 Task: Check the traffic conditions on the I-80 in California.
Action: Mouse moved to (94, 28)
Screenshot: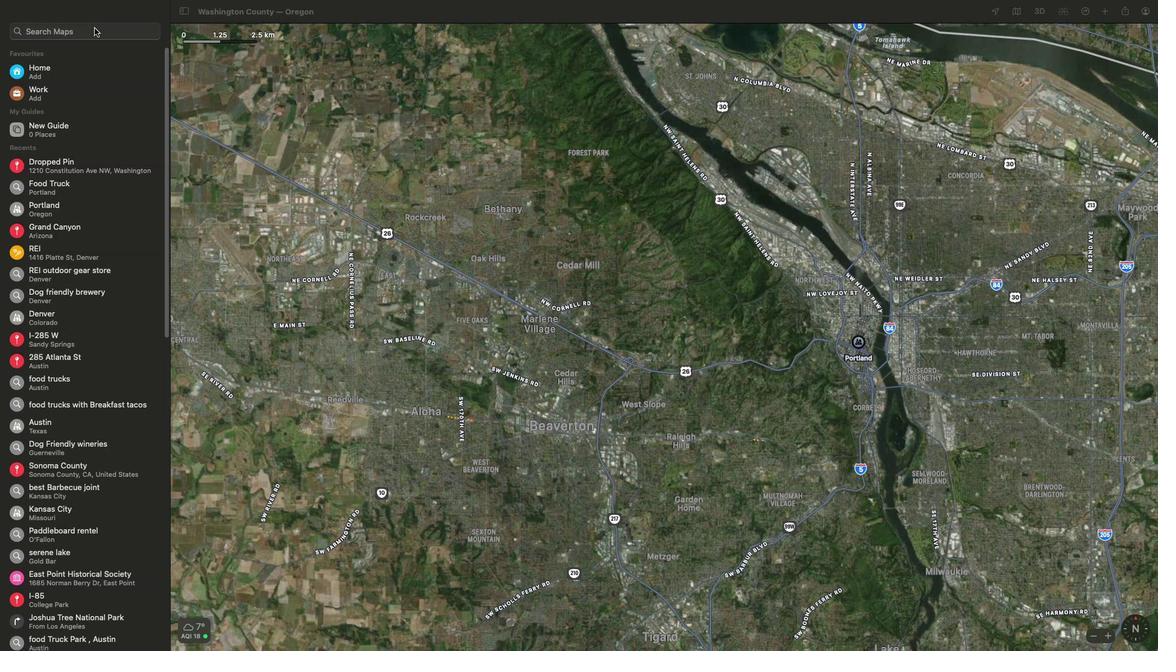 
Action: Mouse pressed left at (94, 28)
Screenshot: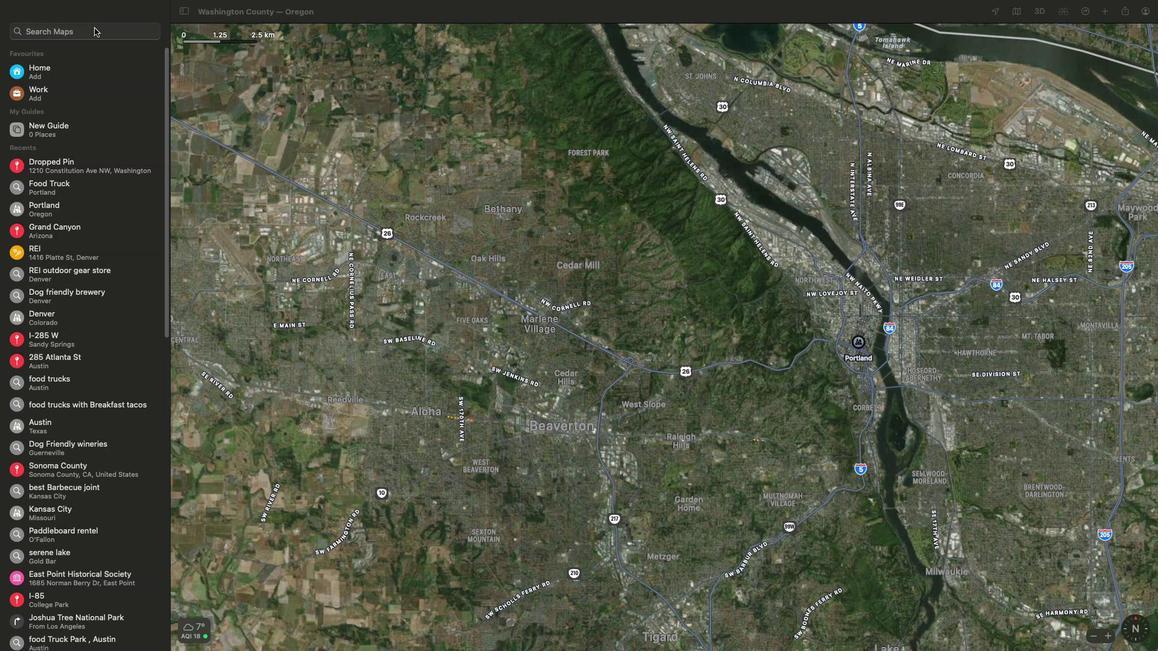 
Action: Mouse moved to (94, 28)
Screenshot: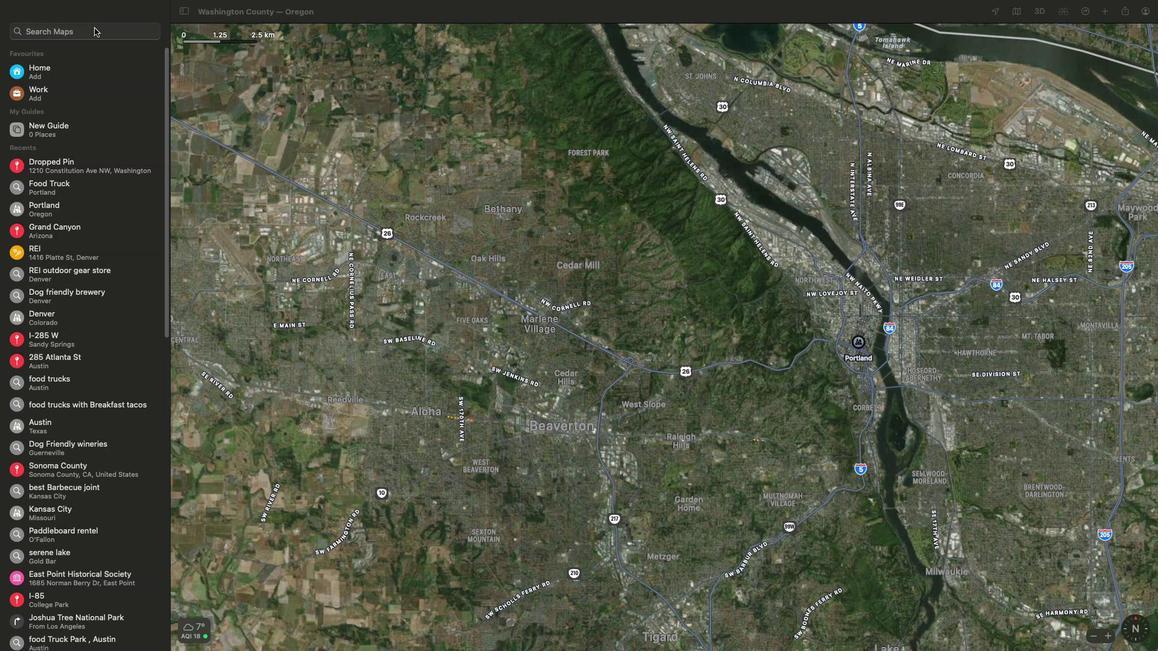 
Action: Key pressed Key.shift'I''-''8''0'Key.spaceKey.shift'C''a''l''i''f''o''r''n''i''a'Key.spaceKey.enter
Screenshot: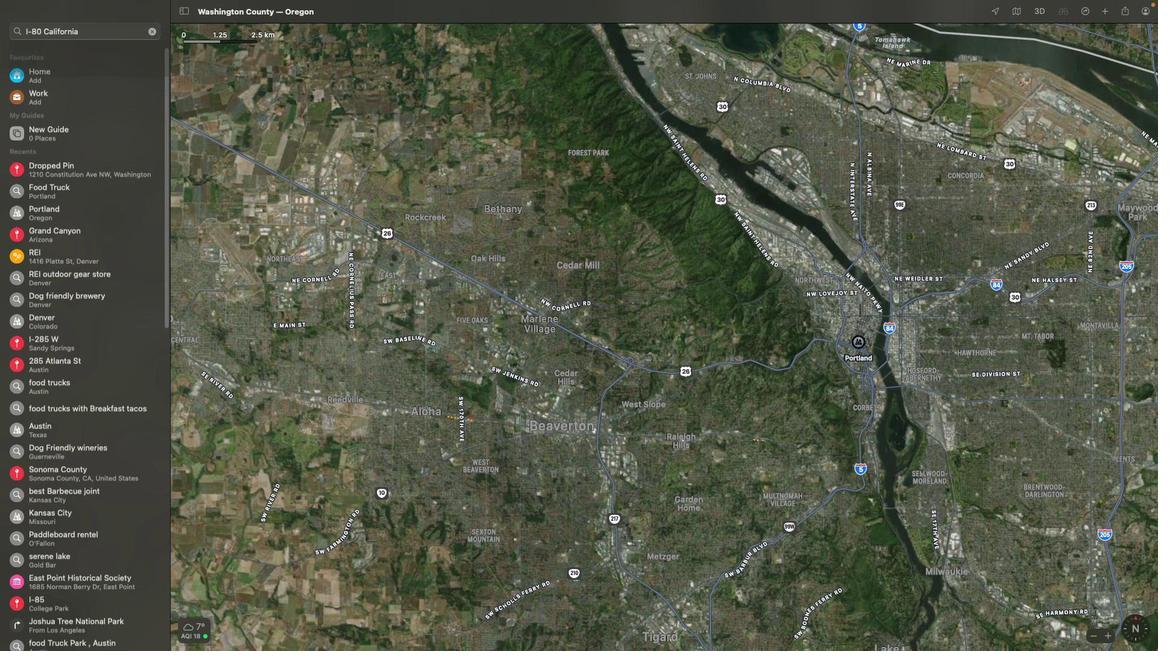 
Action: Mouse moved to (717, 379)
Screenshot: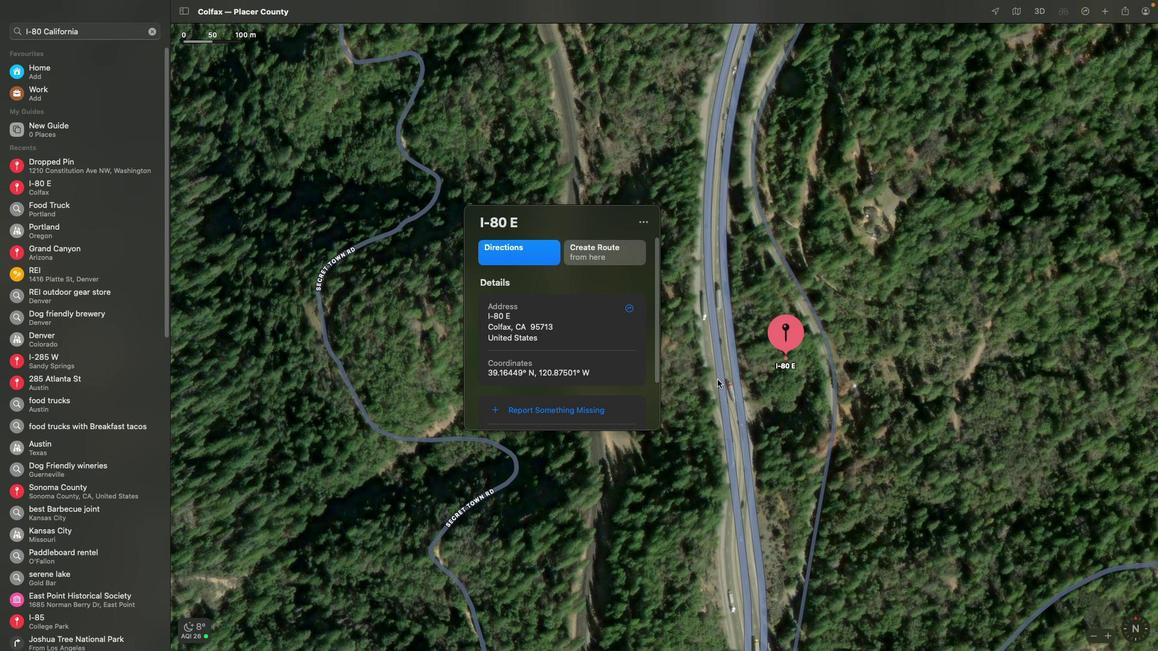 
Action: Mouse scrolled (717, 379) with delta (0, 0)
Screenshot: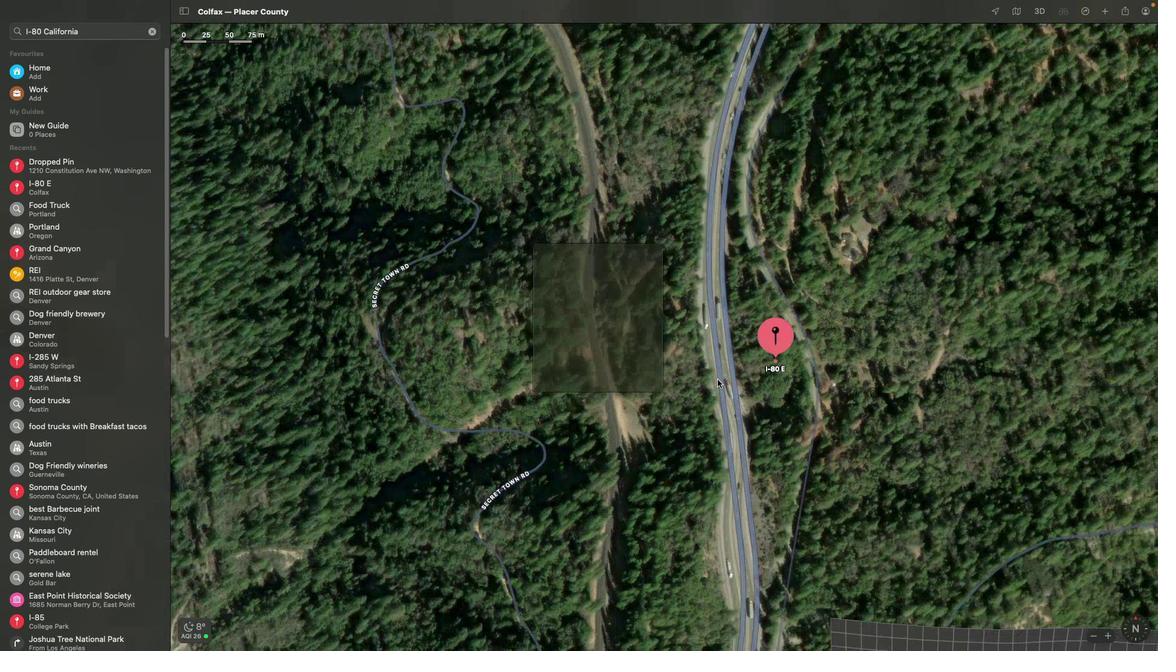 
Action: Mouse scrolled (717, 379) with delta (0, 0)
Screenshot: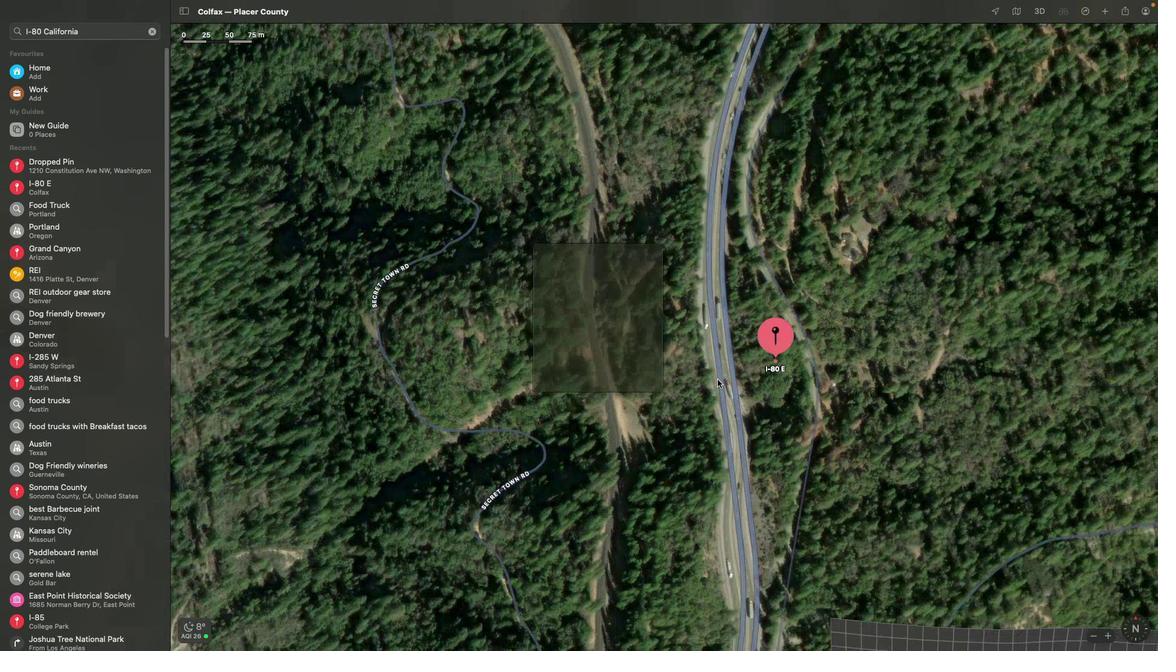 
Action: Mouse scrolled (717, 379) with delta (0, -1)
Screenshot: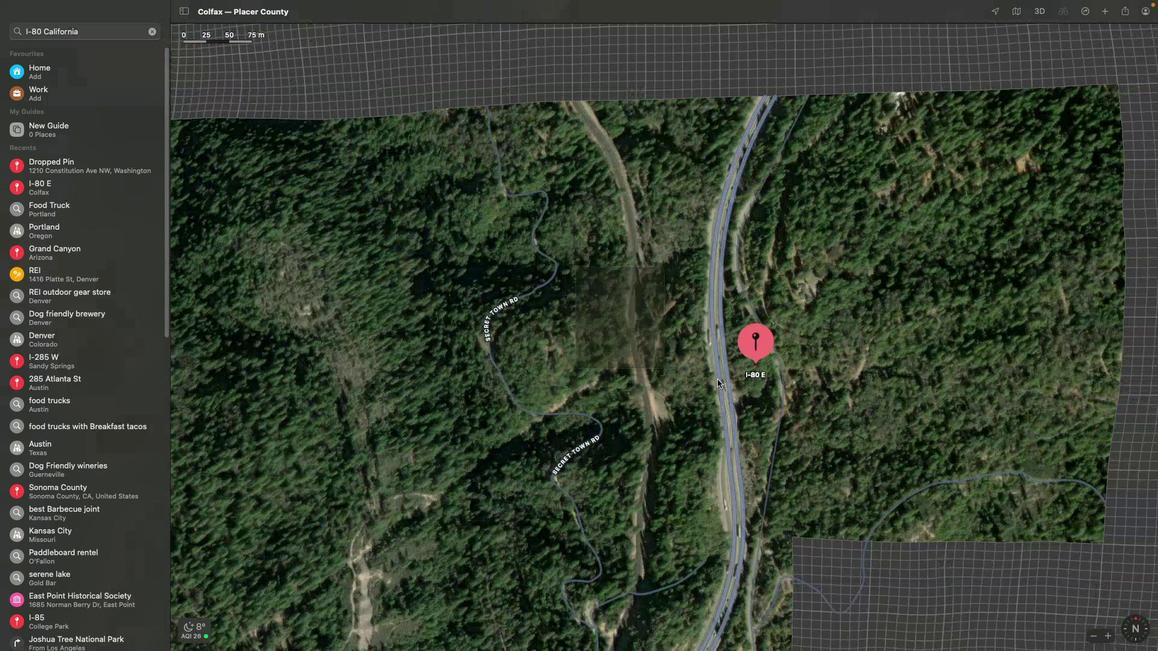 
Action: Mouse scrolled (717, 379) with delta (0, -3)
Screenshot: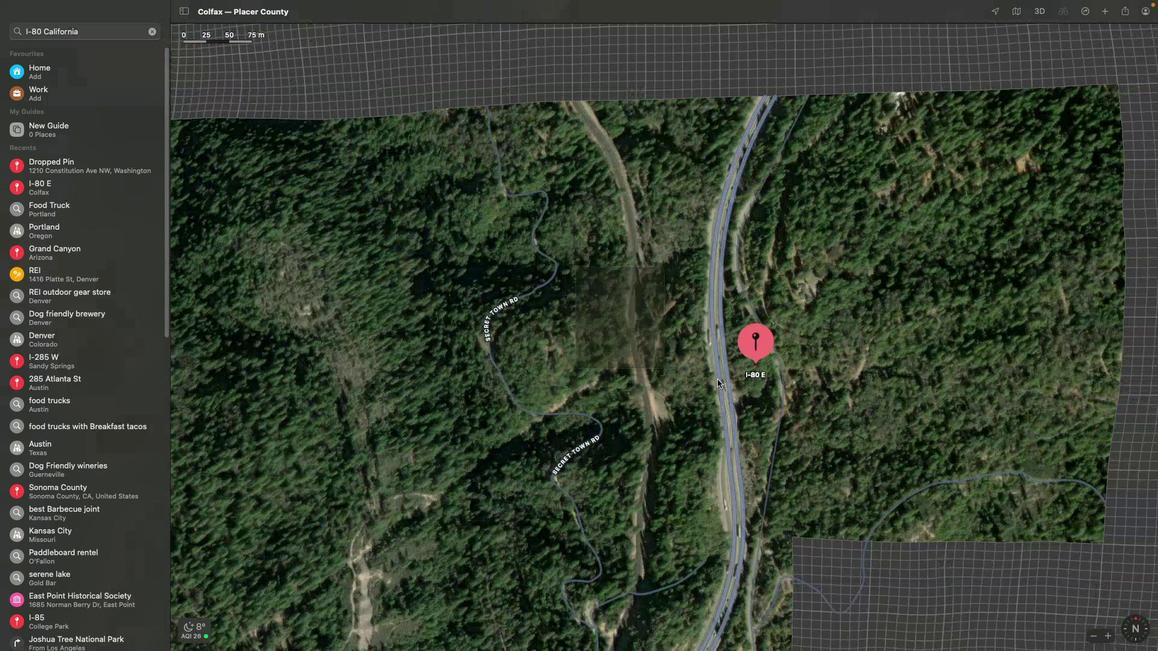 
Action: Mouse scrolled (717, 379) with delta (0, -3)
Screenshot: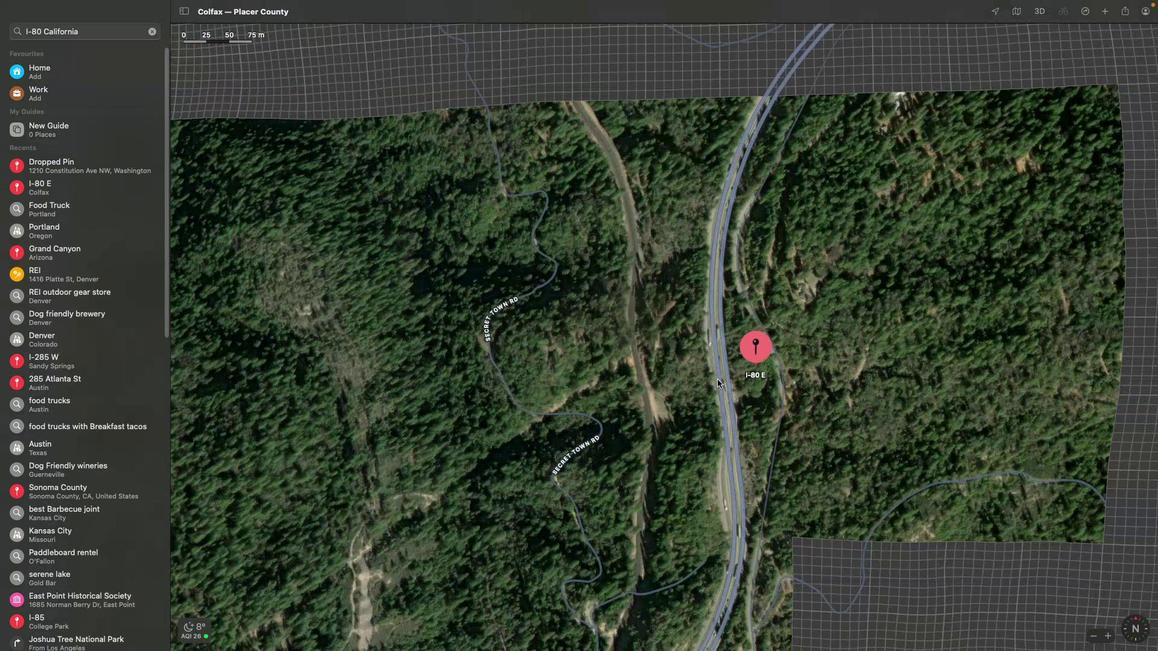 
Action: Mouse scrolled (717, 379) with delta (0, 0)
Screenshot: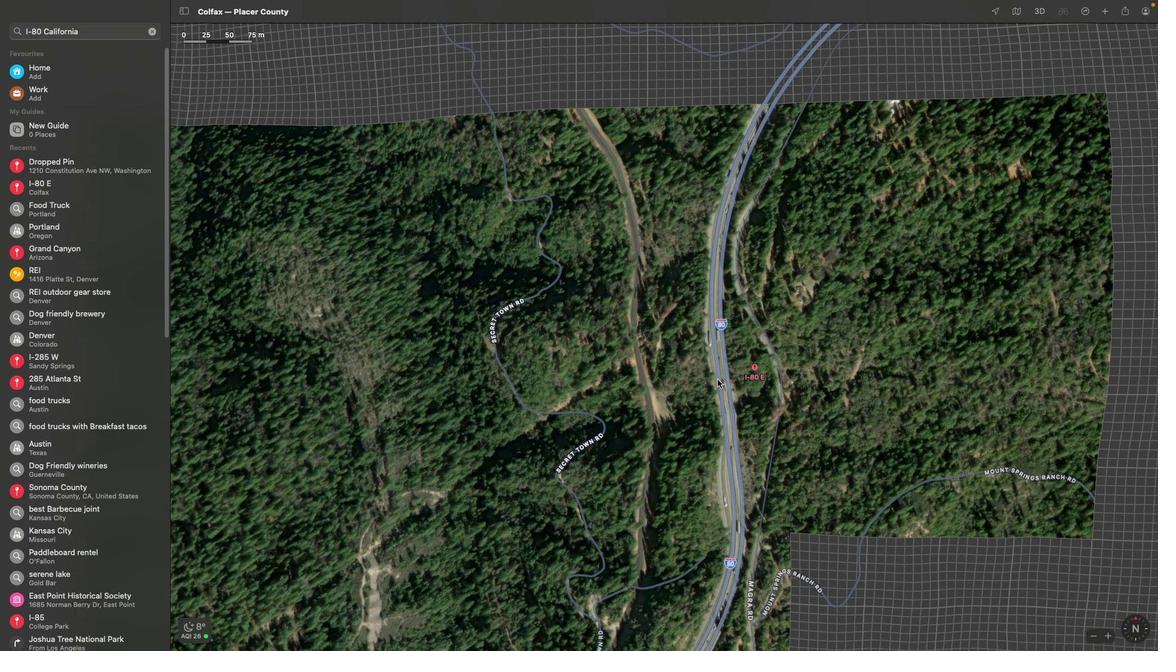 
Action: Mouse scrolled (717, 379) with delta (0, 0)
Screenshot: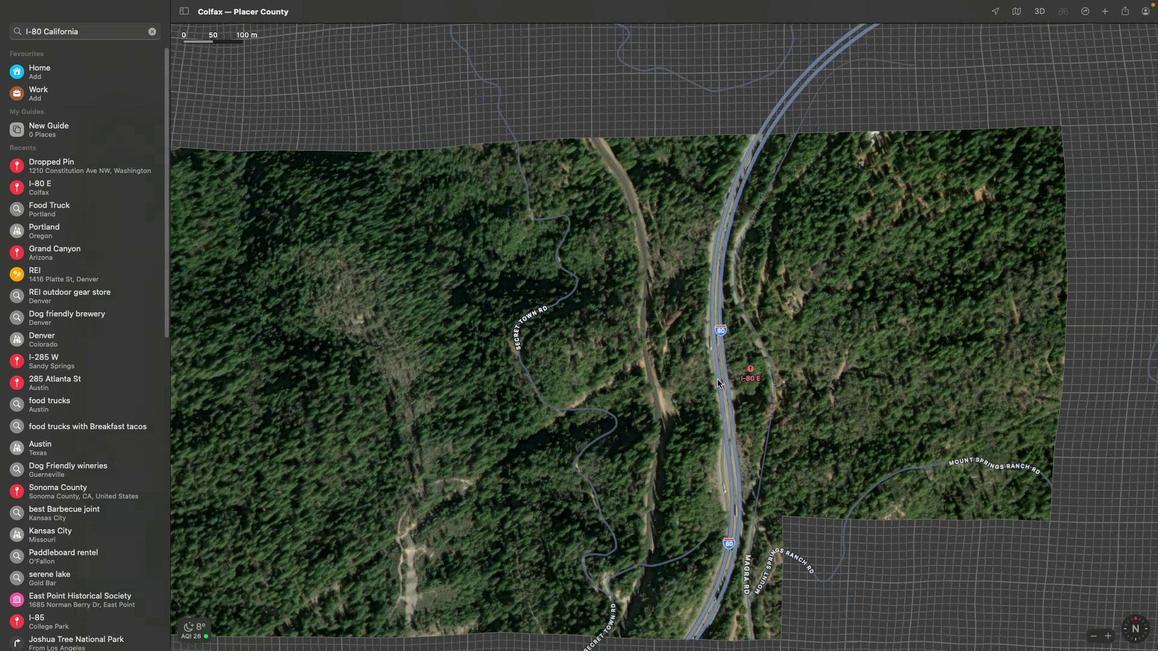 
Action: Mouse scrolled (717, 379) with delta (0, -1)
Screenshot: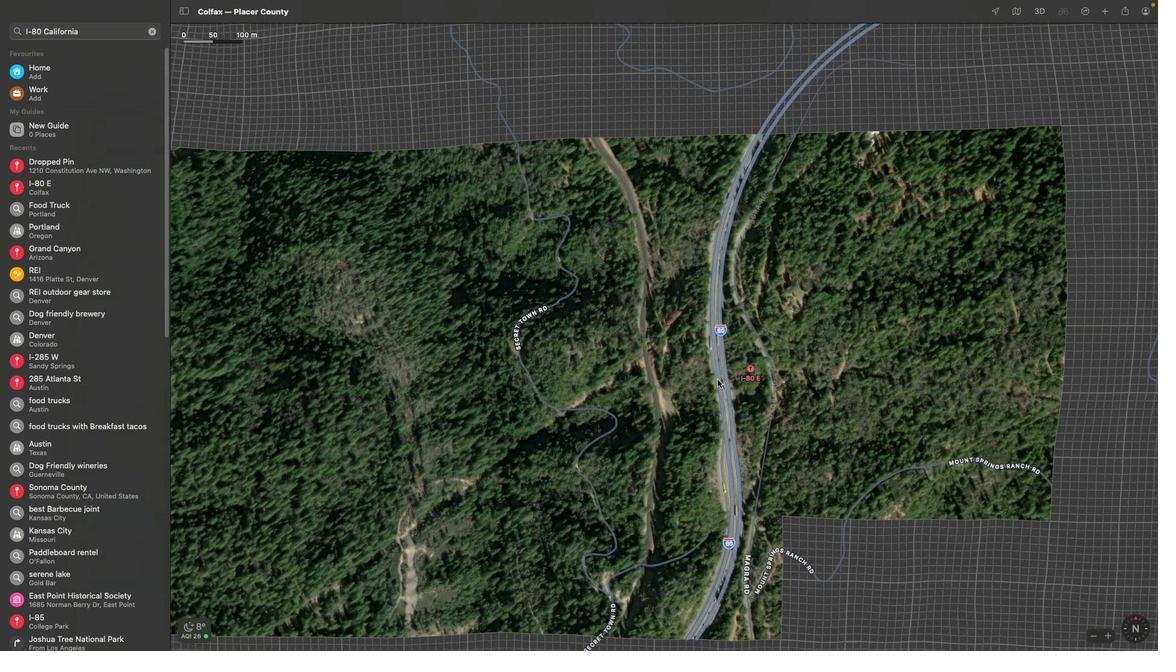 
Action: Mouse scrolled (717, 379) with delta (0, -3)
Screenshot: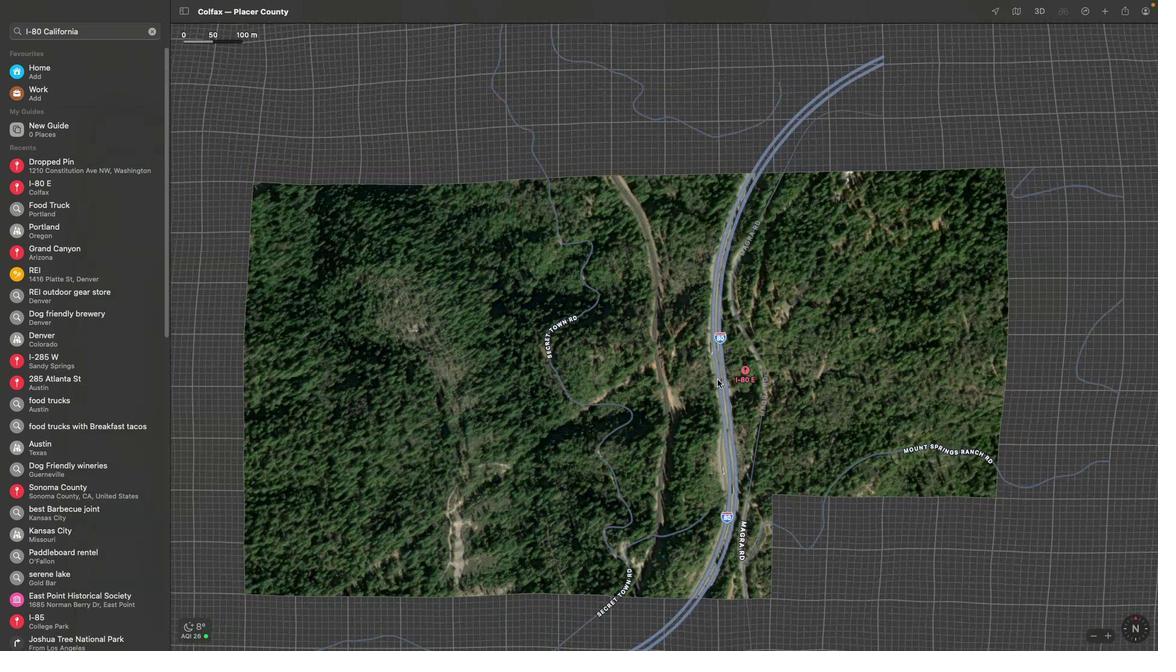 
Action: Mouse scrolled (717, 379) with delta (0, 0)
Screenshot: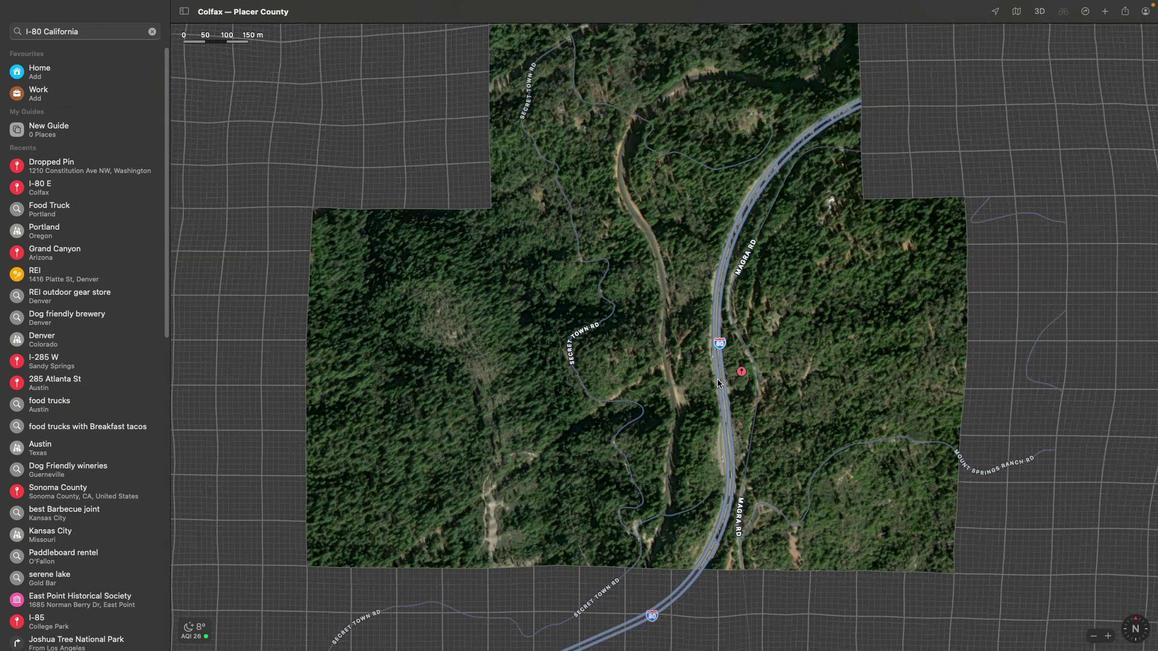 
Action: Mouse scrolled (717, 379) with delta (0, 0)
Screenshot: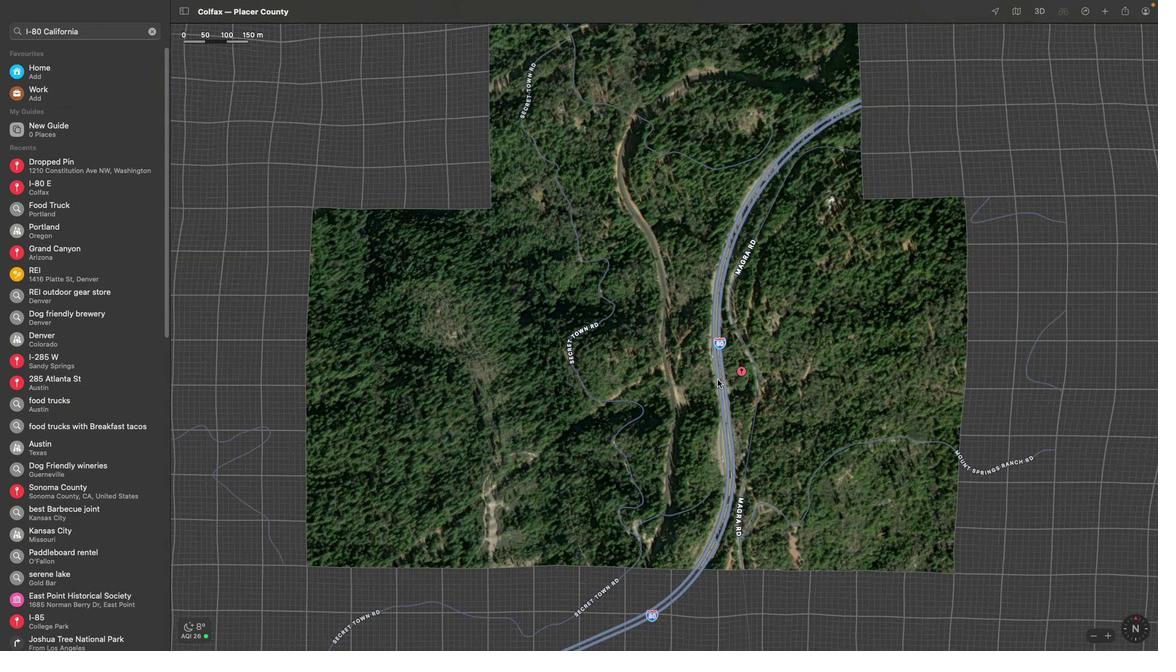 
Action: Mouse scrolled (717, 379) with delta (0, -1)
Screenshot: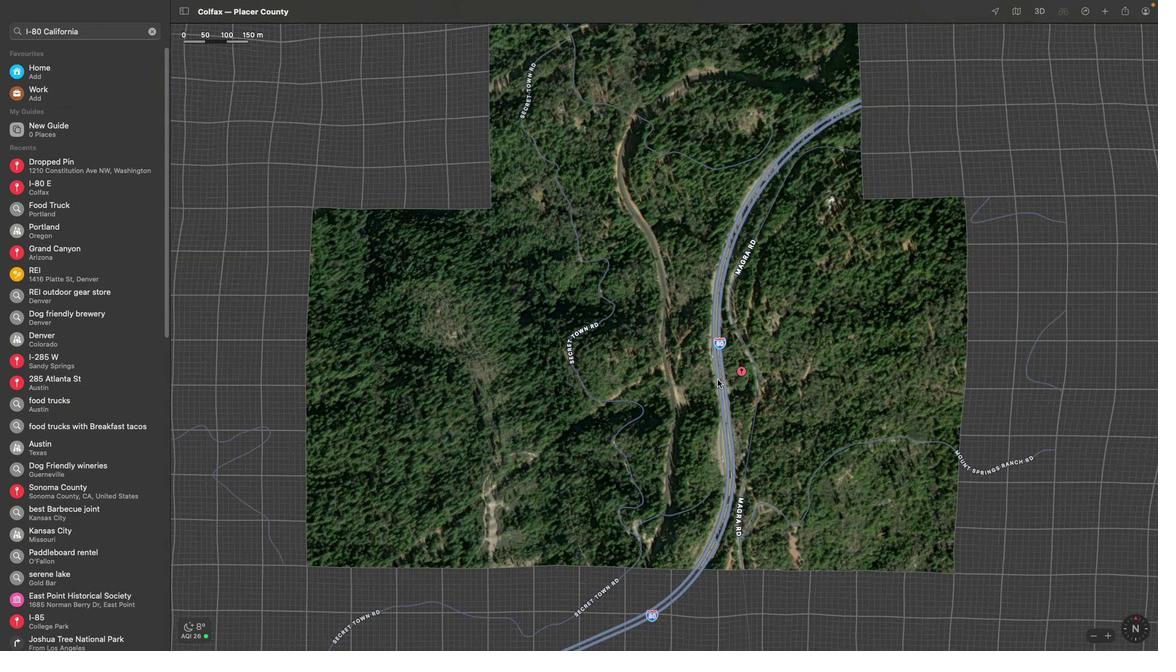 
Action: Mouse scrolled (717, 379) with delta (0, 0)
Screenshot: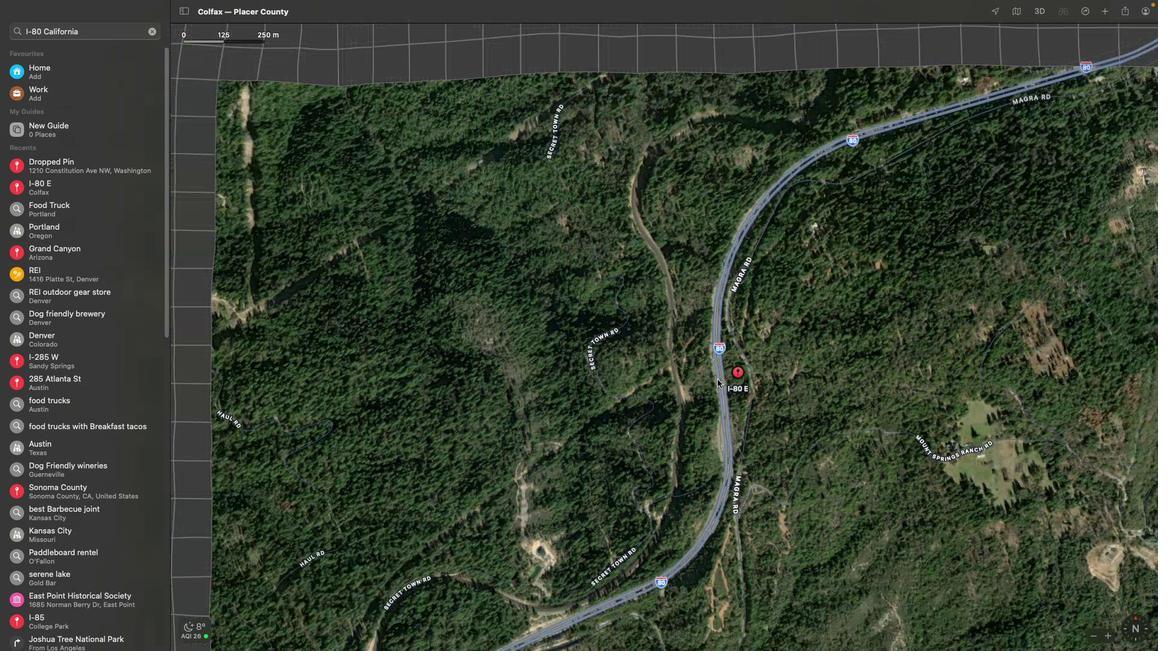 
Action: Mouse scrolled (717, 379) with delta (0, 0)
Screenshot: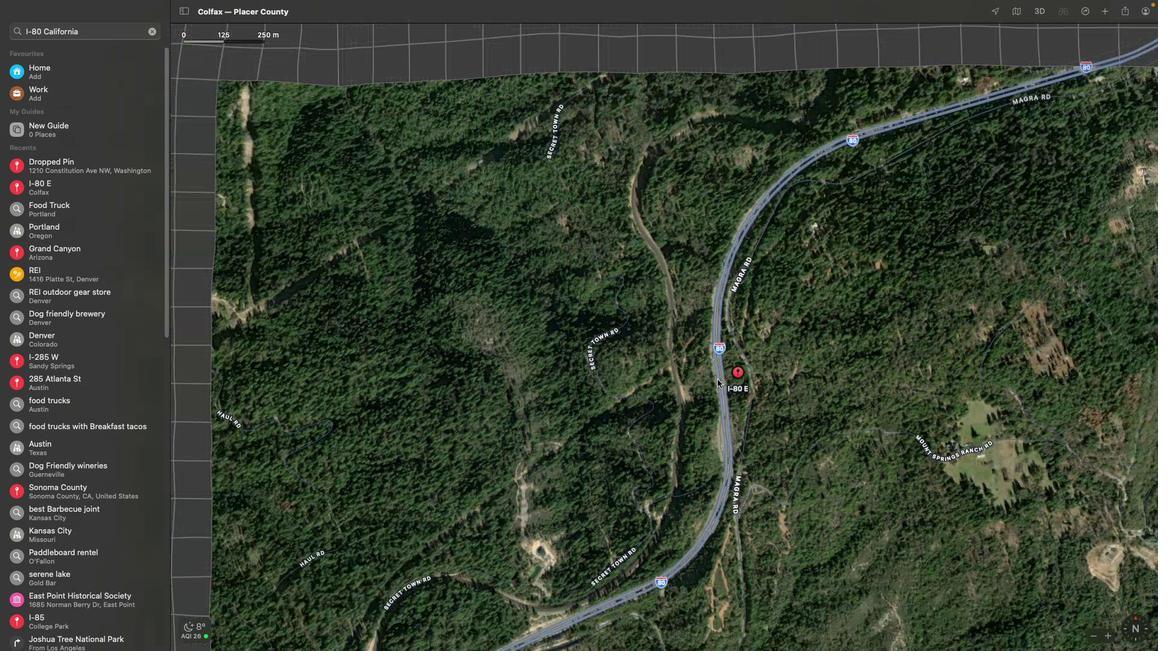 
Action: Mouse scrolled (717, 379) with delta (0, -1)
Screenshot: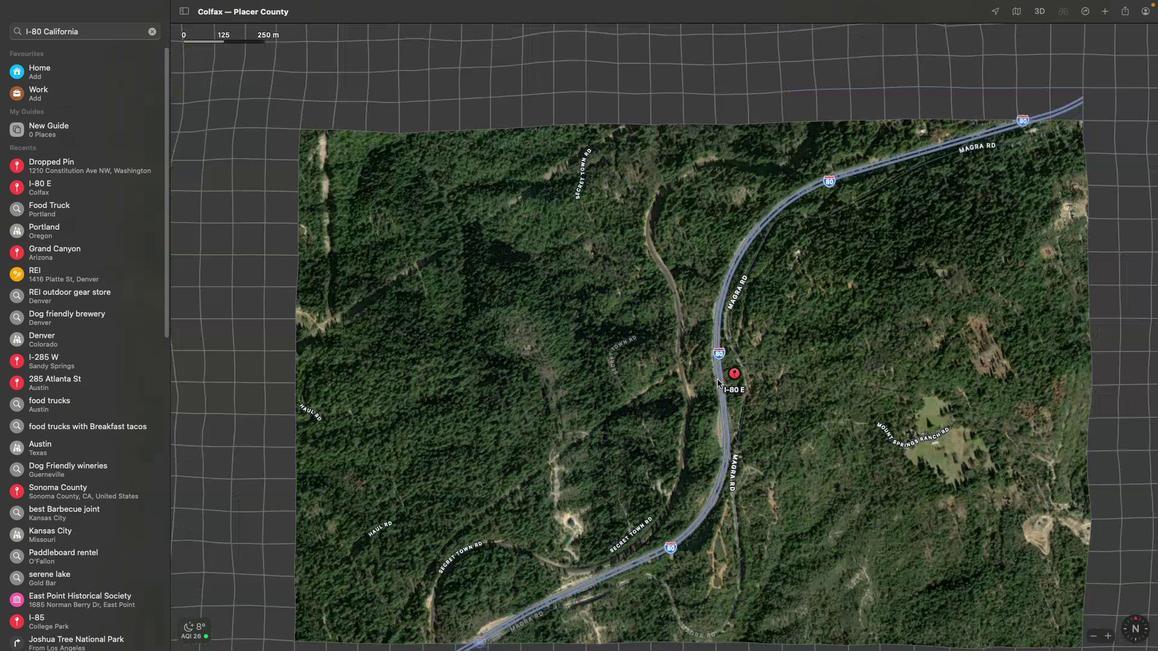 
Action: Mouse scrolled (717, 379) with delta (0, -3)
Screenshot: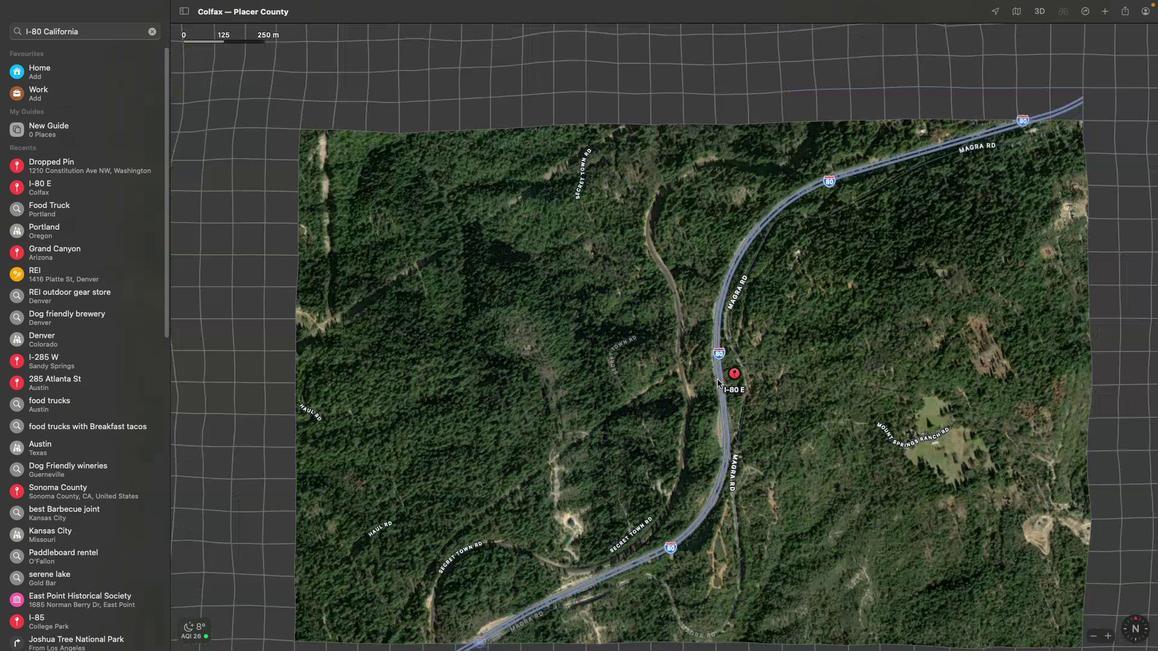 
Action: Mouse scrolled (717, 379) with delta (0, 0)
Screenshot: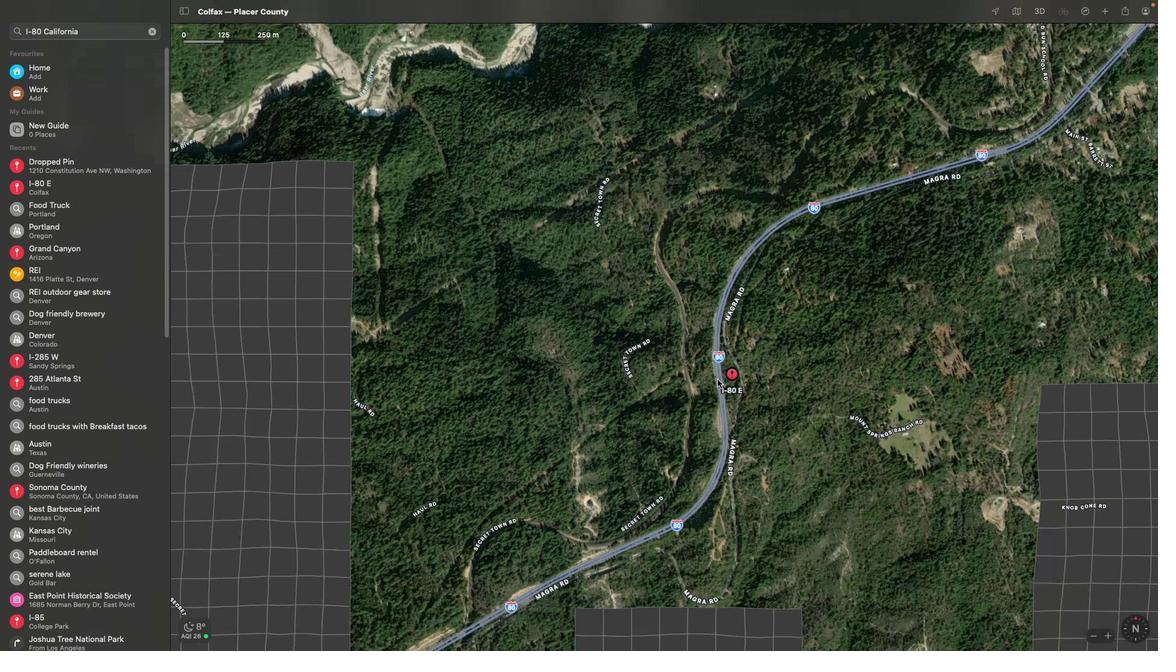 
Action: Mouse scrolled (717, 379) with delta (0, 0)
Screenshot: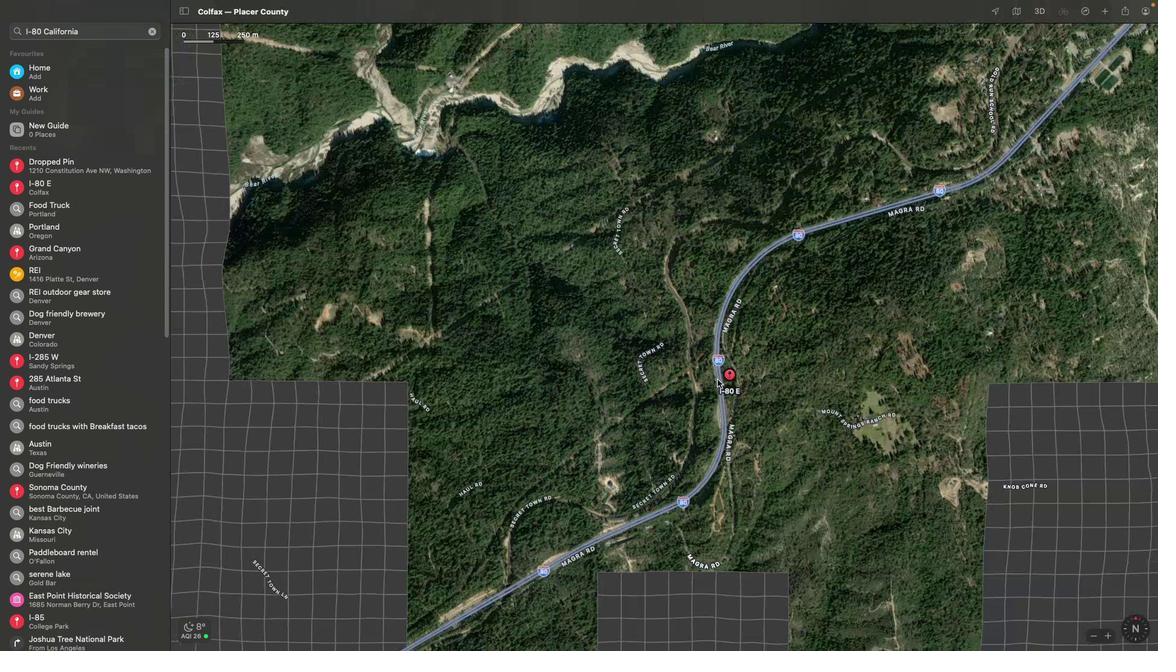 
Action: Mouse scrolled (717, 379) with delta (0, -1)
Screenshot: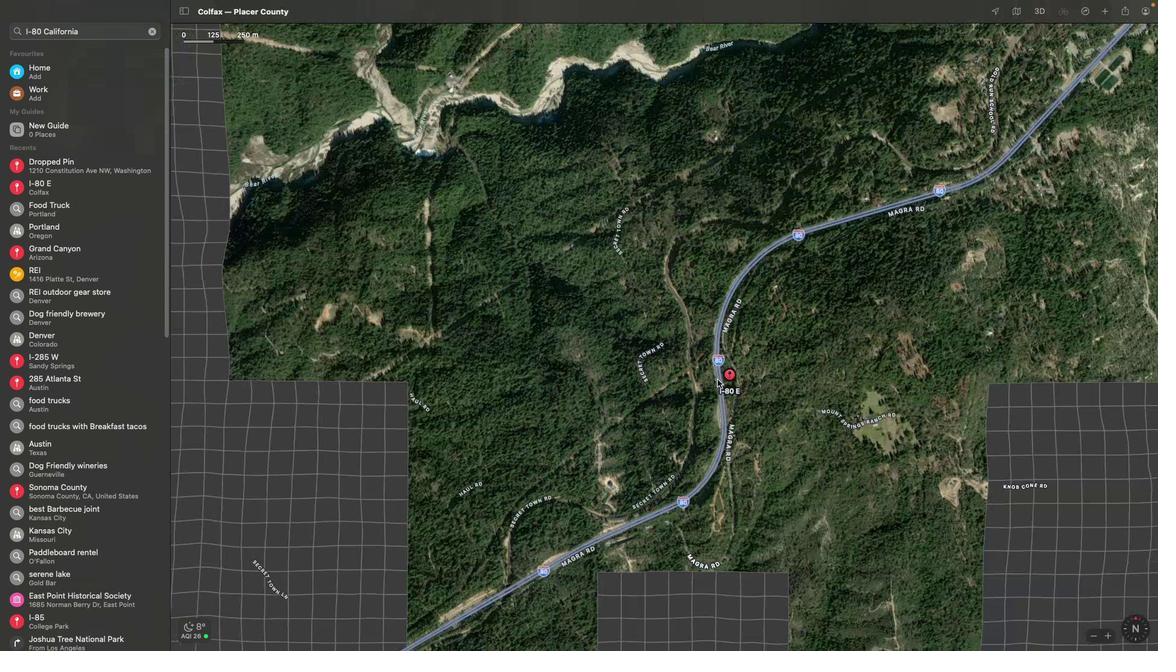 
Action: Mouse scrolled (717, 379) with delta (0, -3)
Screenshot: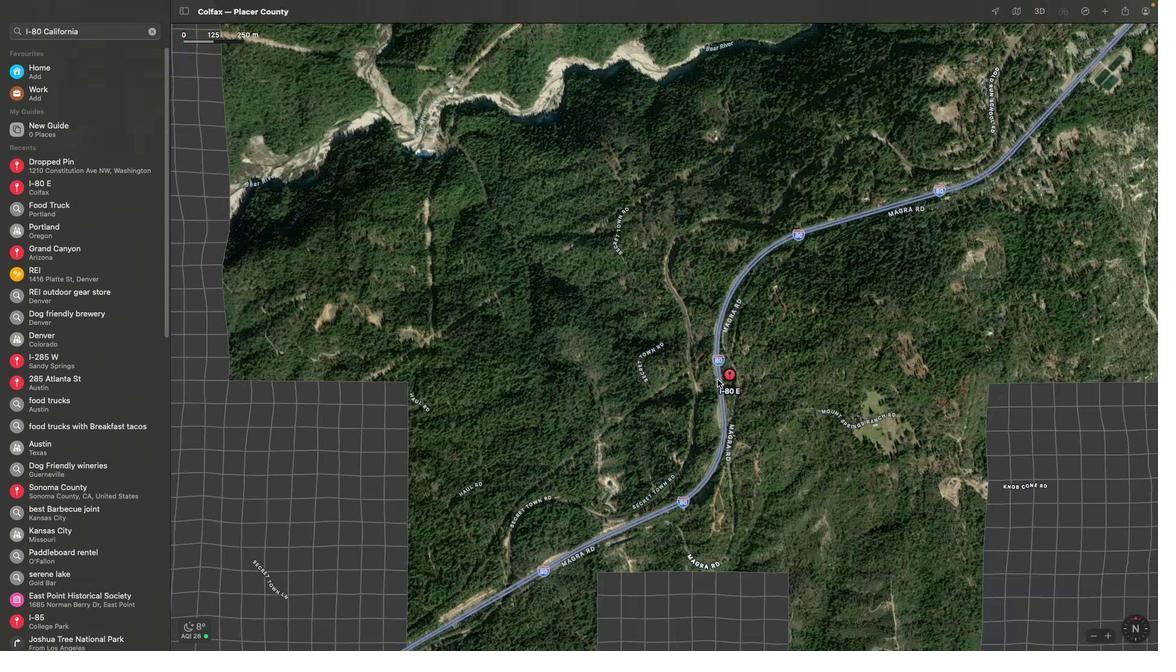
Action: Mouse scrolled (717, 379) with delta (0, 0)
Screenshot: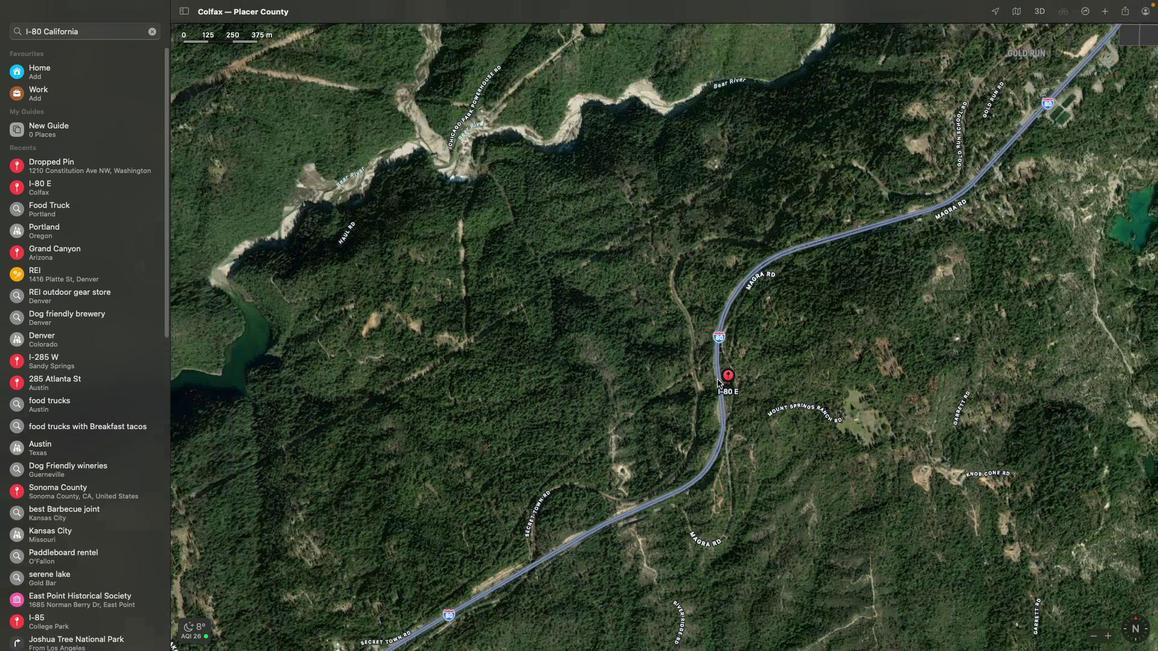 
Action: Mouse scrolled (717, 379) with delta (0, 0)
Screenshot: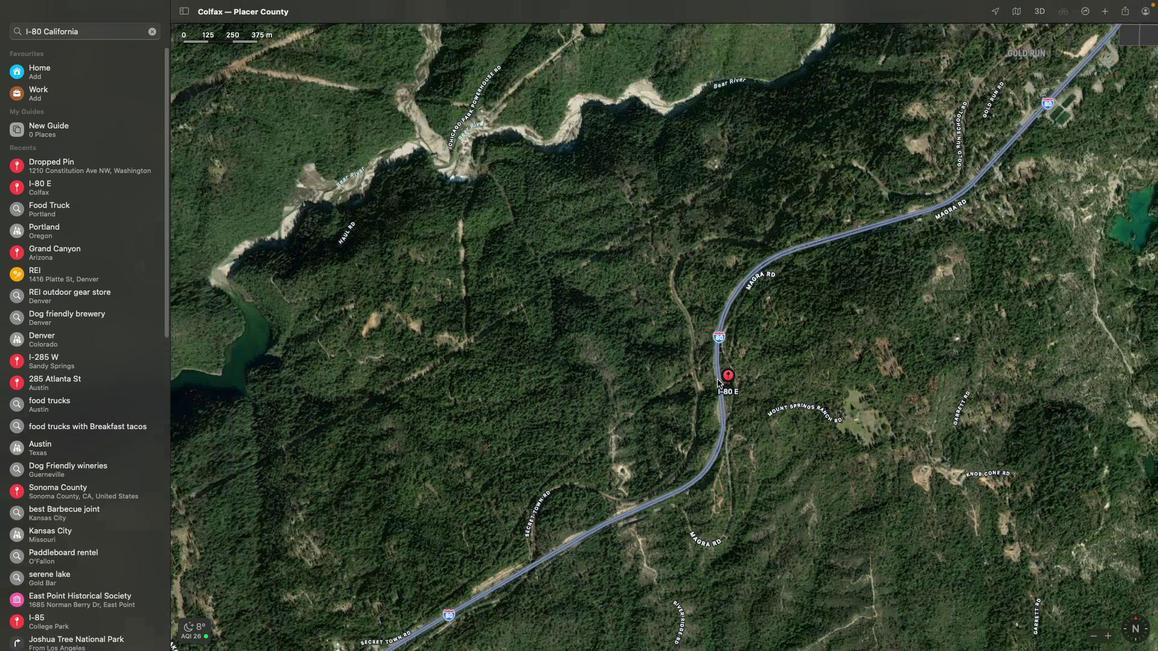 
Action: Mouse scrolled (717, 379) with delta (0, -1)
Screenshot: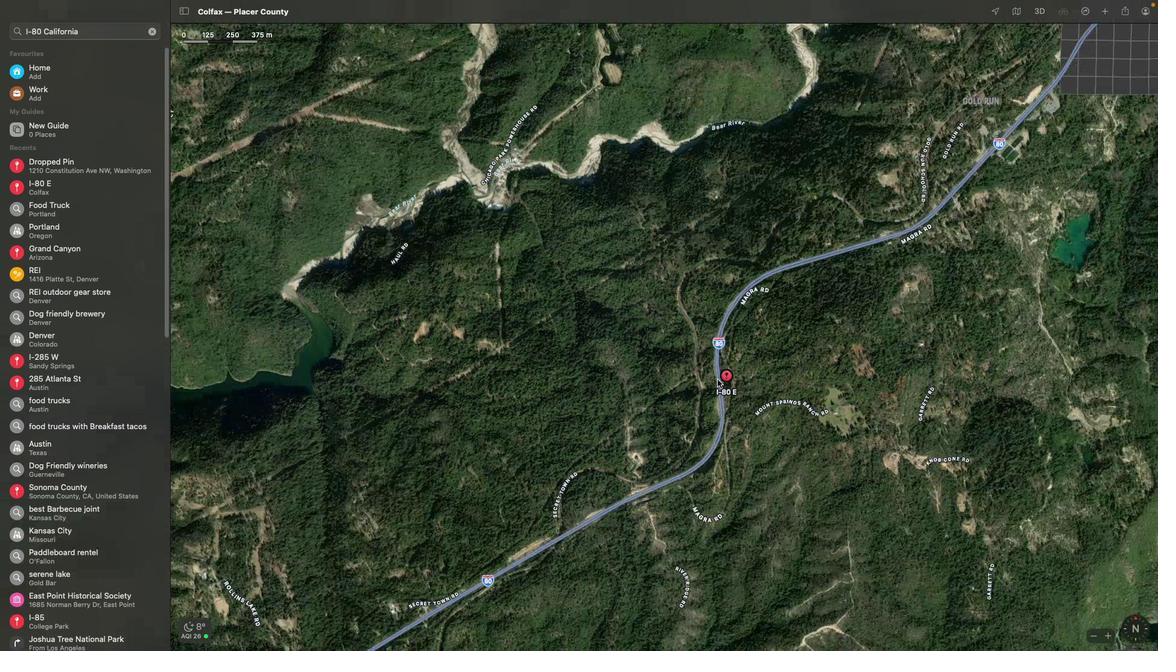 
Action: Mouse scrolled (717, 379) with delta (0, -2)
Screenshot: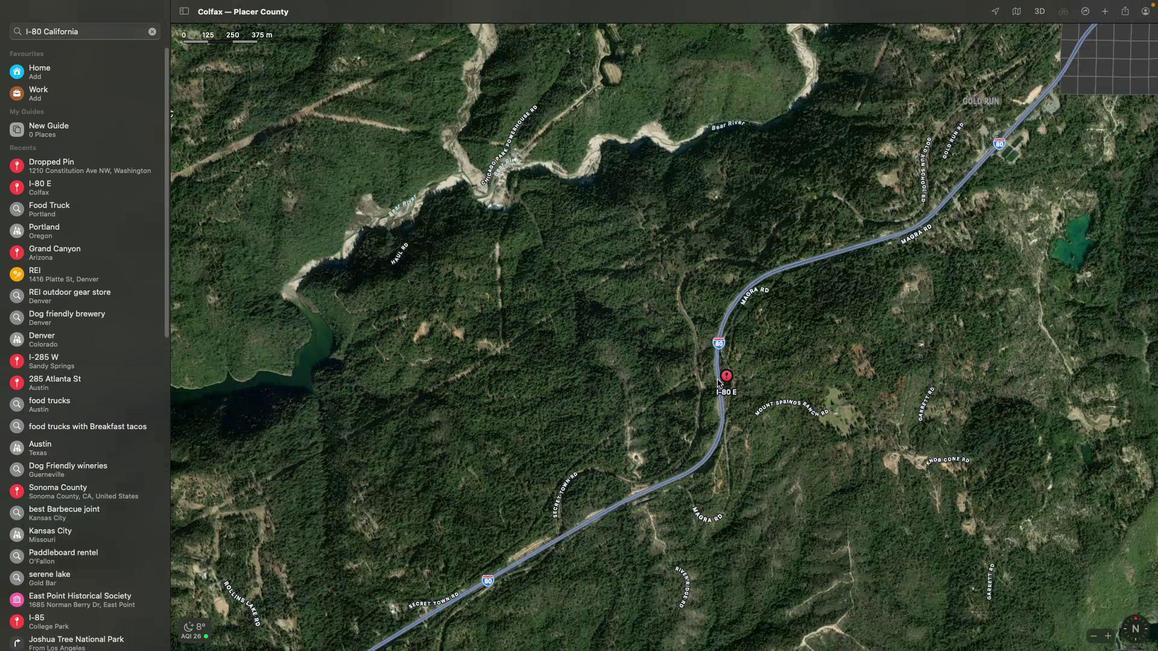 
Action: Mouse scrolled (717, 379) with delta (0, 0)
Screenshot: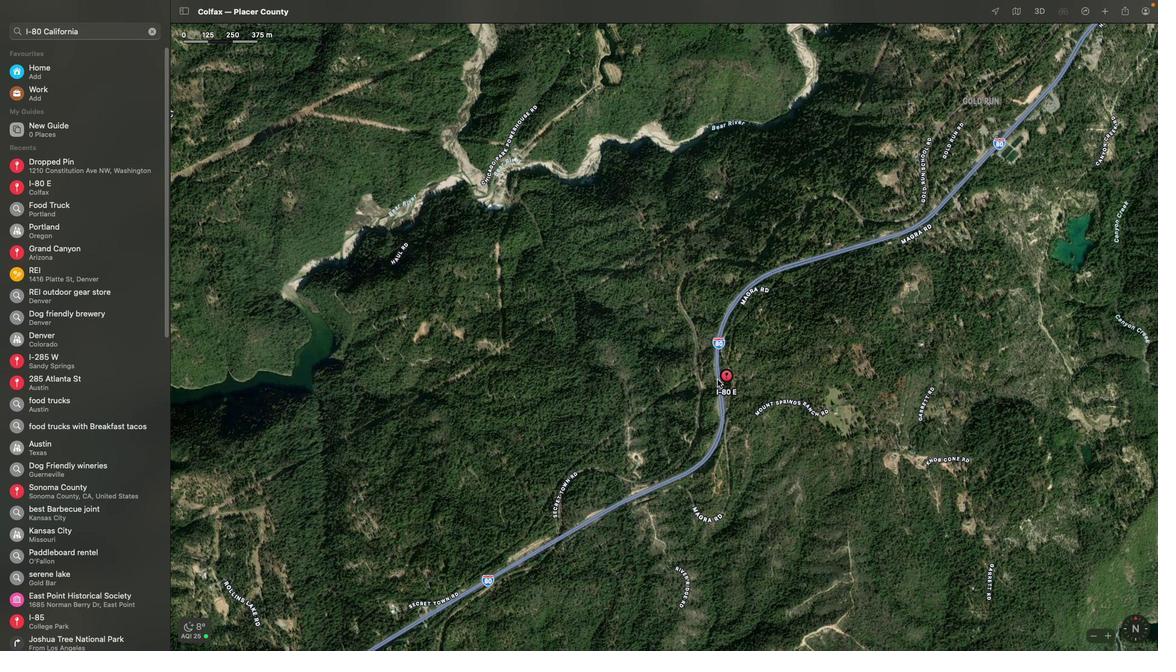 
Action: Mouse moved to (1017, 13)
Screenshot: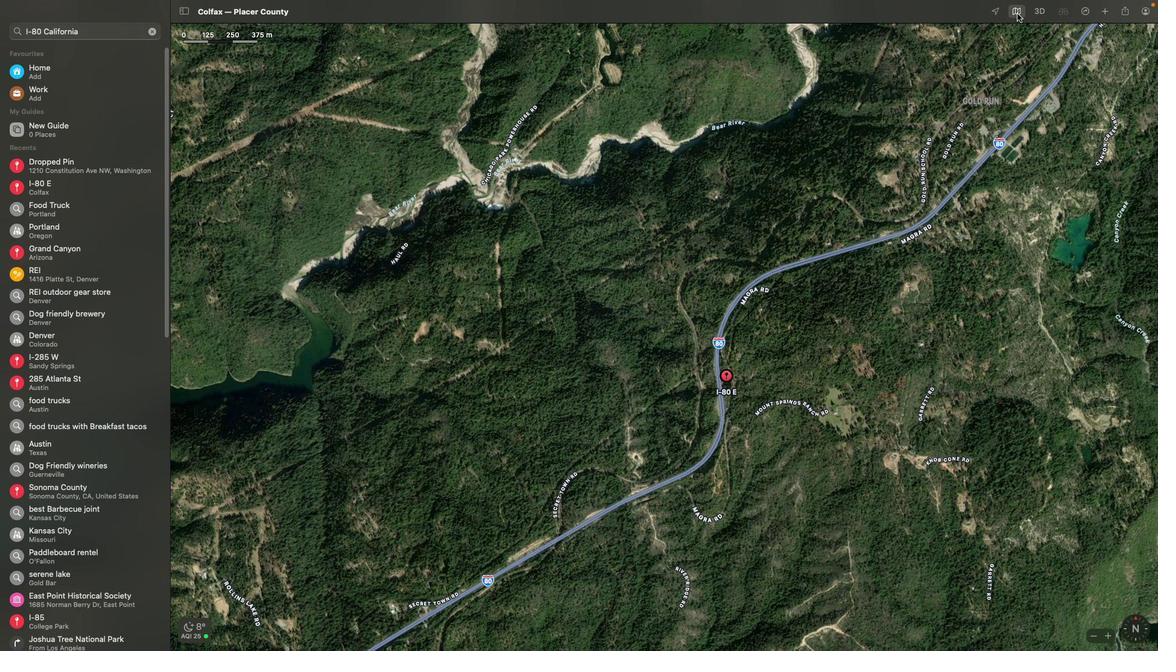 
Action: Mouse pressed left at (1017, 13)
Screenshot: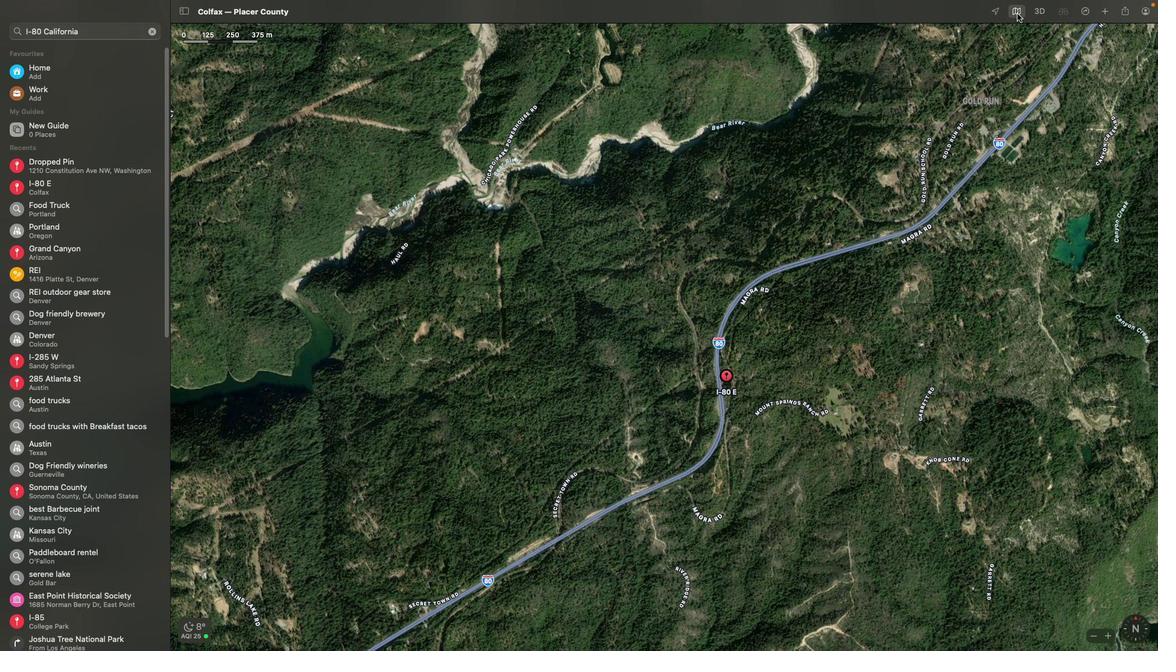 
Action: Mouse moved to (1049, 75)
Screenshot: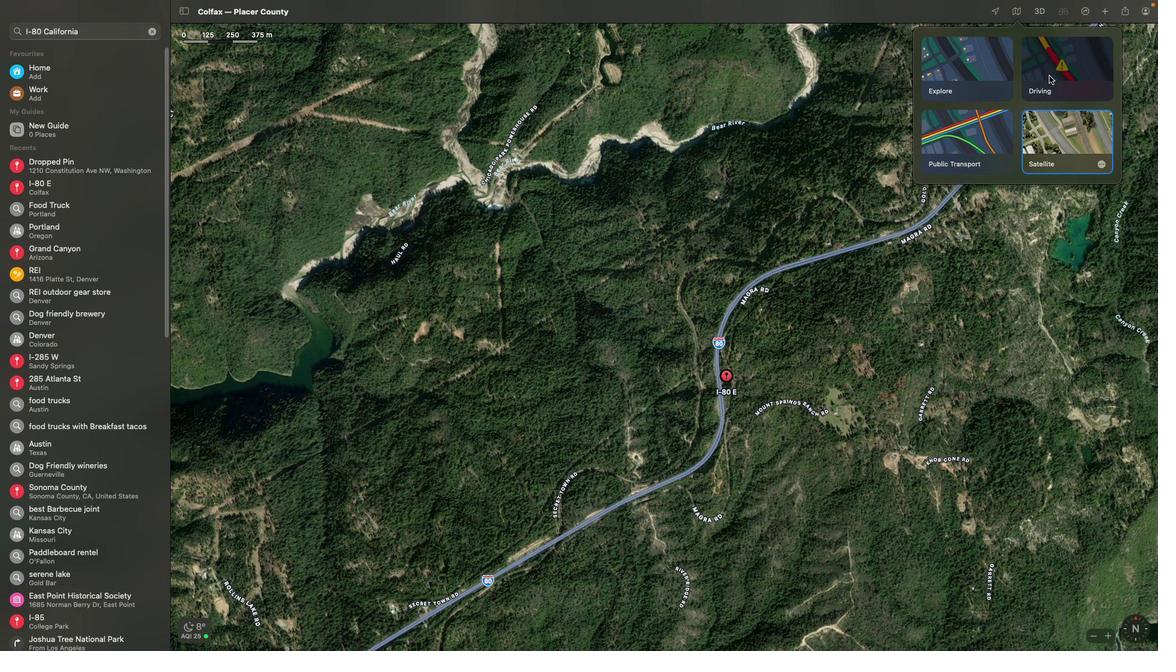
Action: Mouse pressed left at (1049, 75)
Screenshot: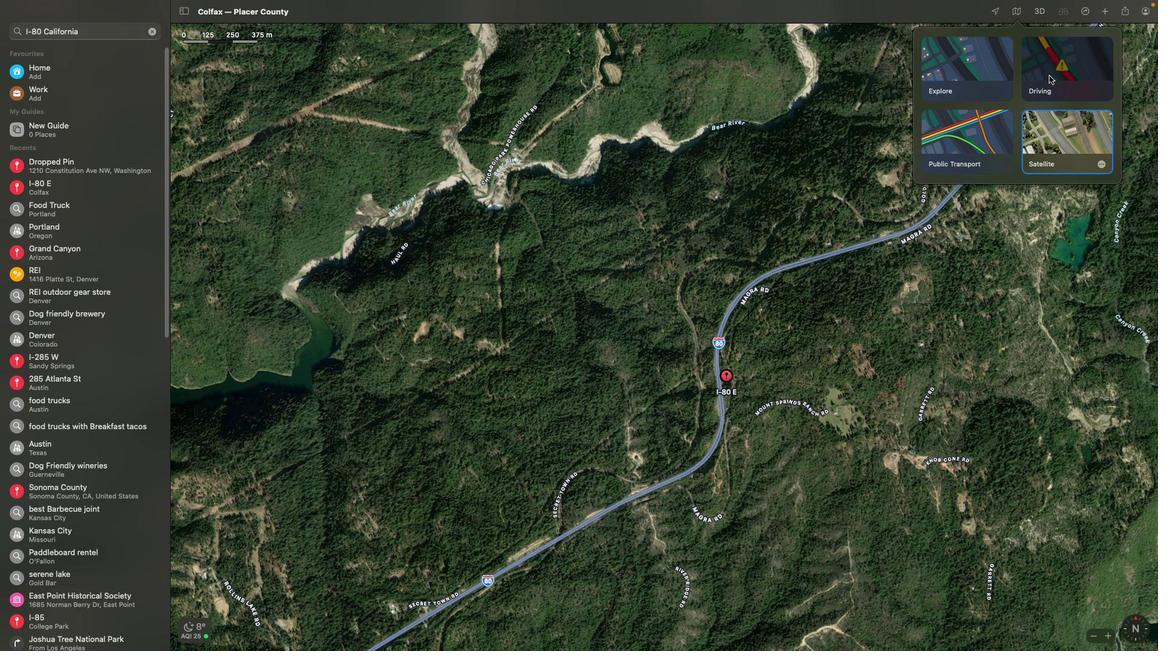 
Action: Mouse moved to (829, 325)
Screenshot: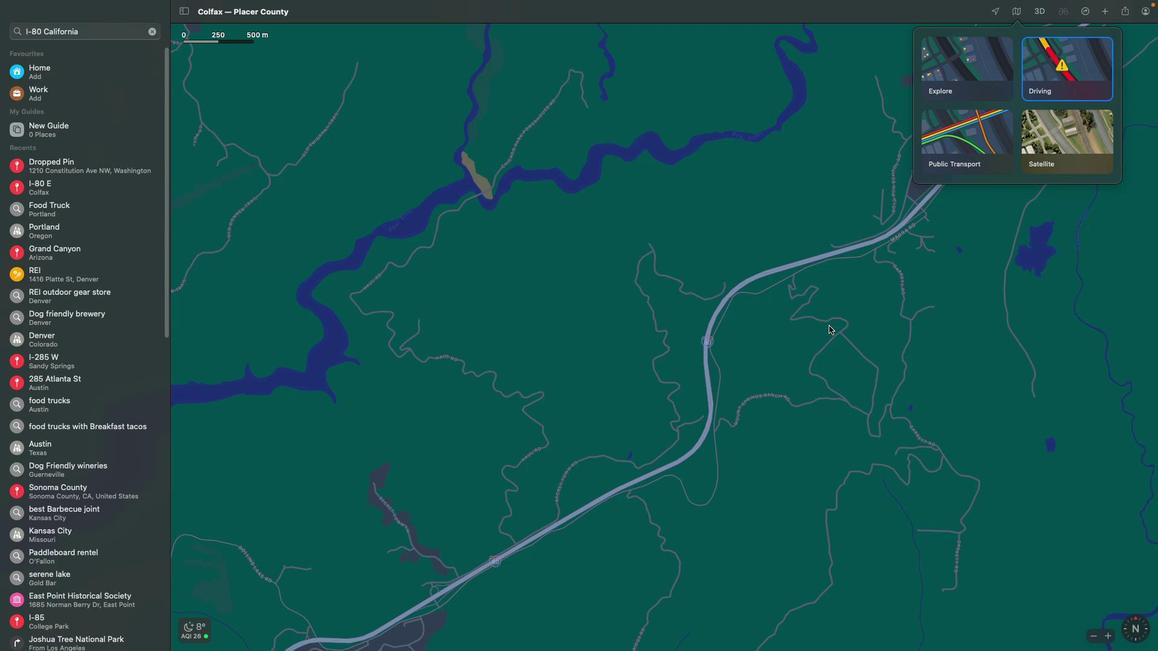 
Action: Mouse scrolled (829, 325) with delta (0, 0)
Screenshot: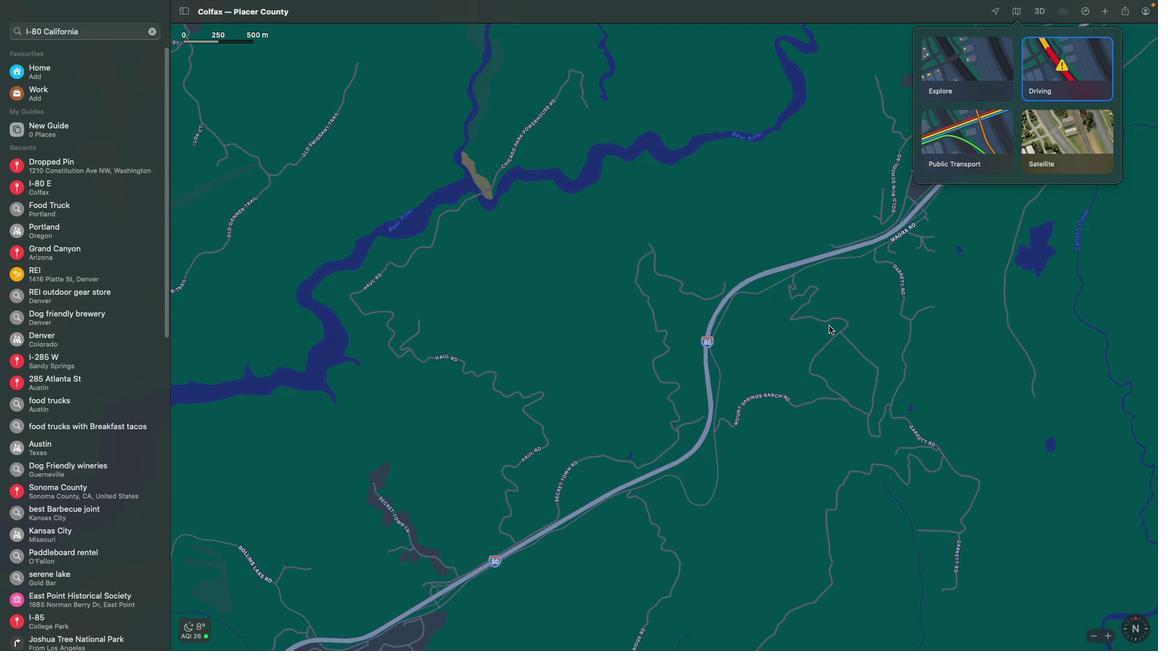 
Action: Mouse scrolled (829, 325) with delta (0, 0)
Screenshot: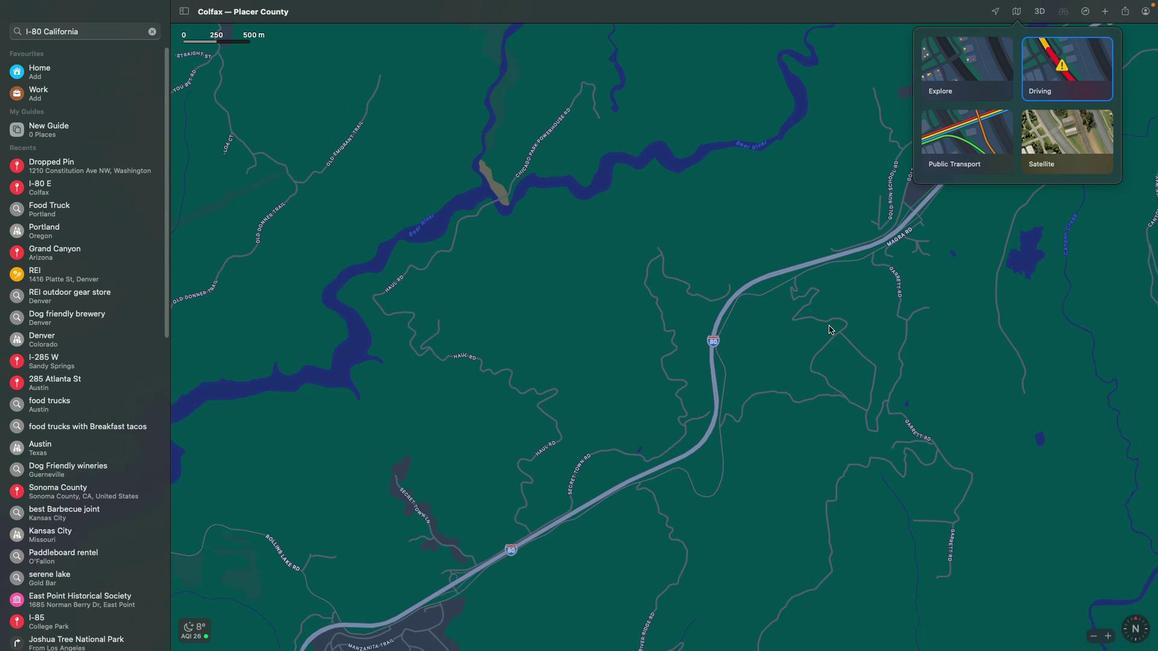 
Action: Mouse scrolled (829, 325) with delta (0, 0)
Screenshot: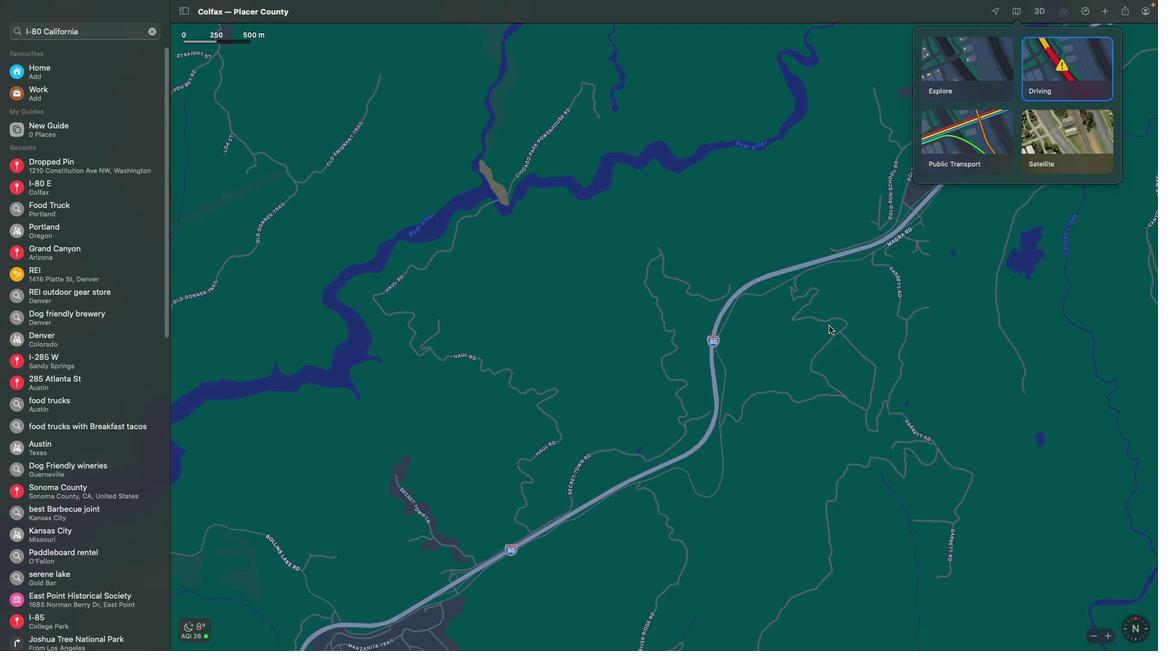 
Action: Mouse scrolled (829, 325) with delta (0, 0)
Screenshot: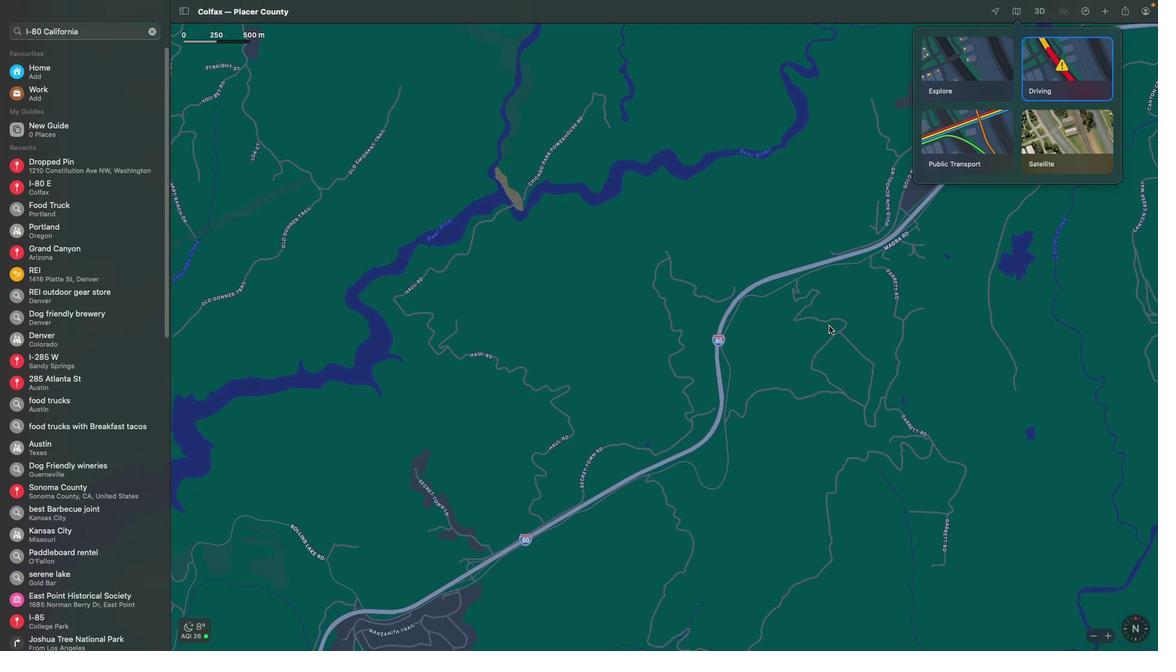 
Action: Mouse moved to (1083, 78)
Screenshot: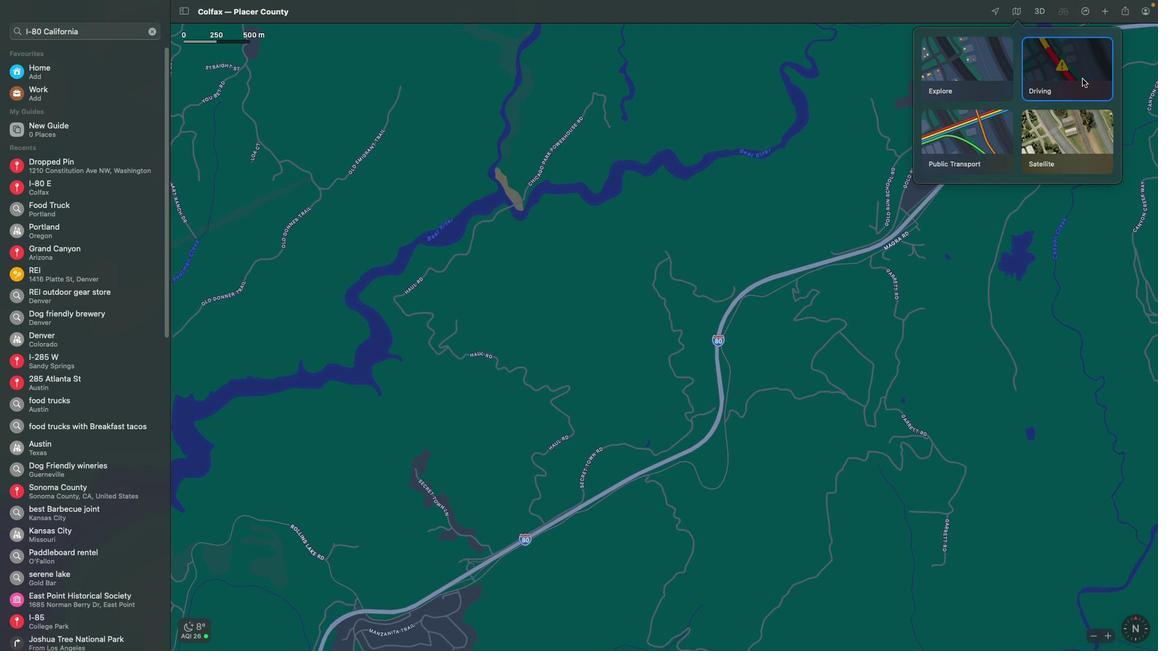 
Action: Mouse pressed left at (1083, 78)
Screenshot: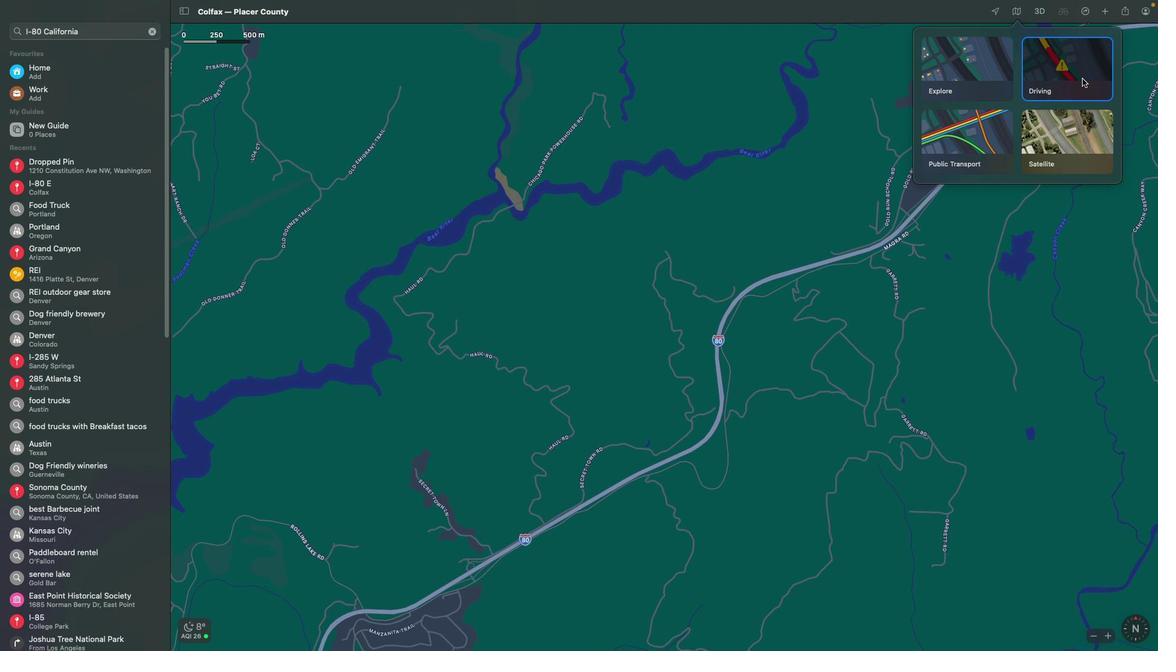 
Action: Mouse moved to (911, 287)
Screenshot: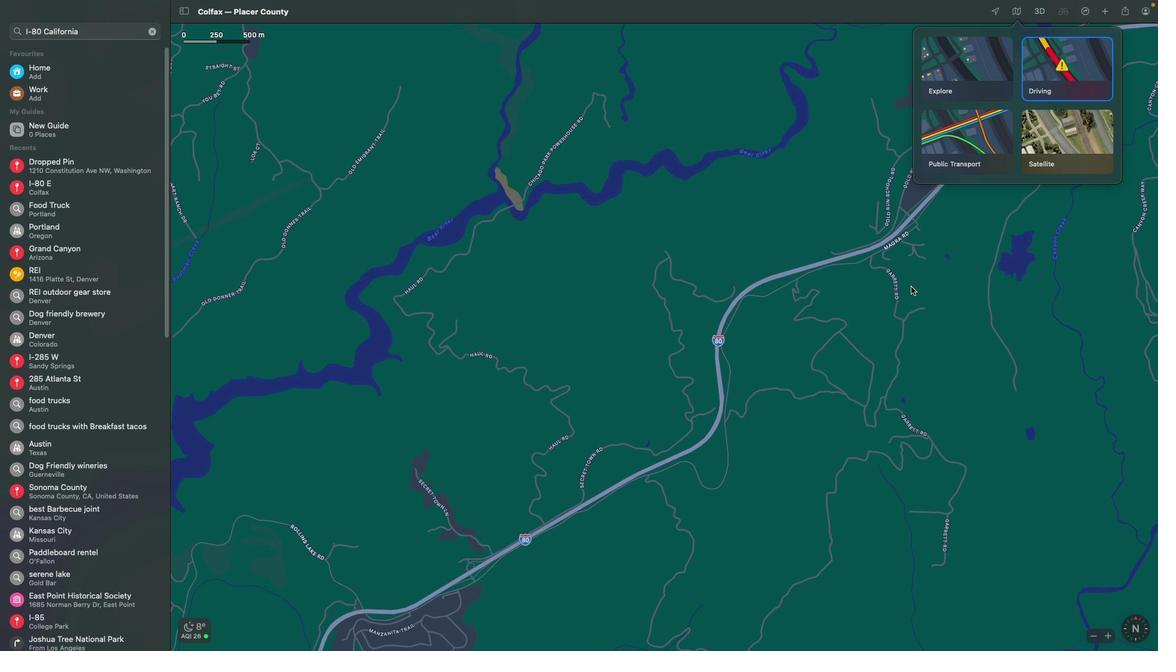 
Action: Mouse pressed left at (911, 287)
Screenshot: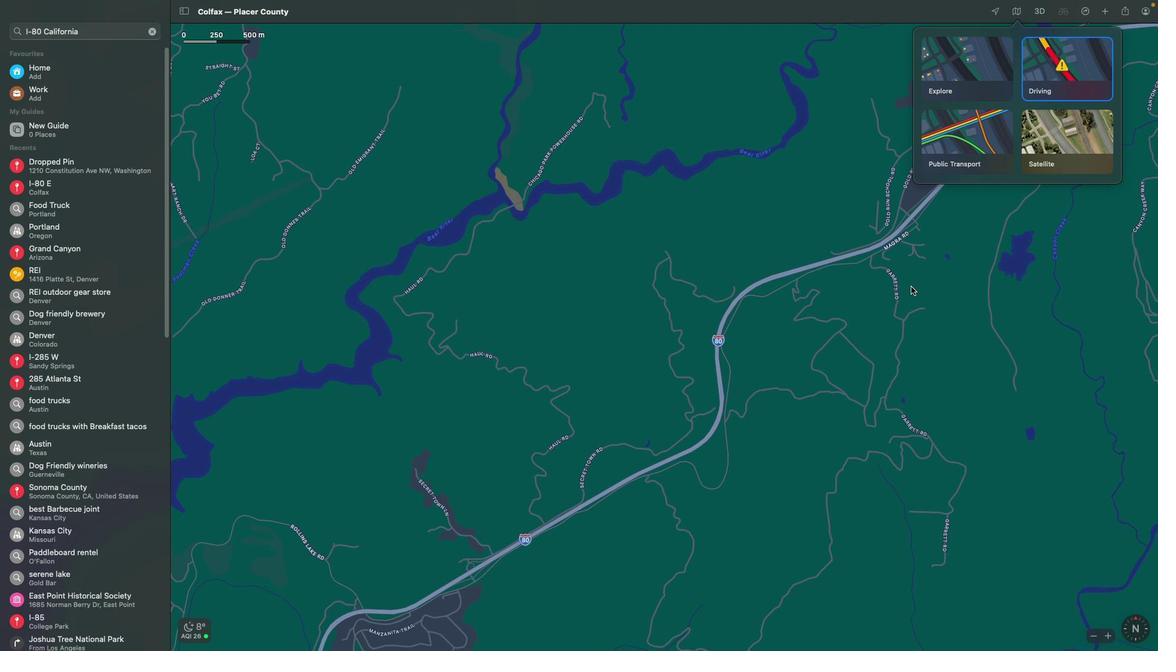 
Action: Mouse moved to (875, 243)
Screenshot: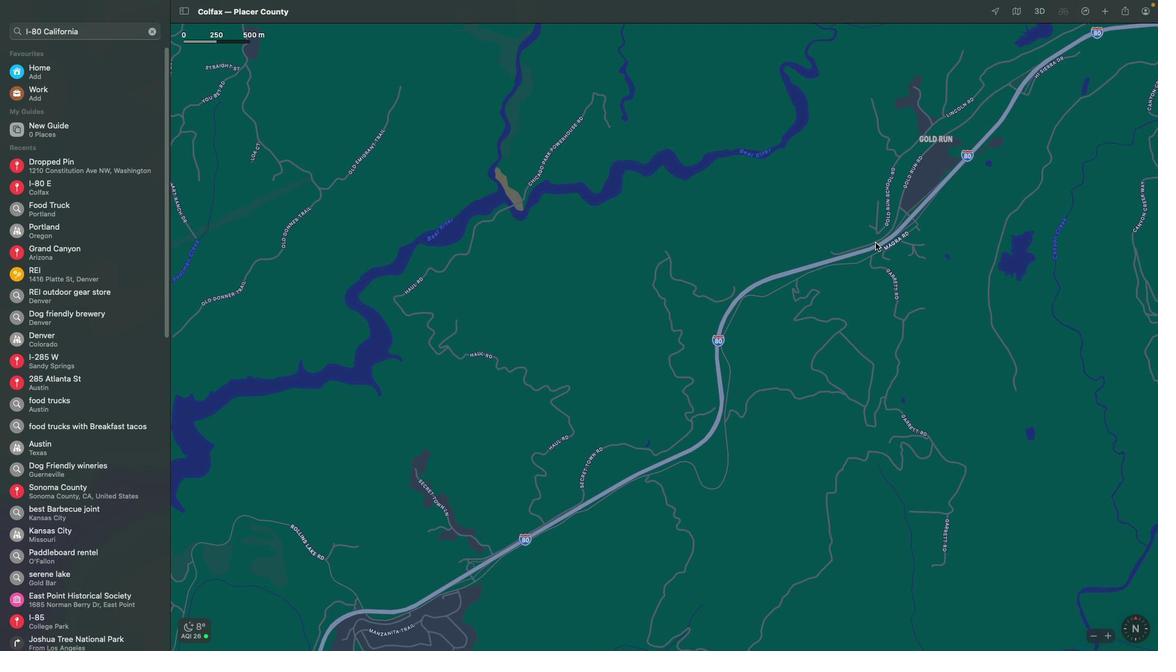 
Action: Mouse pressed left at (875, 243)
Screenshot: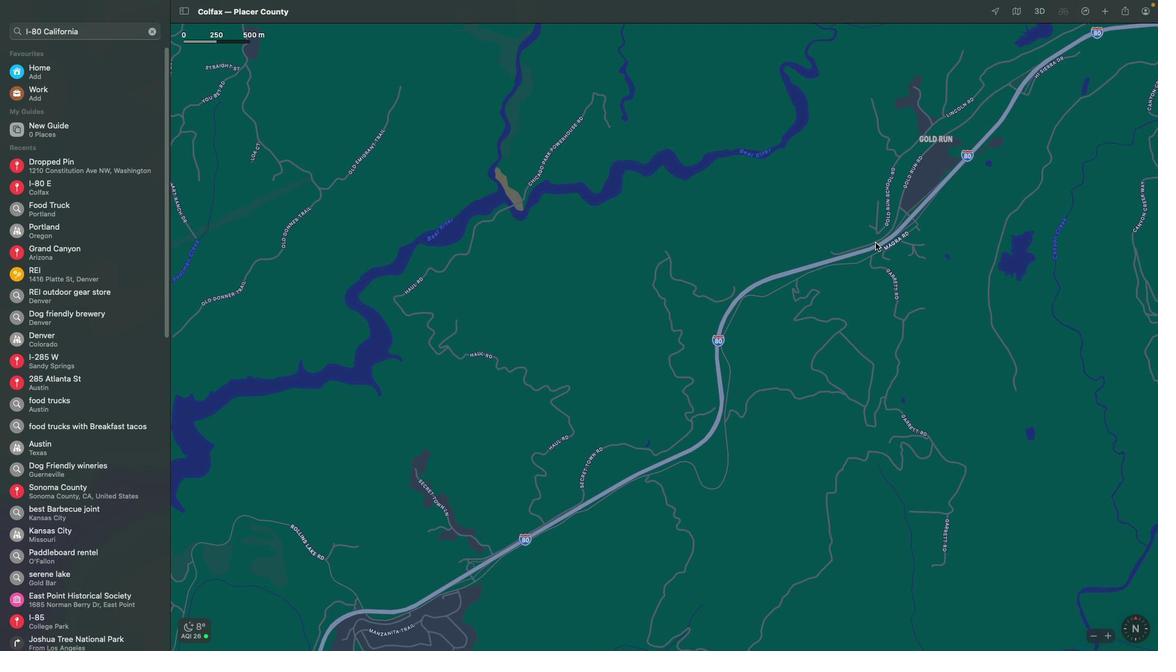 
Action: Mouse moved to (877, 248)
Screenshot: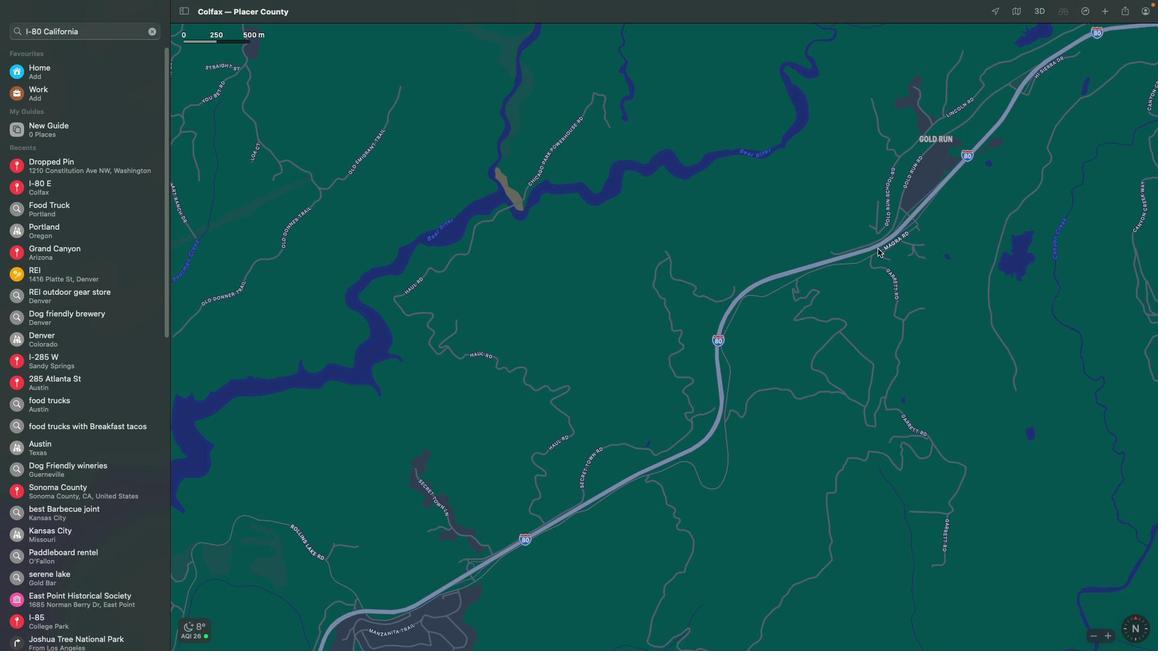 
Action: Mouse pressed left at (877, 248)
Screenshot: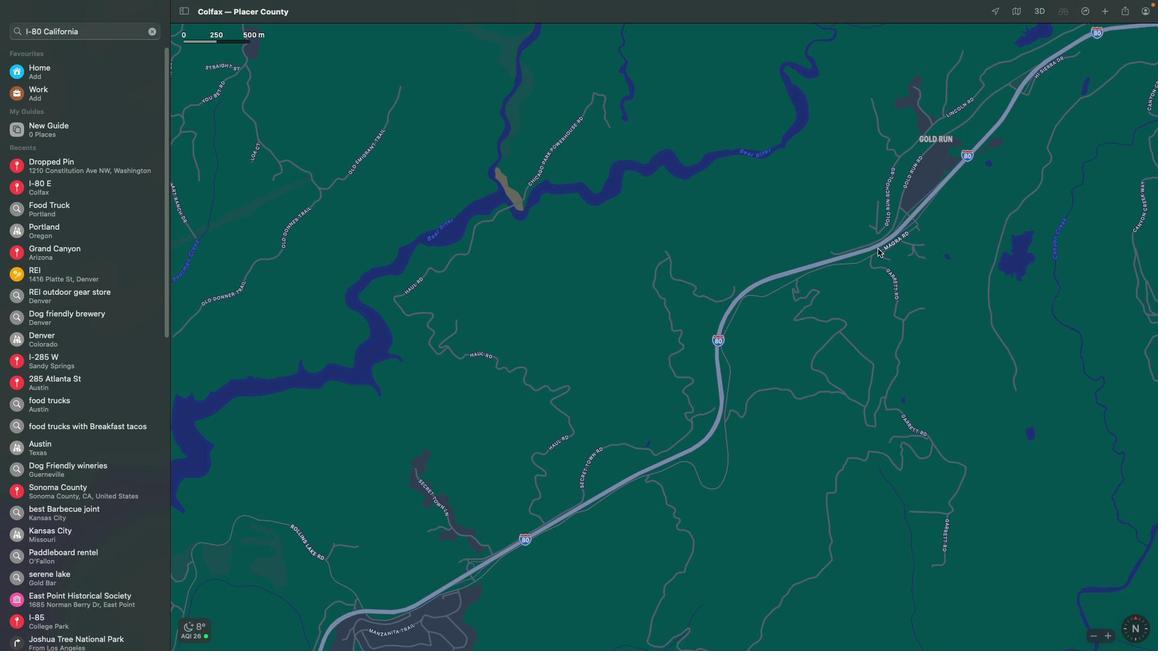 
Action: Mouse pressed left at (877, 248)
Screenshot: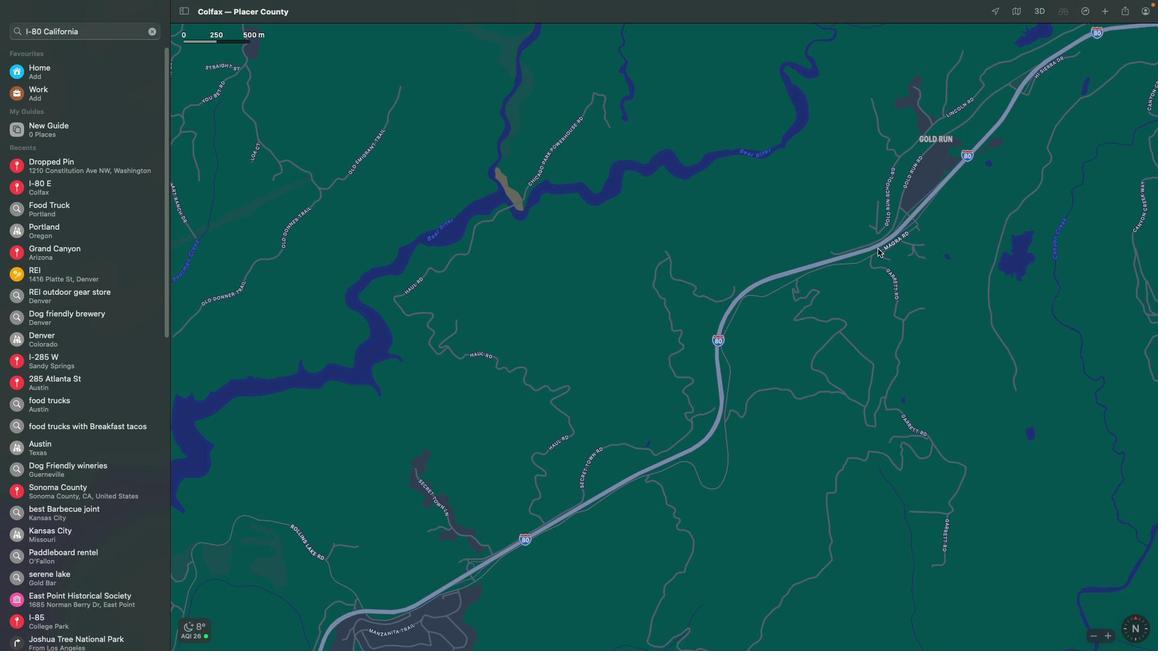 
Action: Mouse pressed left at (877, 248)
Screenshot: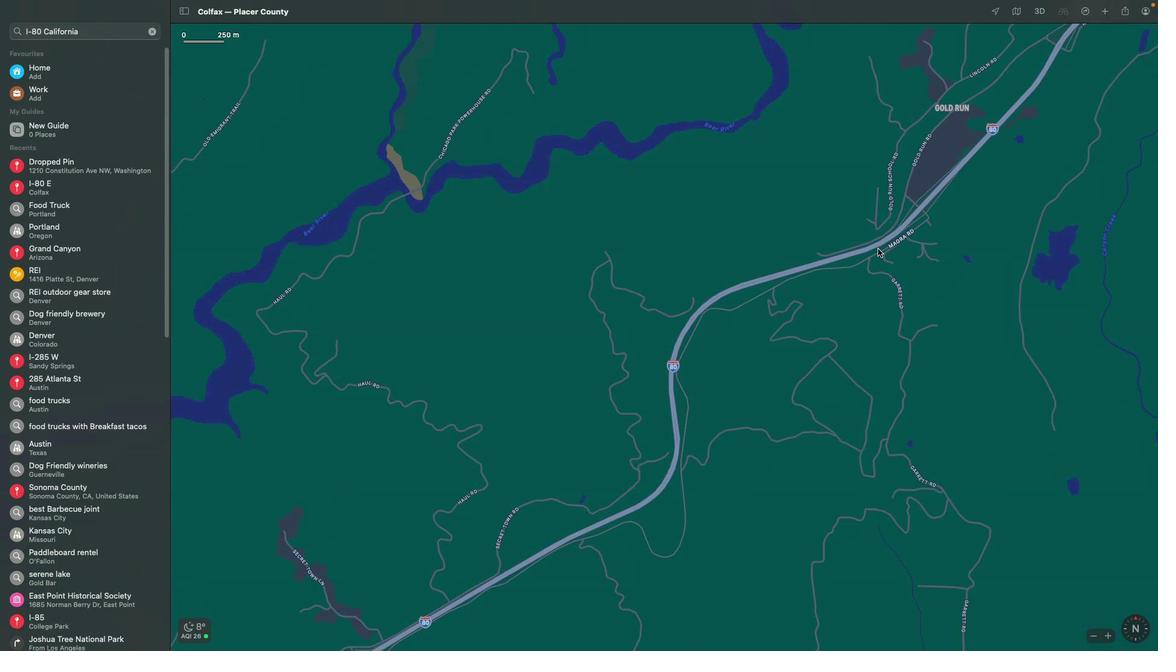 
Action: Mouse pressed left at (877, 248)
Screenshot: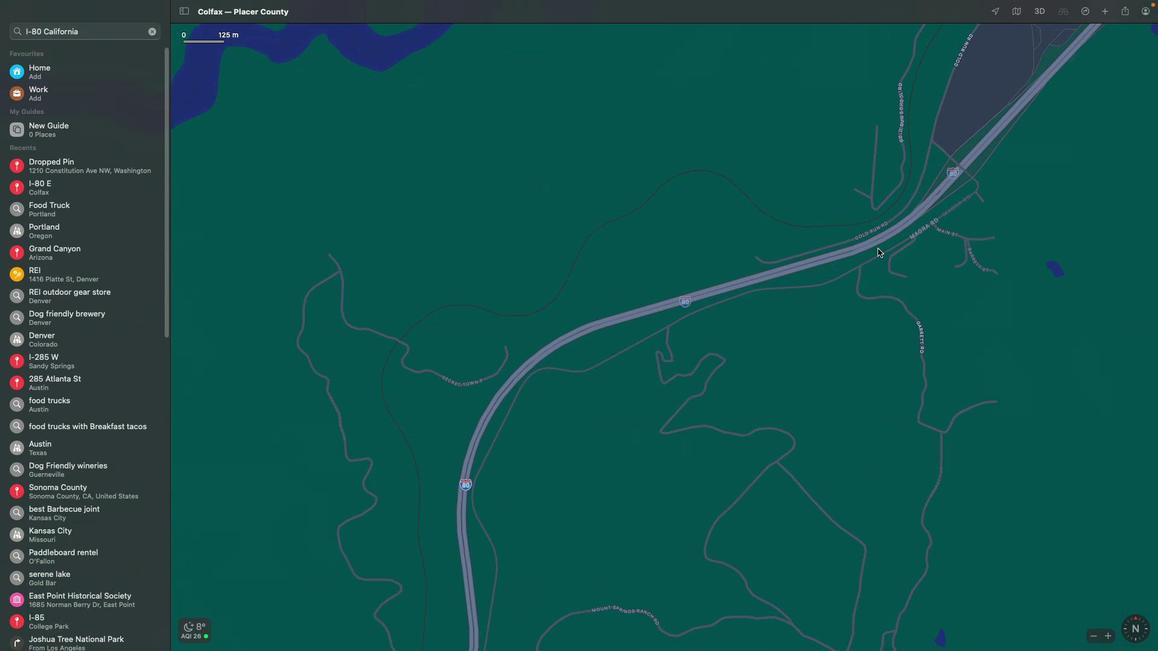 
Action: Mouse moved to (870, 241)
Screenshot: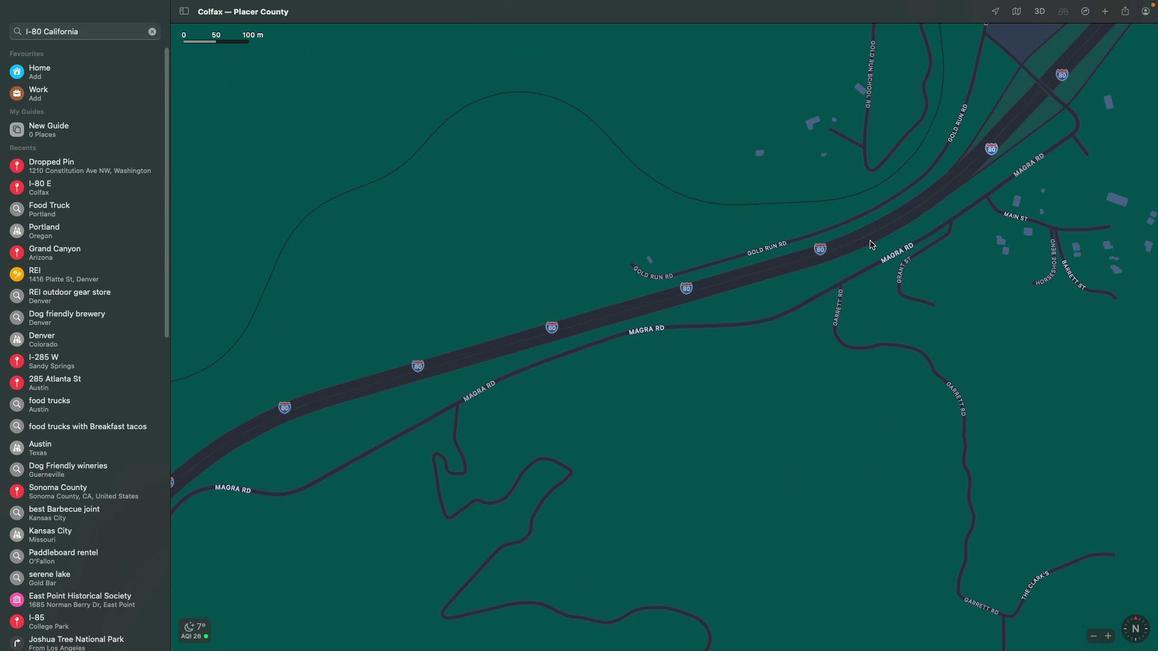 
Action: Mouse pressed left at (870, 241)
Screenshot: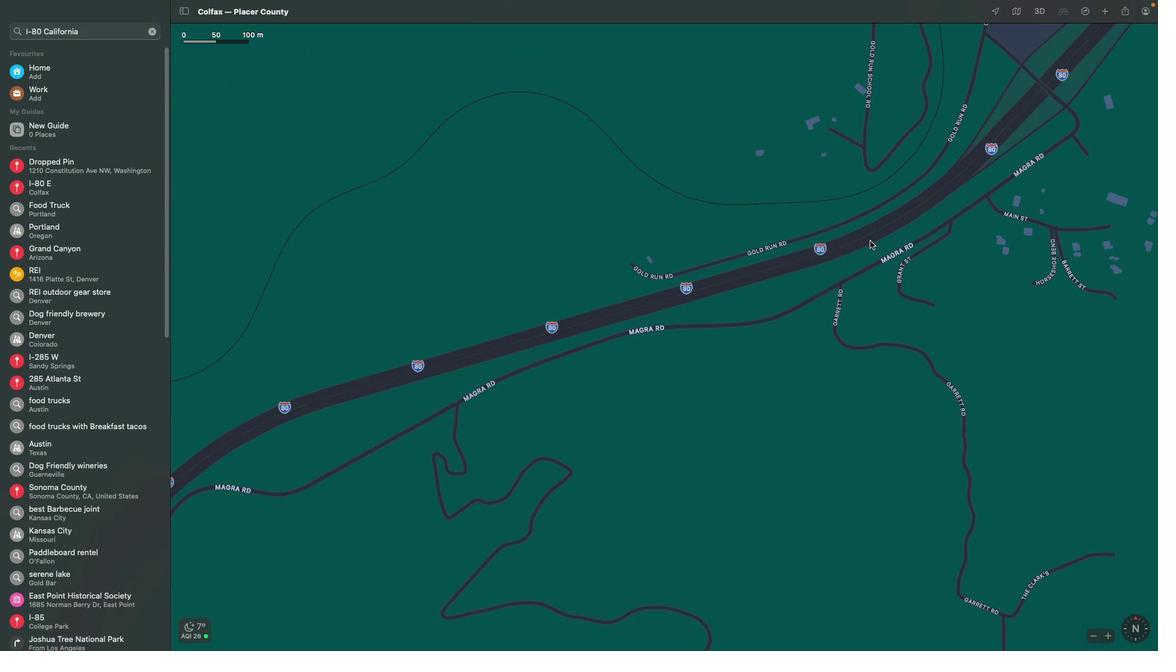 
Action: Mouse moved to (870, 241)
Screenshot: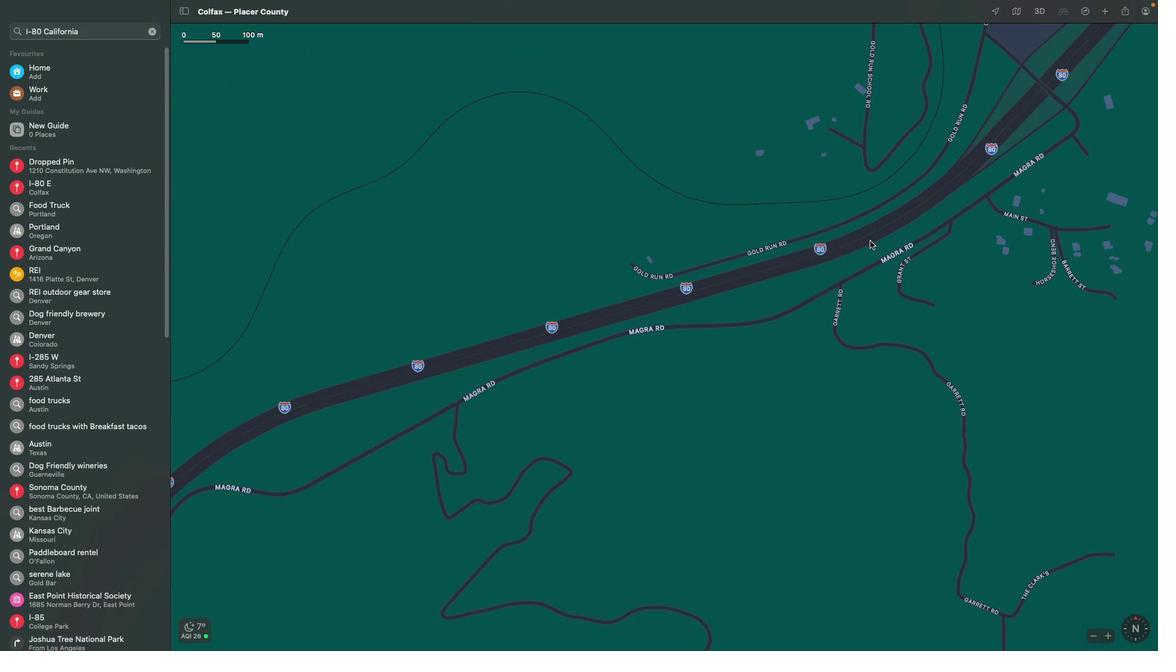
Action: Mouse pressed left at (870, 241)
Screenshot: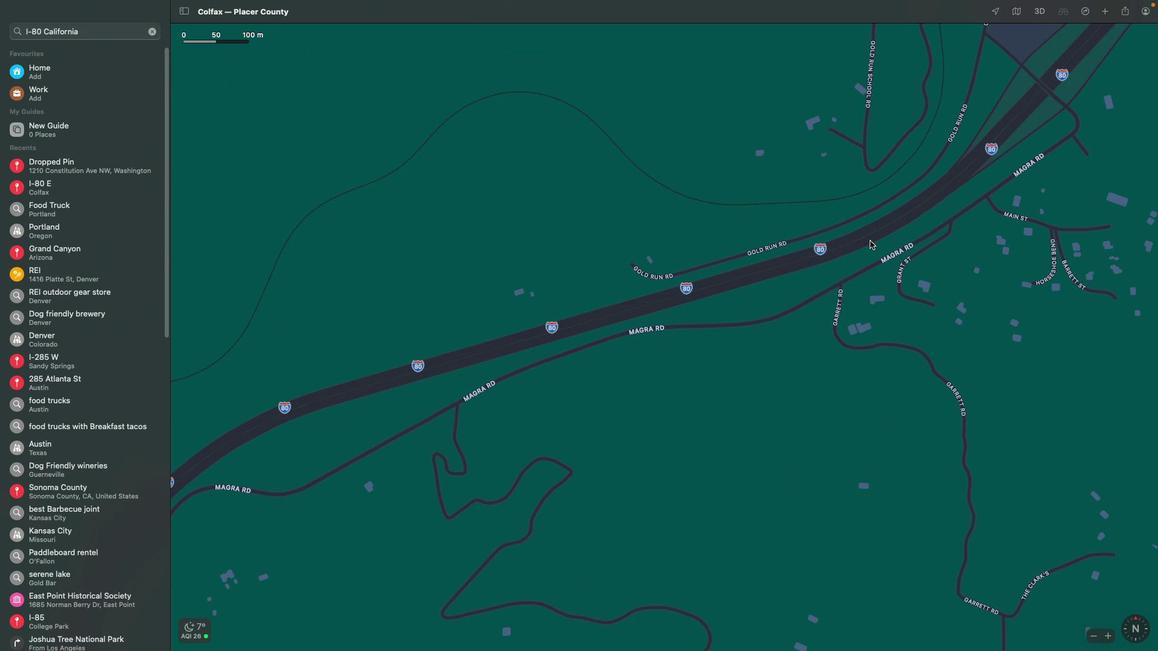
Action: Mouse moved to (864, 237)
Screenshot: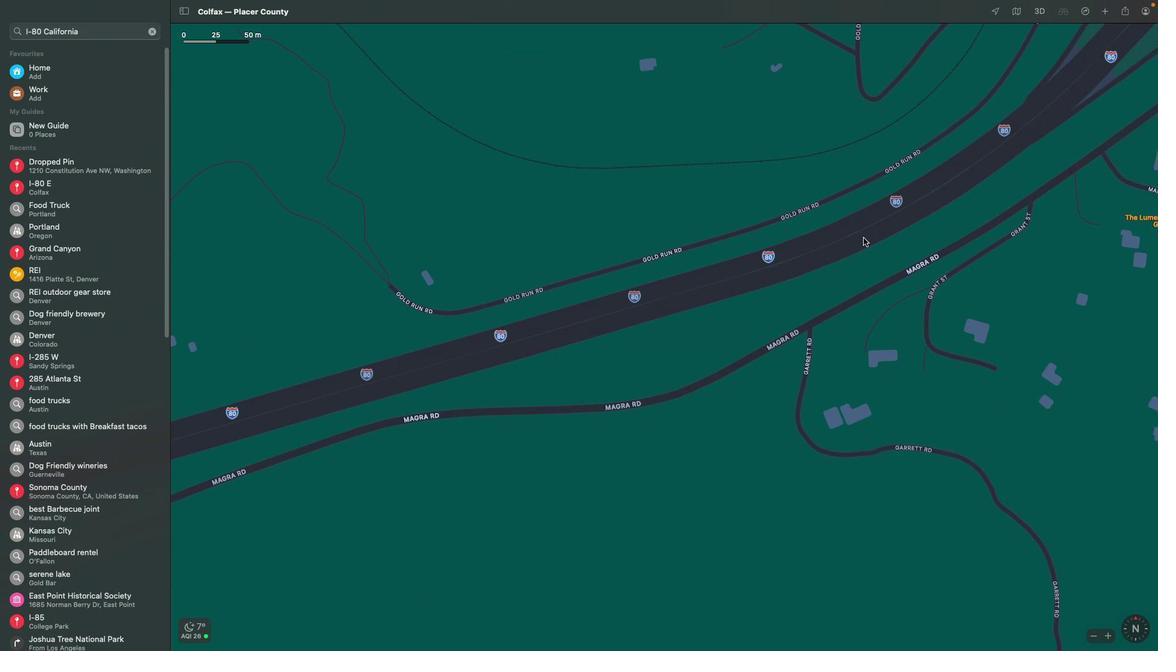 
Action: Mouse pressed left at (864, 237)
Screenshot: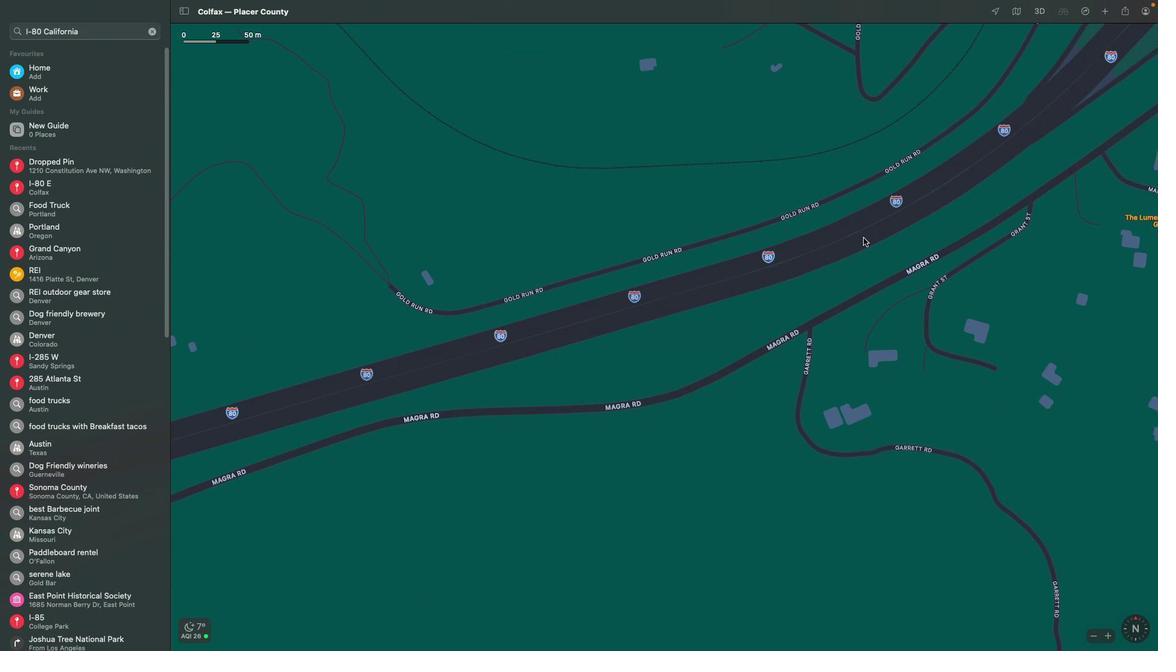 
Action: Mouse moved to (899, 199)
Screenshot: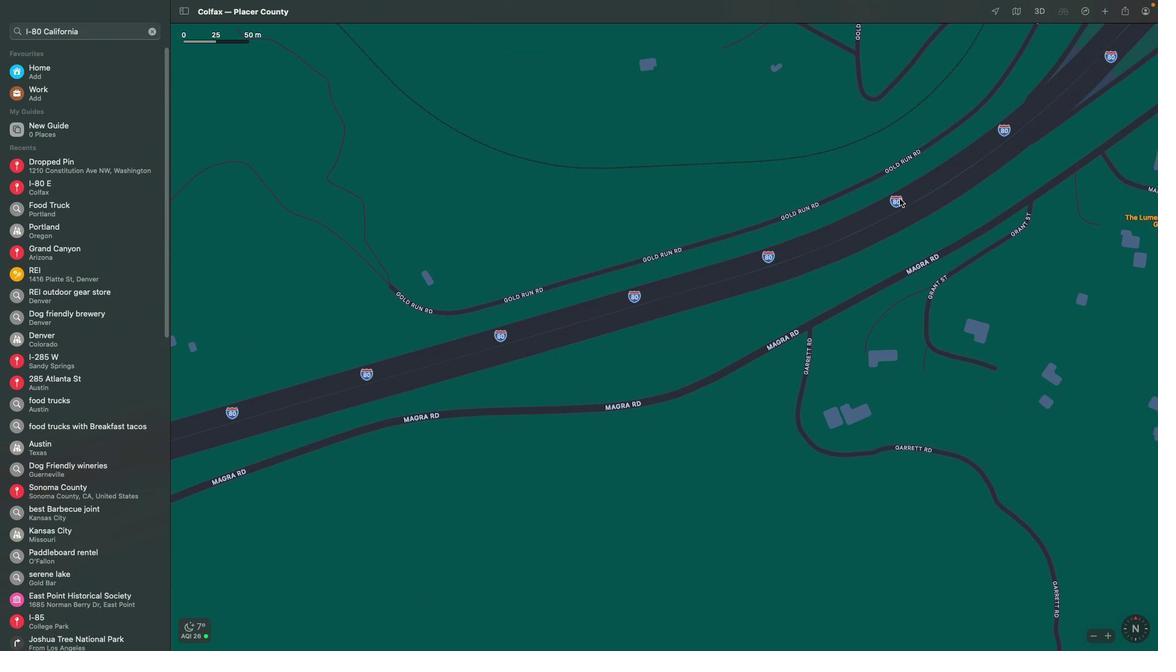 
Action: Mouse pressed left at (899, 199)
Screenshot: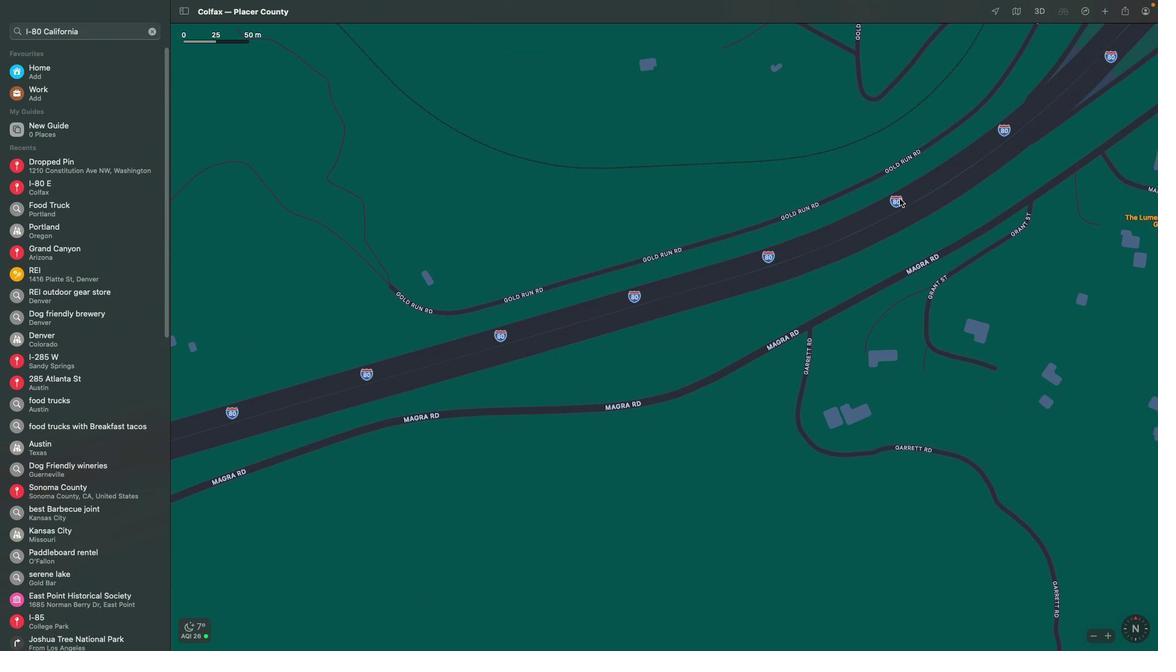 
Action: Mouse pressed left at (899, 199)
Screenshot: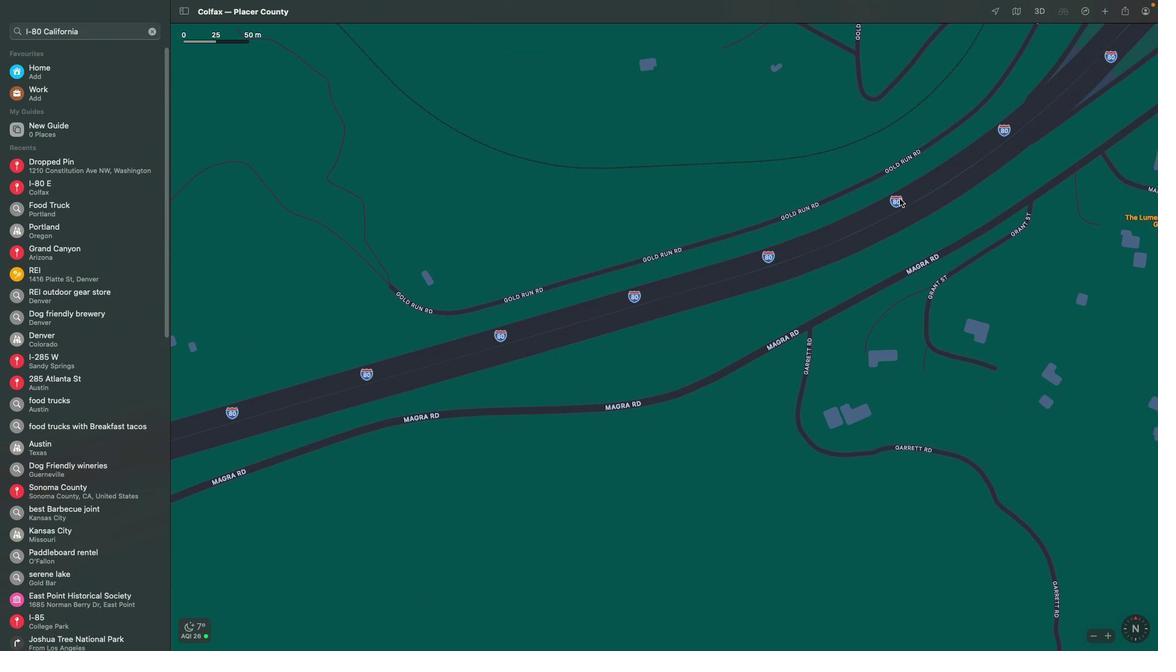 
Action: Mouse pressed left at (899, 199)
Screenshot: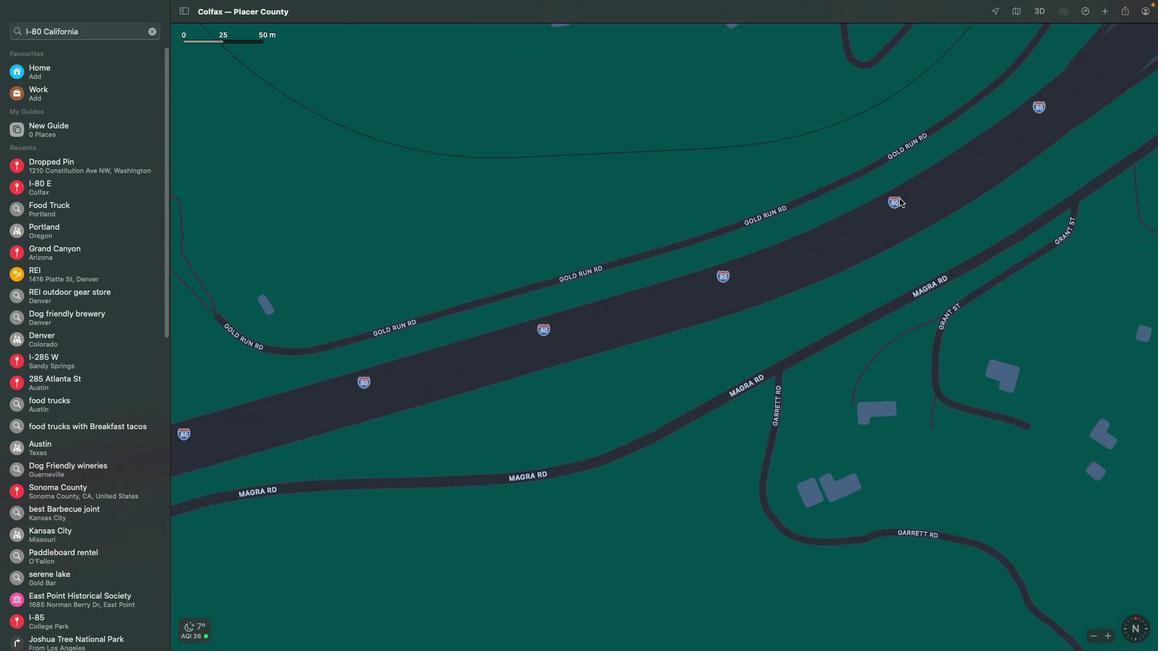 
Action: Mouse pressed left at (899, 199)
Screenshot: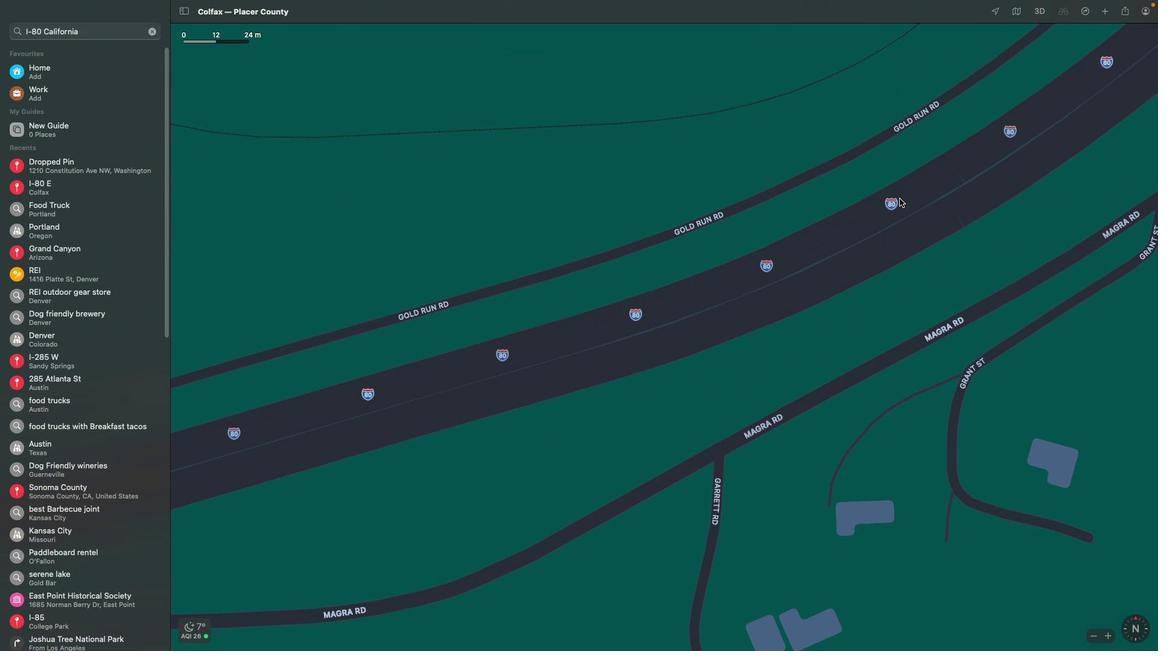
Action: Mouse moved to (896, 200)
Screenshot: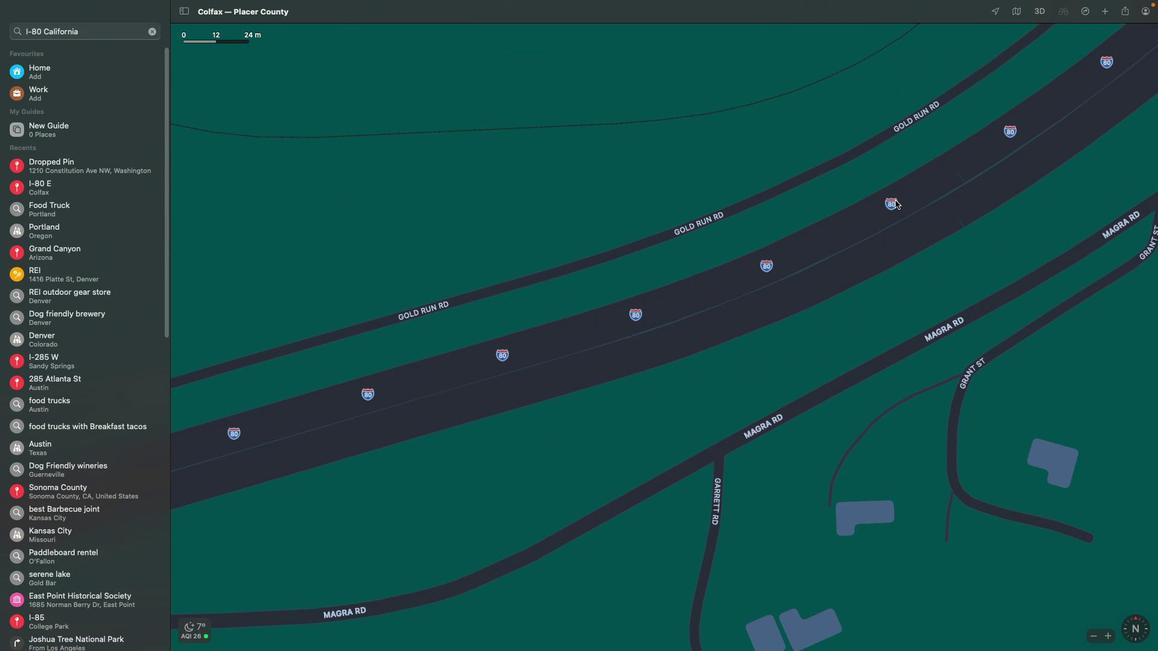 
Action: Mouse pressed left at (896, 200)
Screenshot: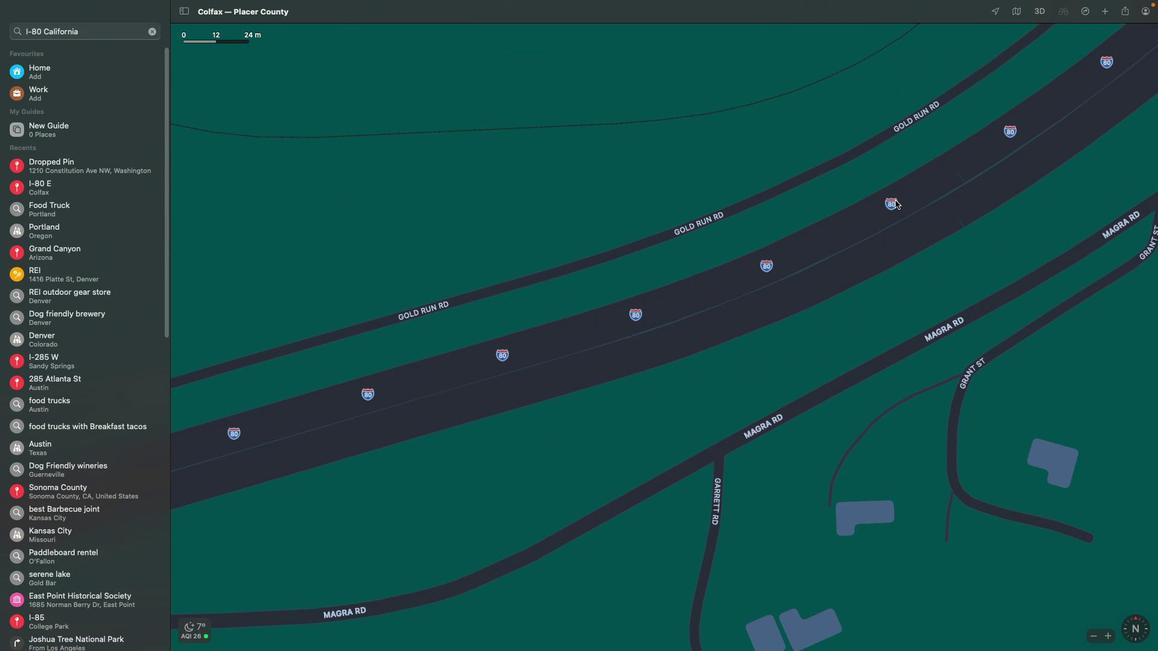
Action: Mouse moved to (896, 200)
Screenshot: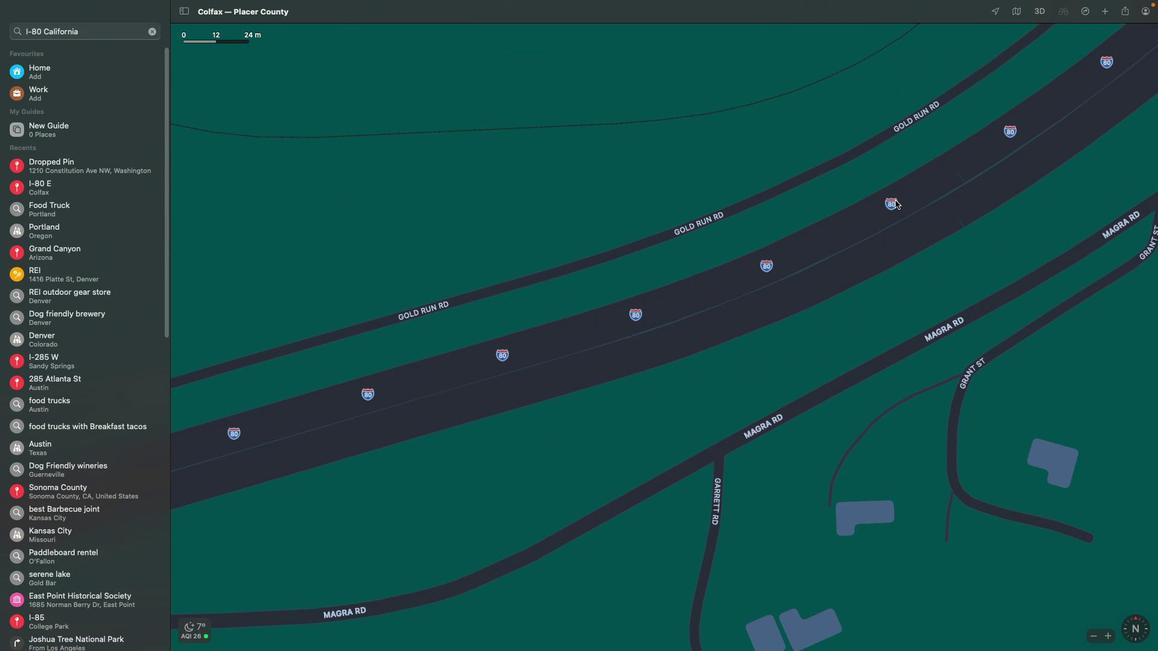 
Action: Mouse pressed left at (896, 200)
Screenshot: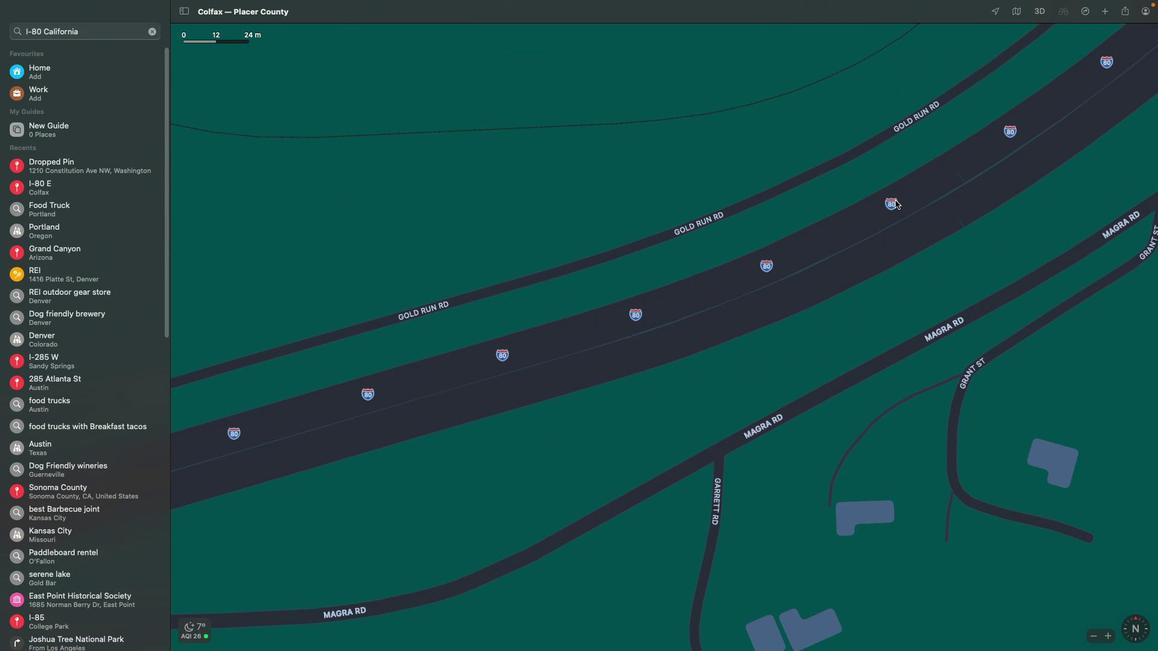 
Action: Mouse pressed left at (896, 200)
Screenshot: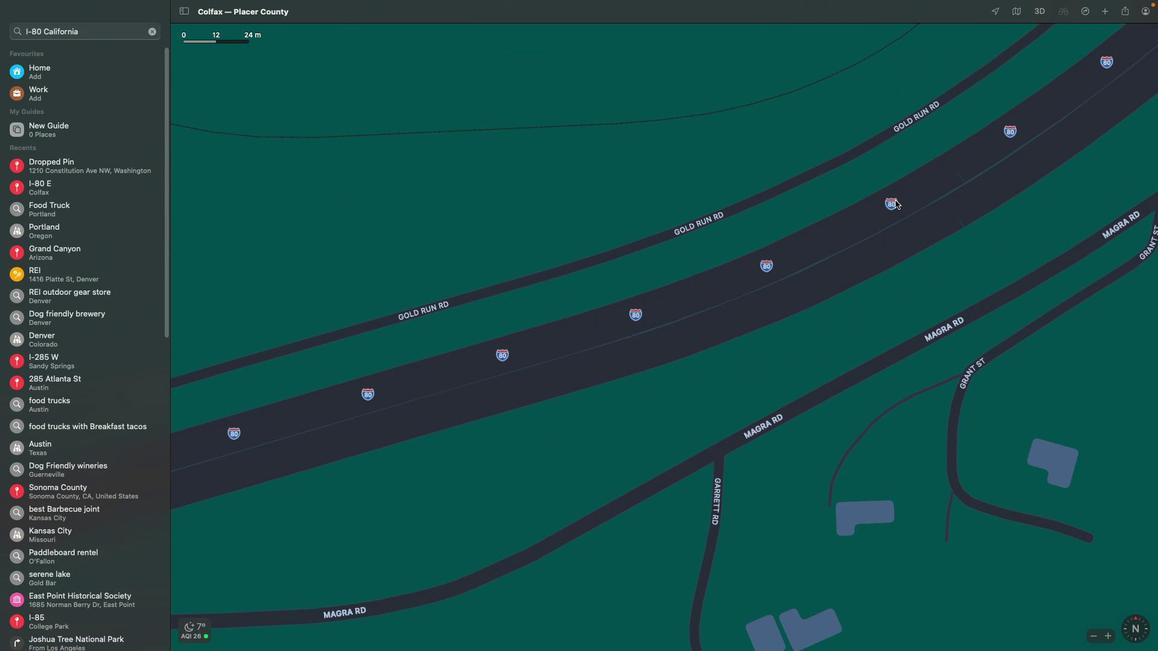 
Action: Mouse moved to (765, 265)
Screenshot: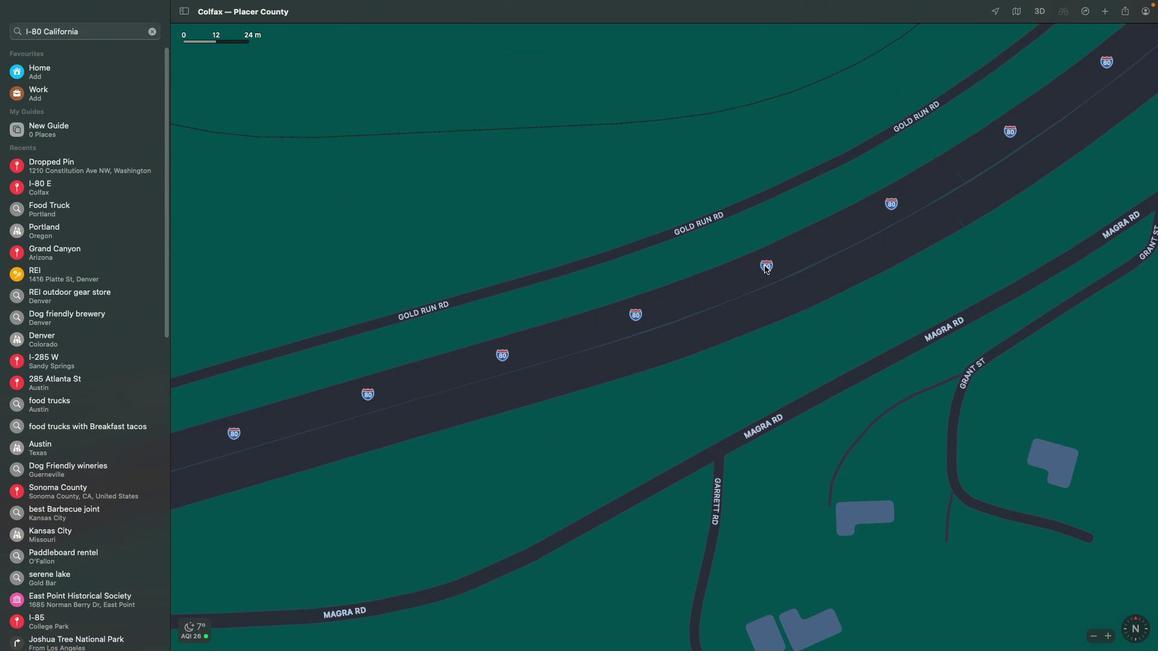 
Action: Mouse pressed left at (765, 265)
Screenshot: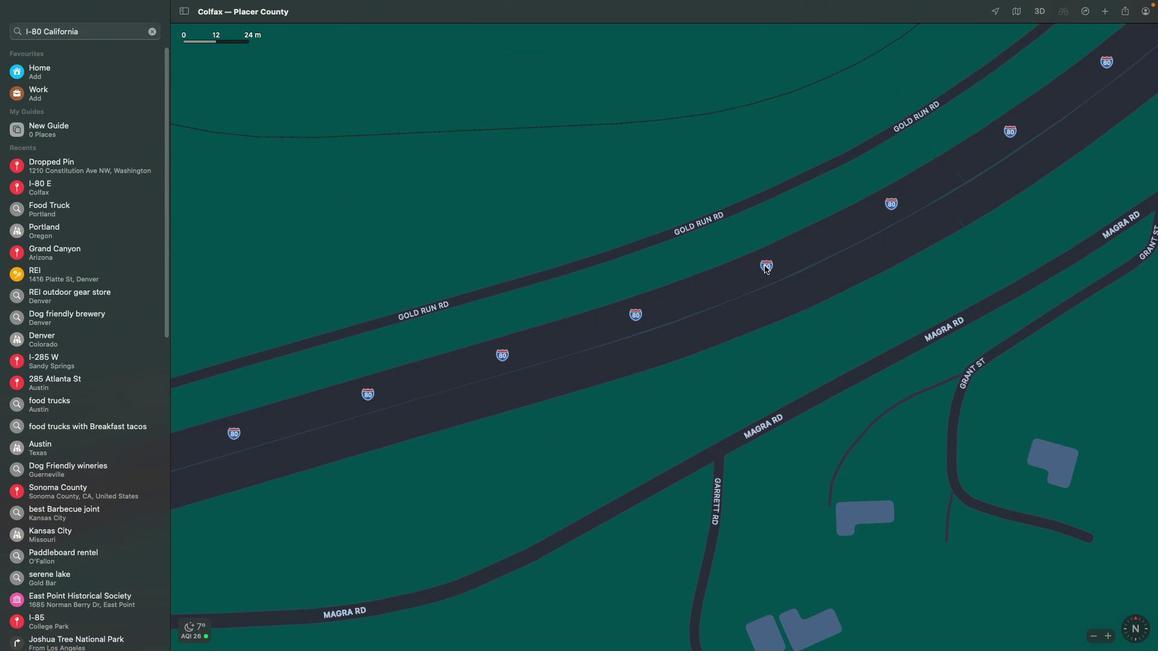 
Action: Mouse pressed left at (765, 265)
Screenshot: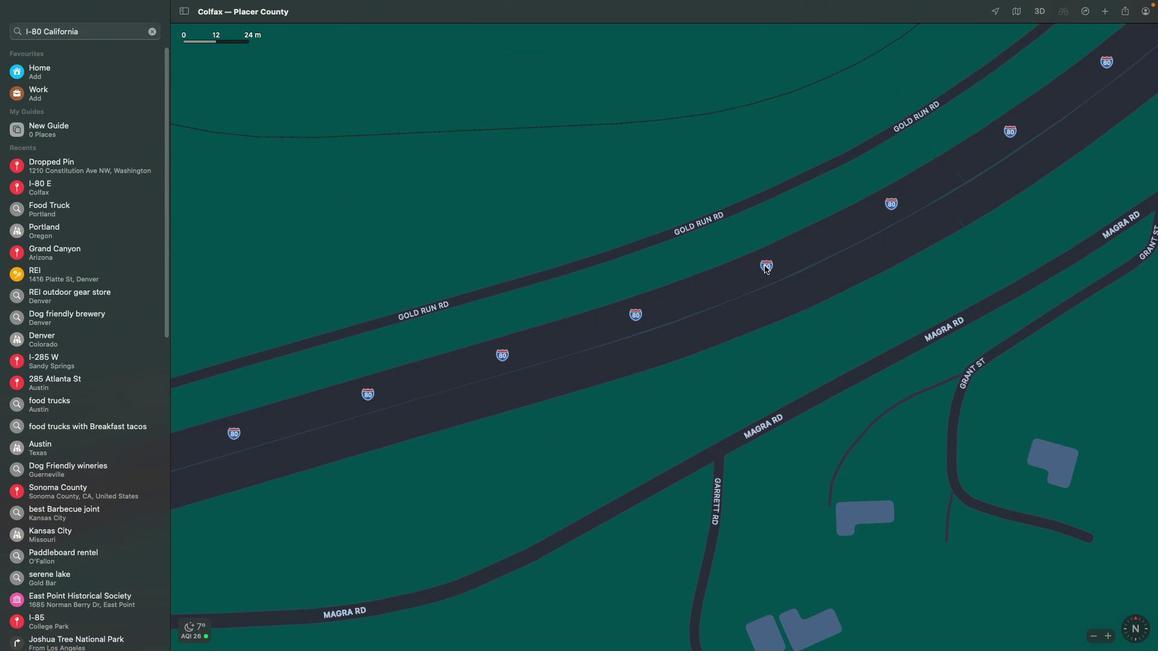 
Action: Mouse pressed left at (765, 265)
Screenshot: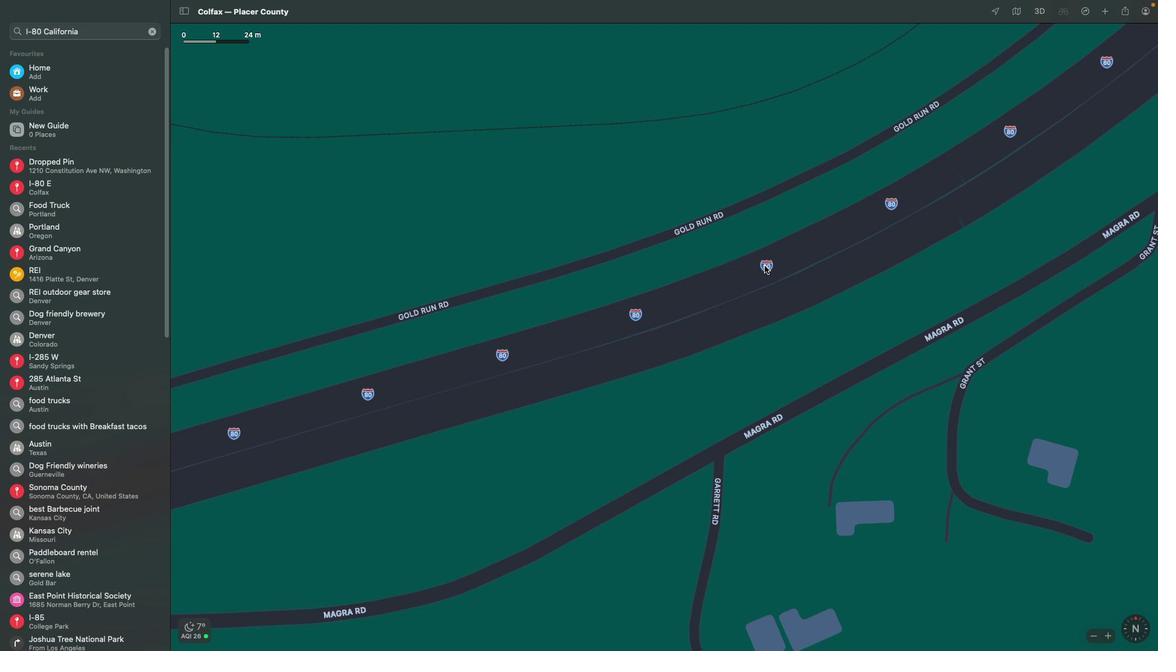 
Action: Mouse pressed right at (765, 265)
Screenshot: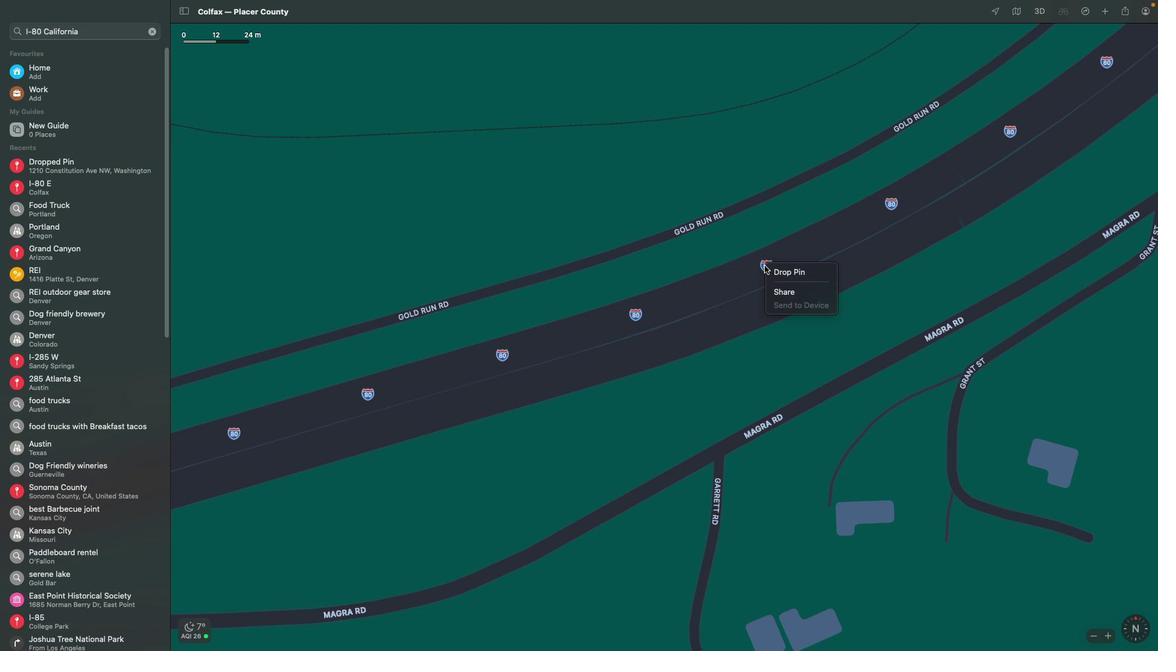 
Action: Mouse moved to (750, 278)
Screenshot: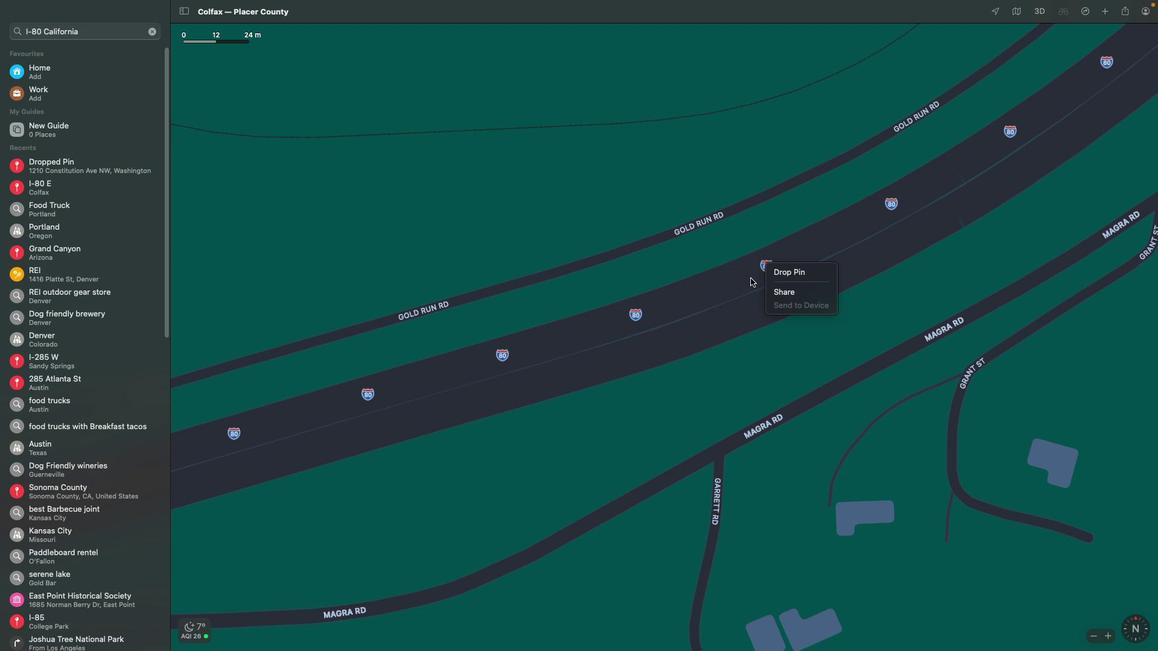 
Action: Mouse pressed left at (750, 278)
Screenshot: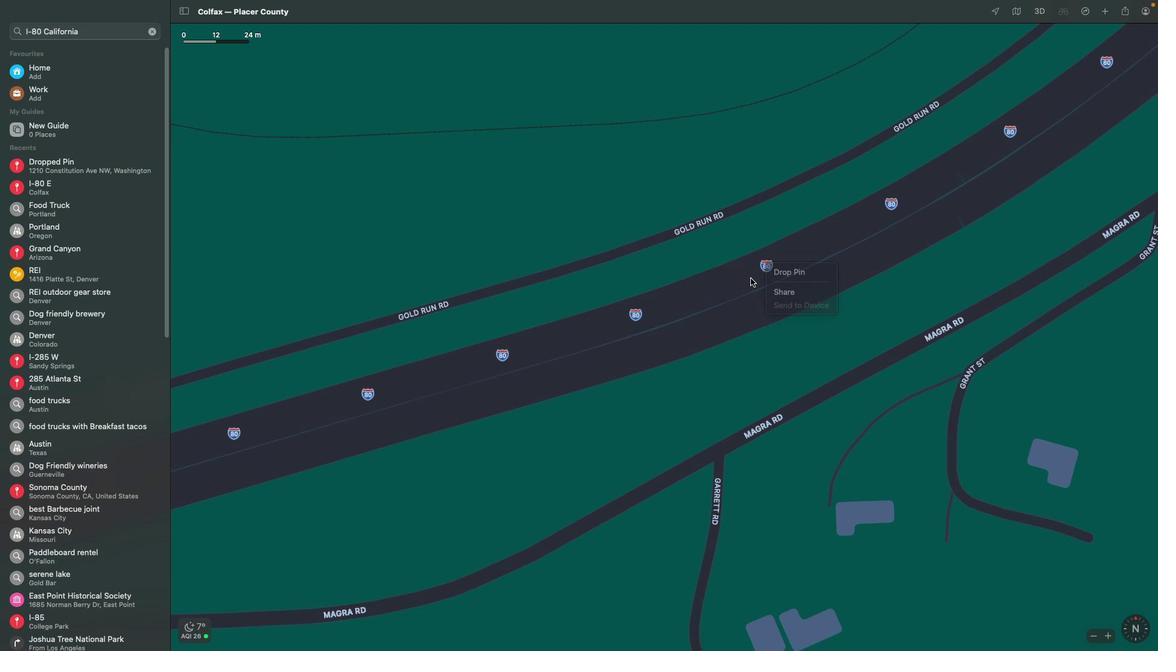 
Action: Mouse scrolled (750, 278) with delta (0, 0)
Screenshot: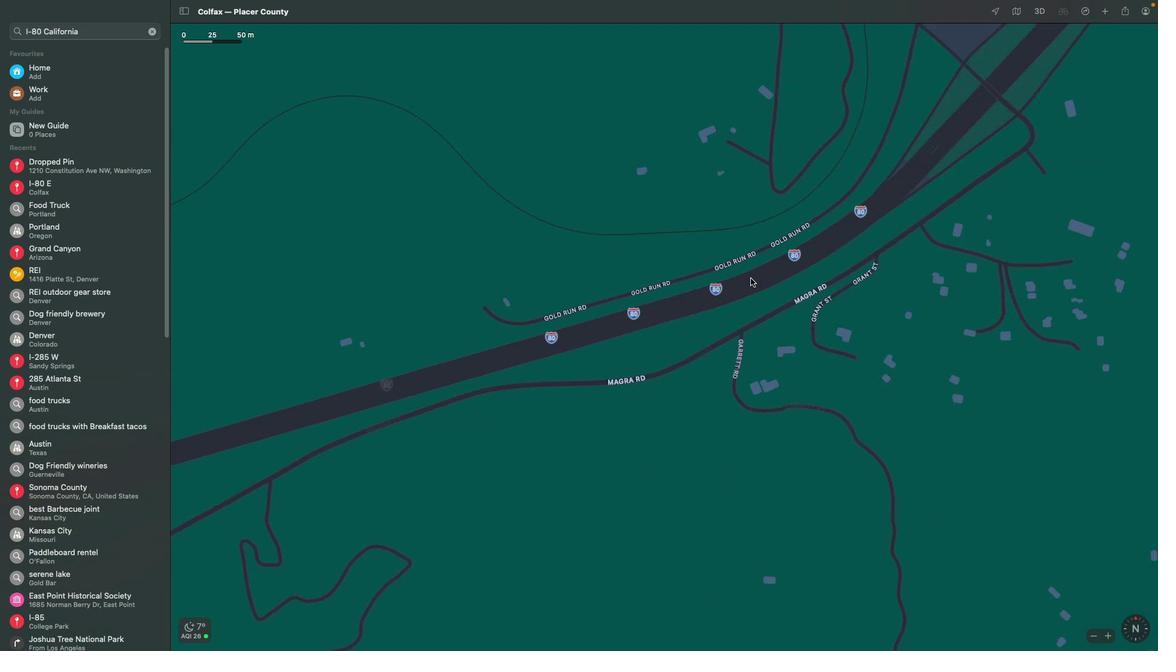 
Action: Mouse scrolled (750, 278) with delta (0, 0)
Screenshot: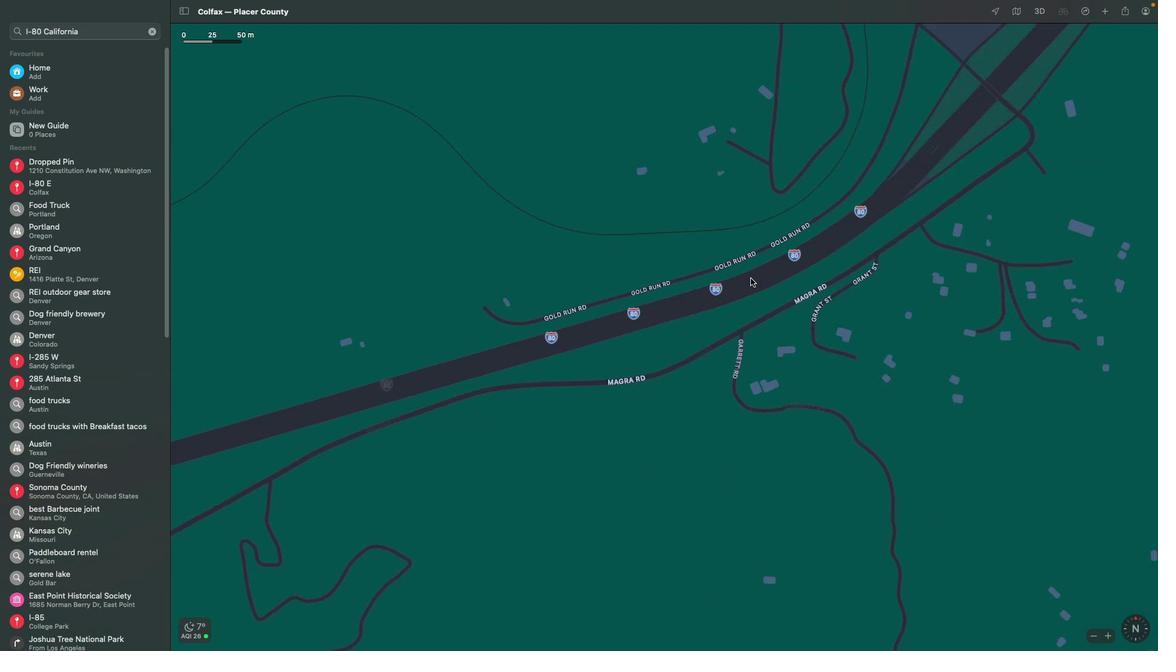 
Action: Mouse scrolled (750, 278) with delta (0, -1)
Screenshot: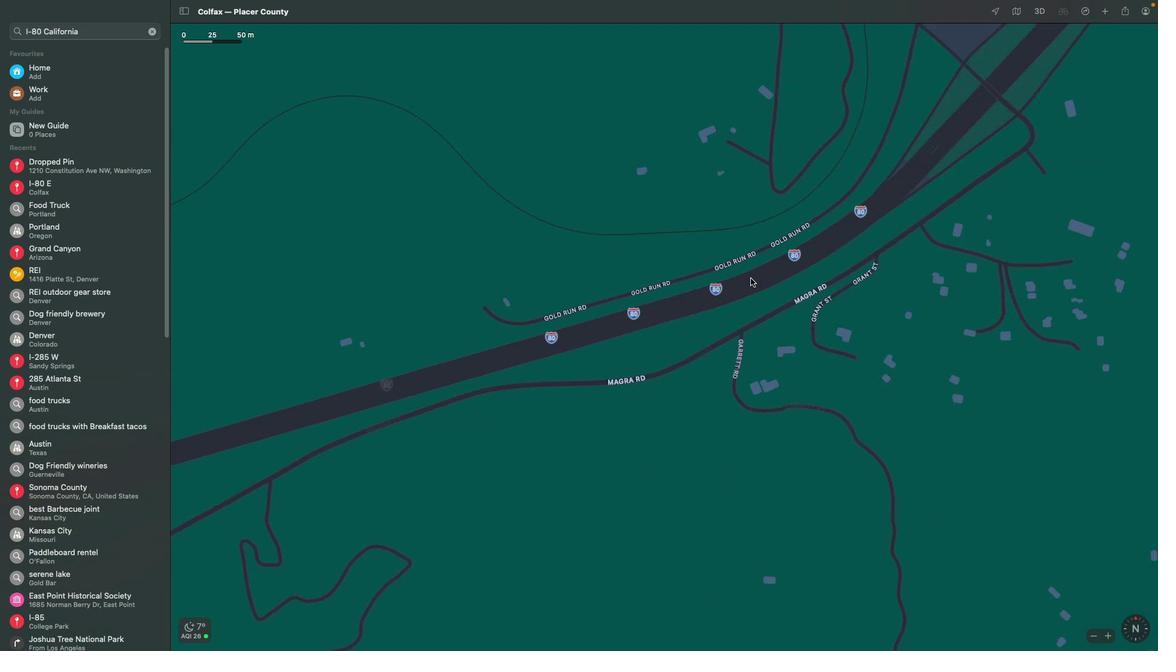
Action: Mouse scrolled (750, 278) with delta (0, -3)
Screenshot: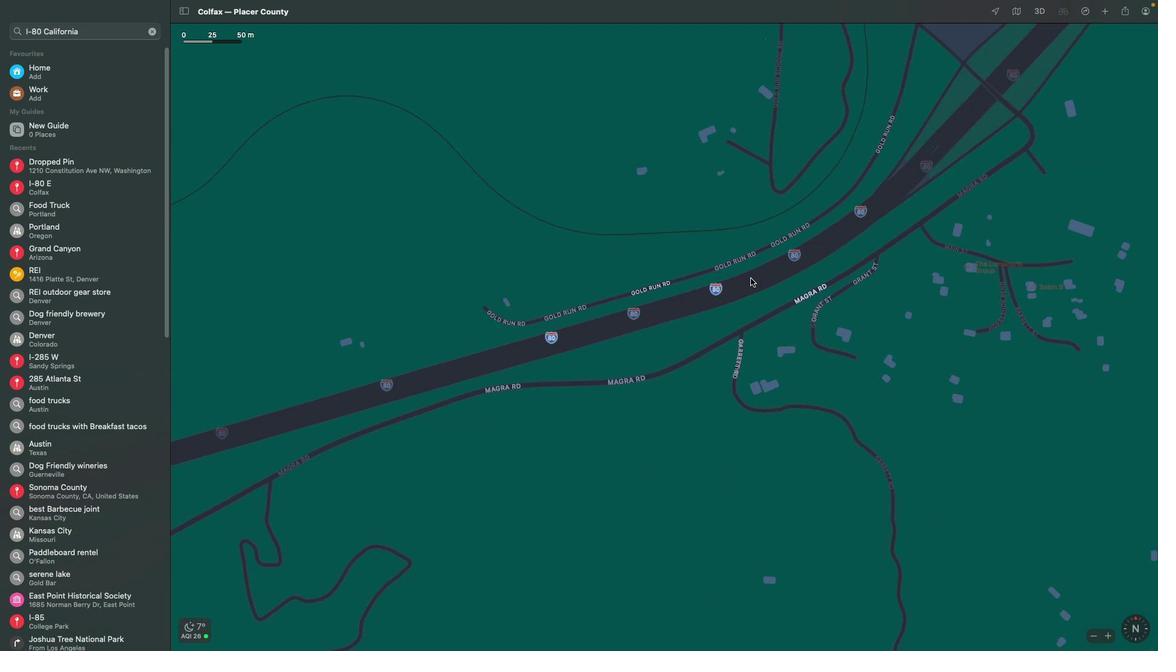 
Action: Mouse scrolled (750, 278) with delta (0, -3)
Screenshot: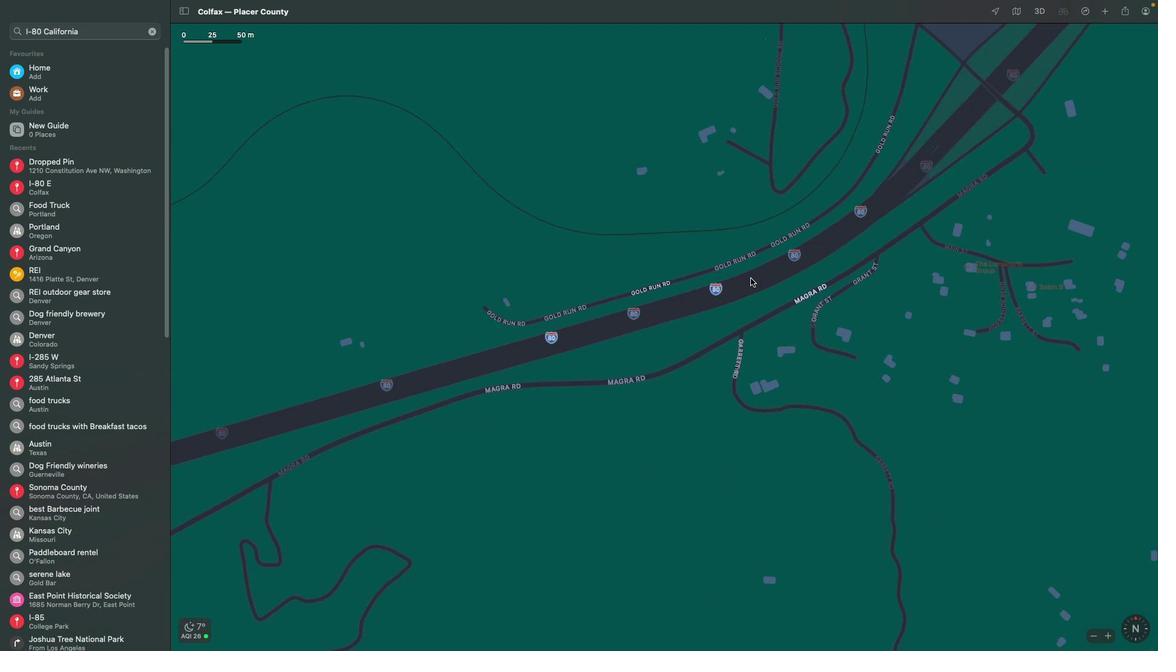 
Action: Mouse scrolled (750, 278) with delta (0, -4)
Screenshot: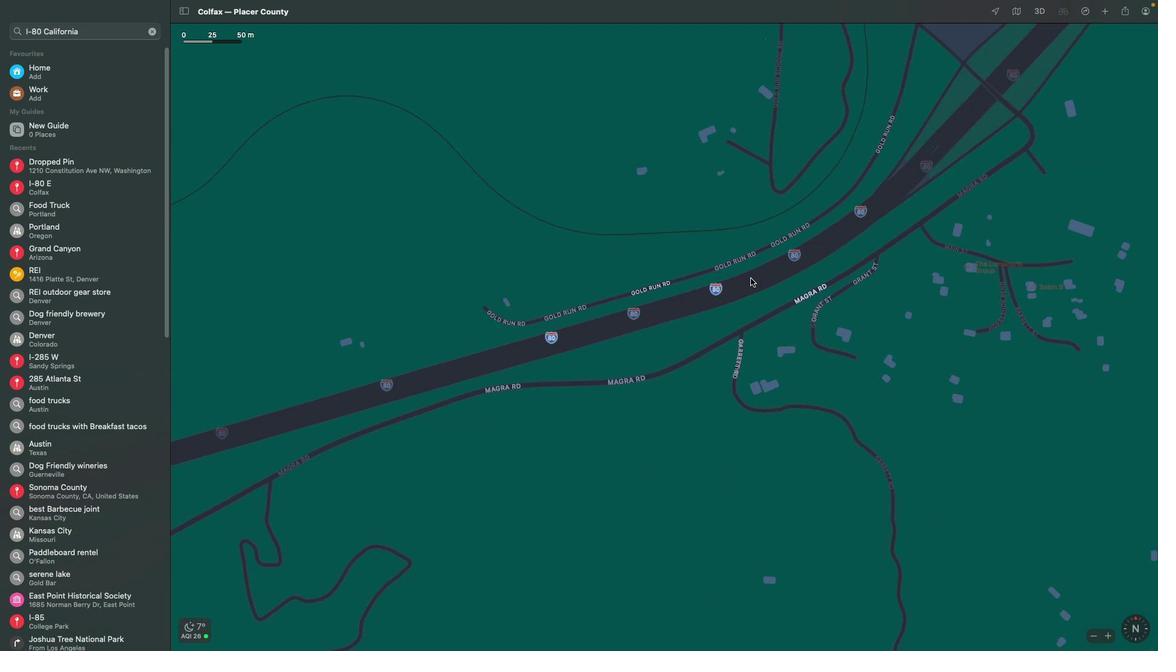 
Action: Mouse scrolled (750, 278) with delta (0, 0)
Screenshot: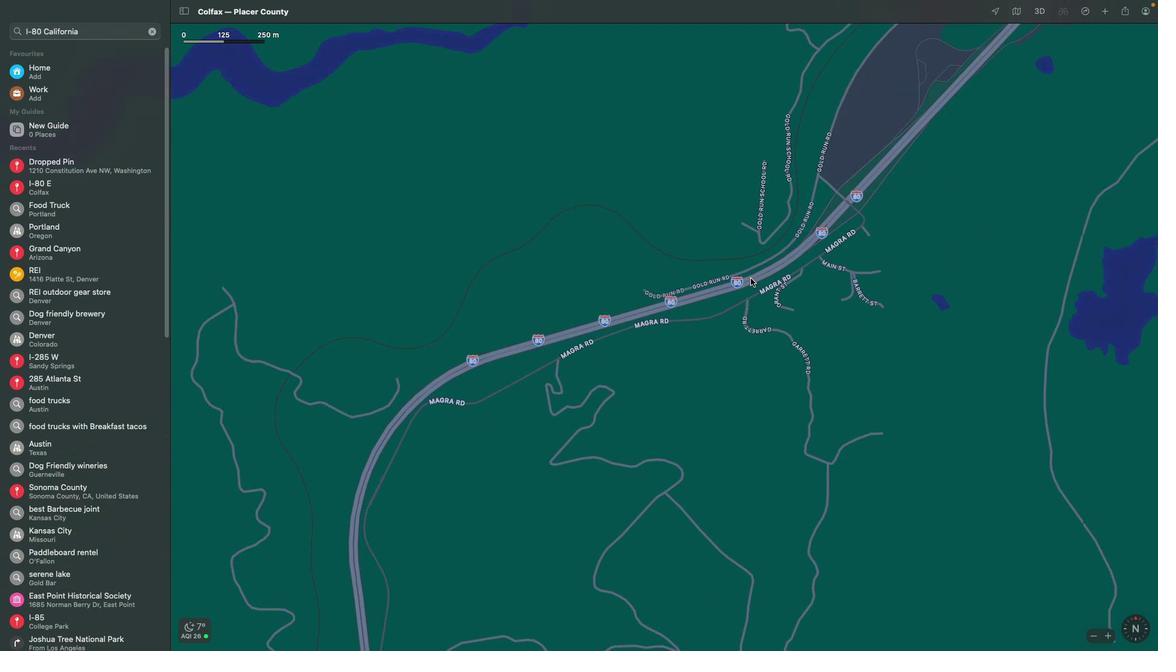 
Action: Mouse scrolled (750, 278) with delta (0, 0)
Screenshot: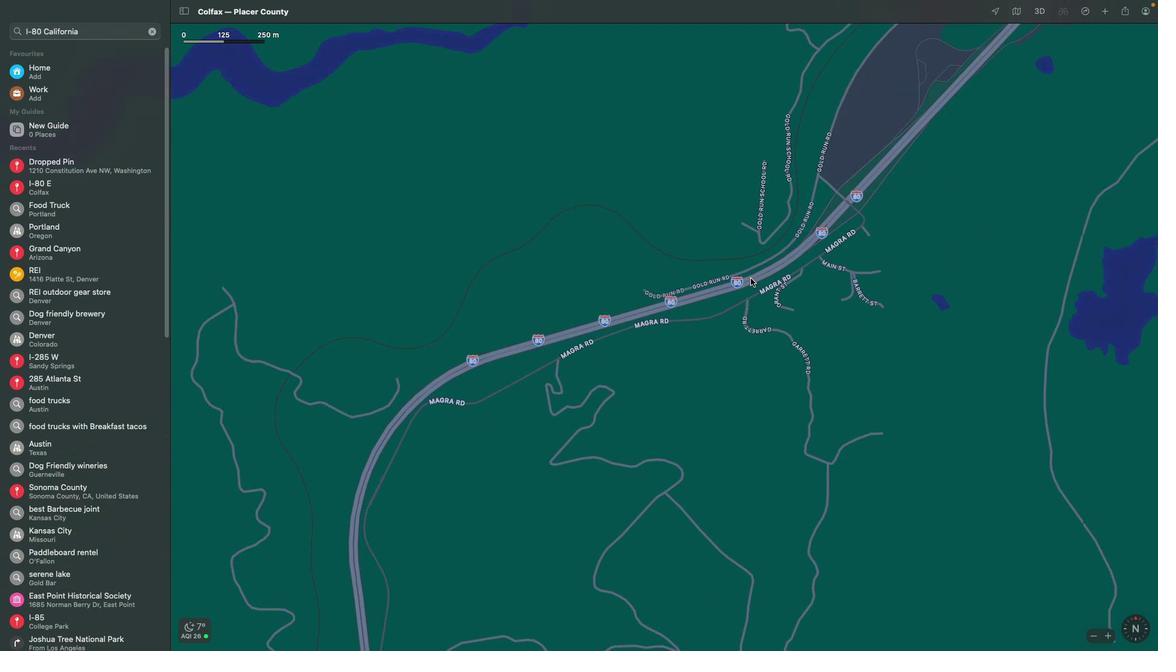 
Action: Mouse scrolled (750, 278) with delta (0, -2)
Screenshot: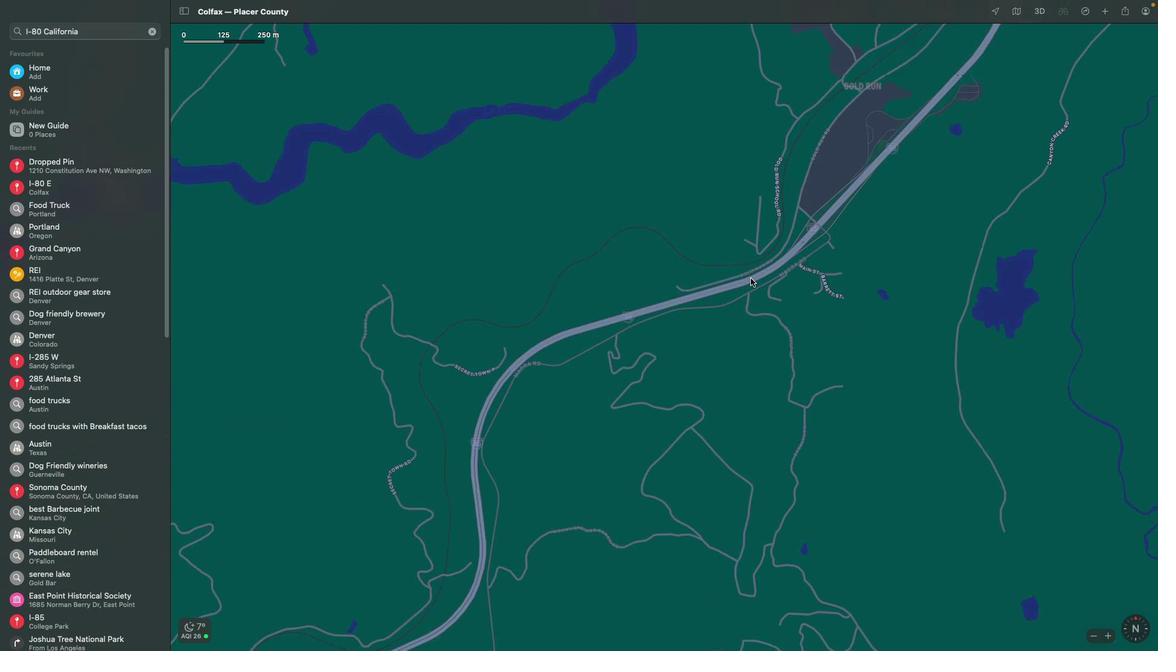 
Action: Mouse scrolled (750, 278) with delta (0, -3)
Screenshot: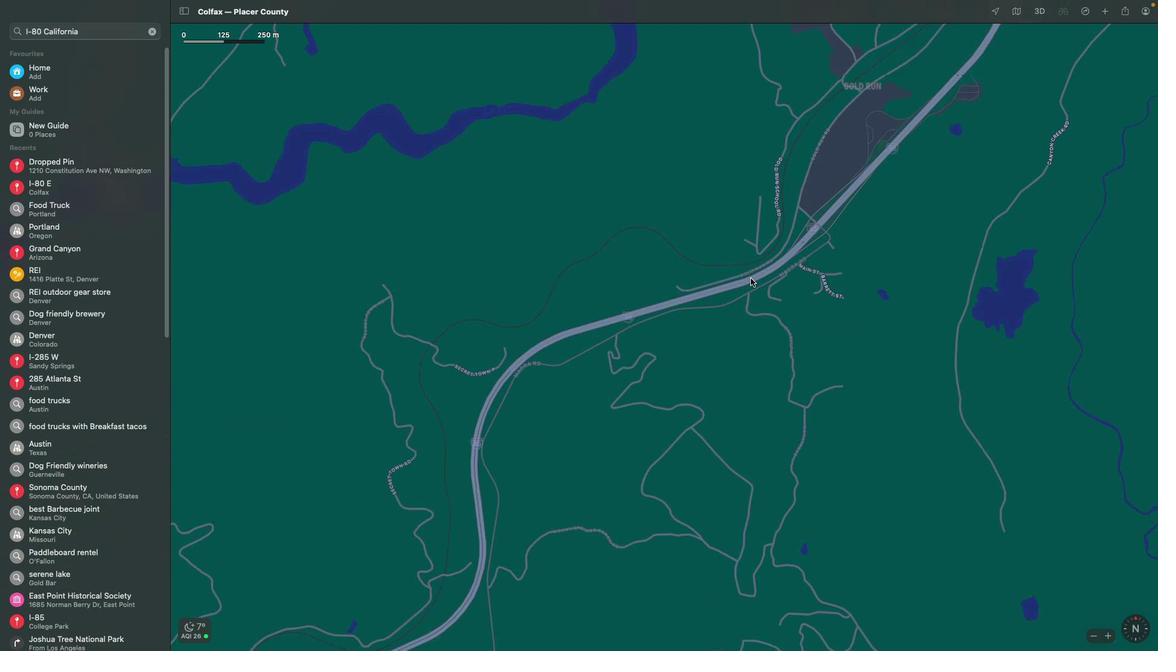
Action: Mouse scrolled (750, 278) with delta (0, -3)
Screenshot: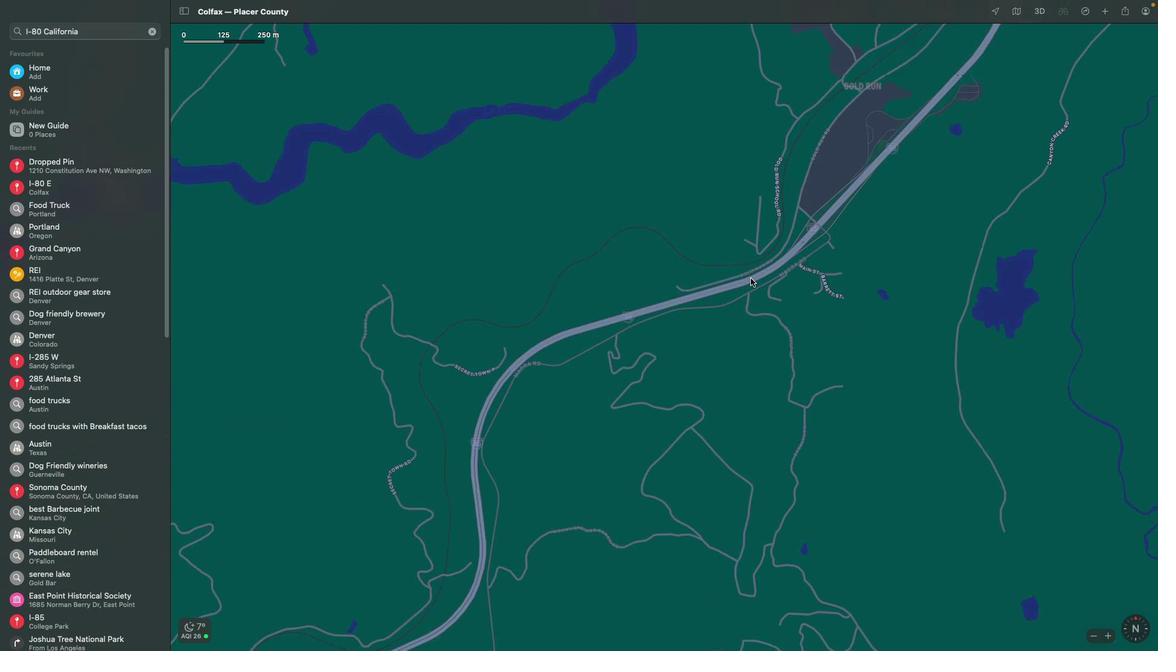 
Action: Mouse scrolled (750, 278) with delta (0, -4)
Screenshot: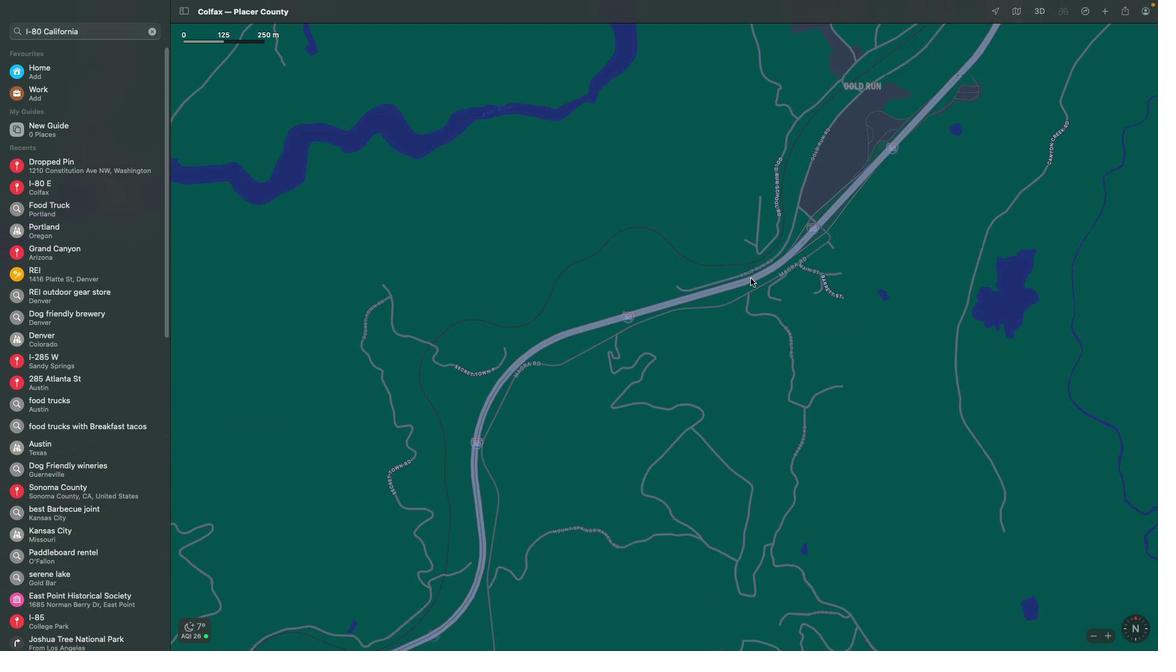 
Action: Mouse scrolled (750, 278) with delta (0, 0)
Screenshot: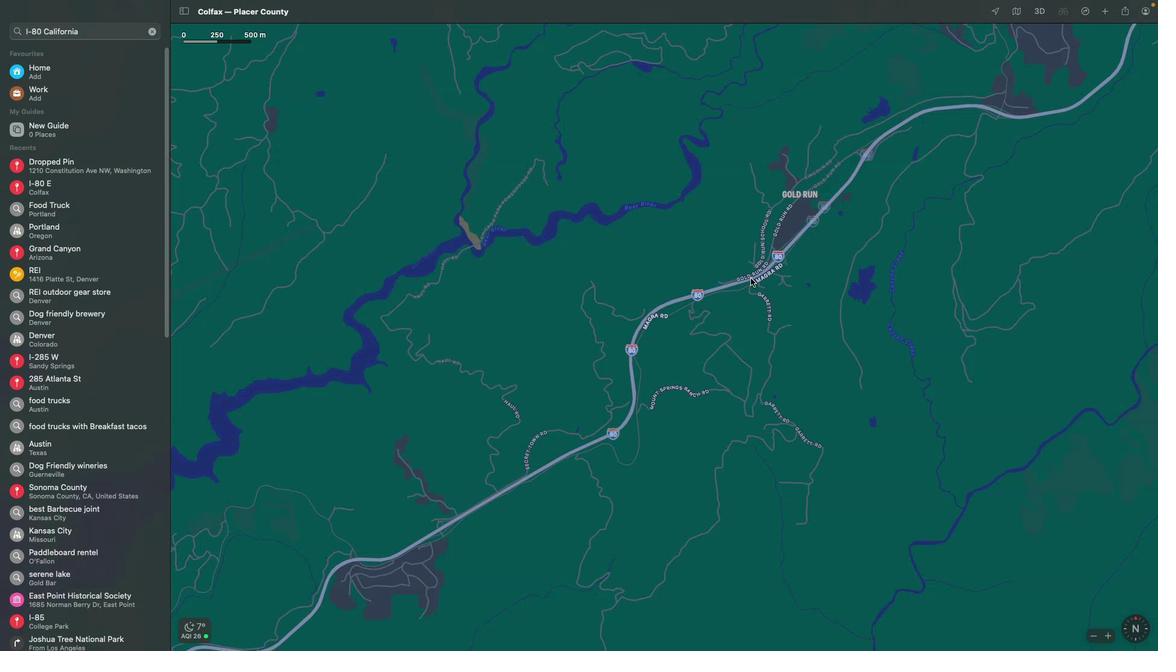 
Action: Mouse scrolled (750, 278) with delta (0, 0)
Screenshot: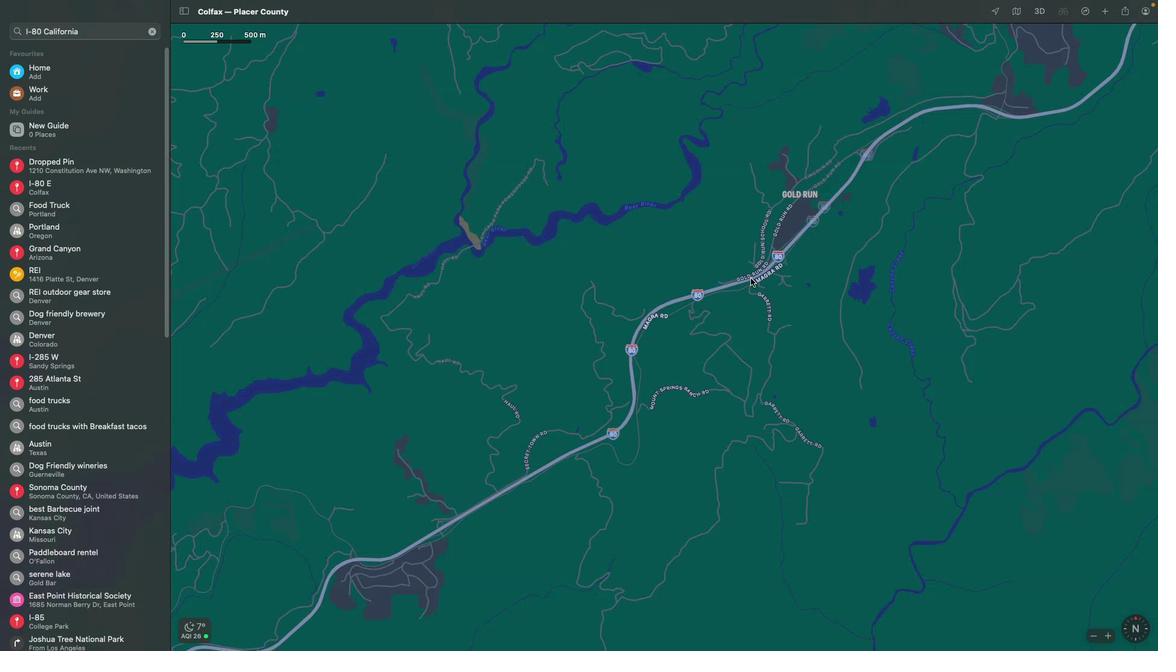 
Action: Mouse scrolled (750, 278) with delta (0, -2)
Screenshot: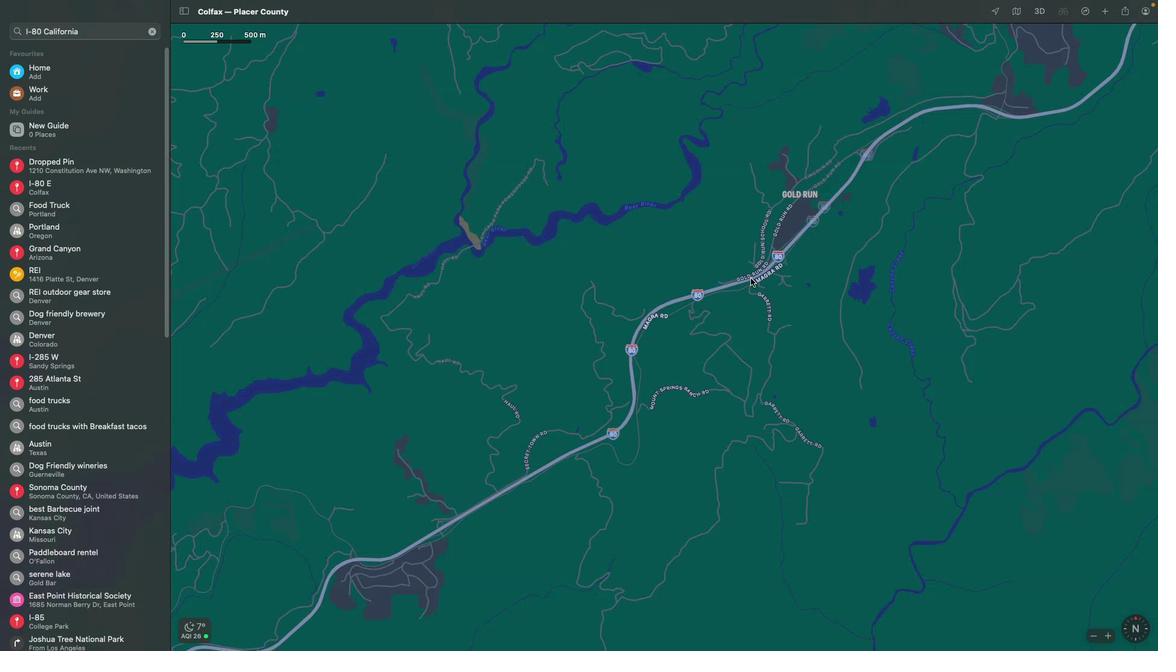 
Action: Mouse scrolled (750, 278) with delta (0, -3)
Screenshot: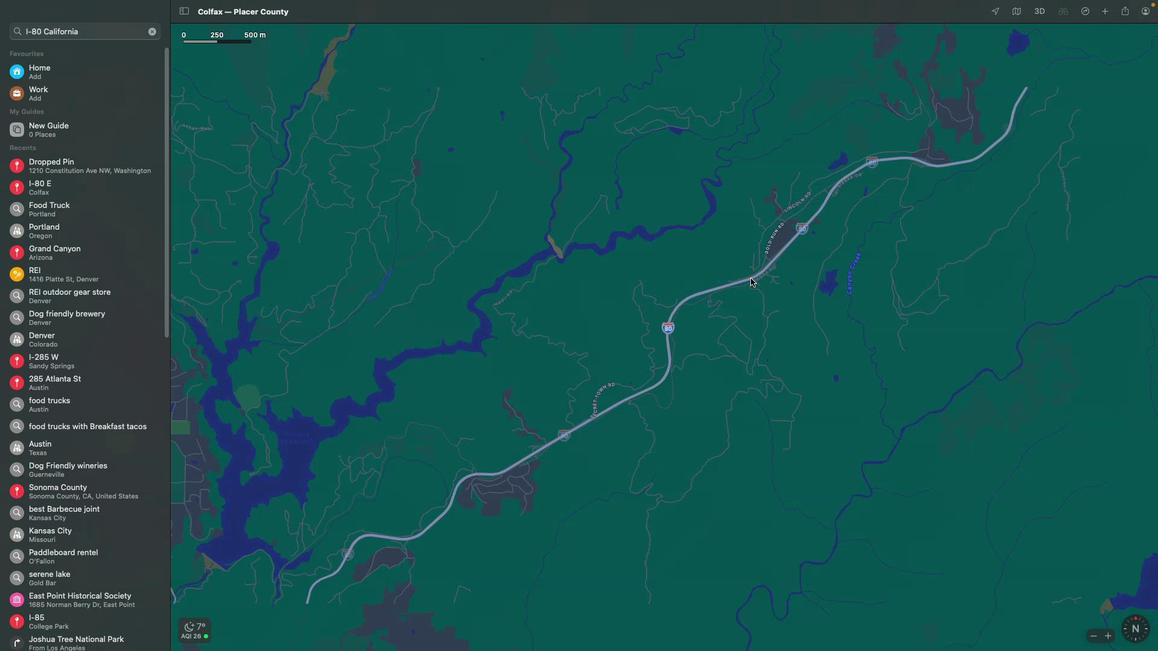 
Action: Mouse scrolled (750, 278) with delta (0, -3)
Screenshot: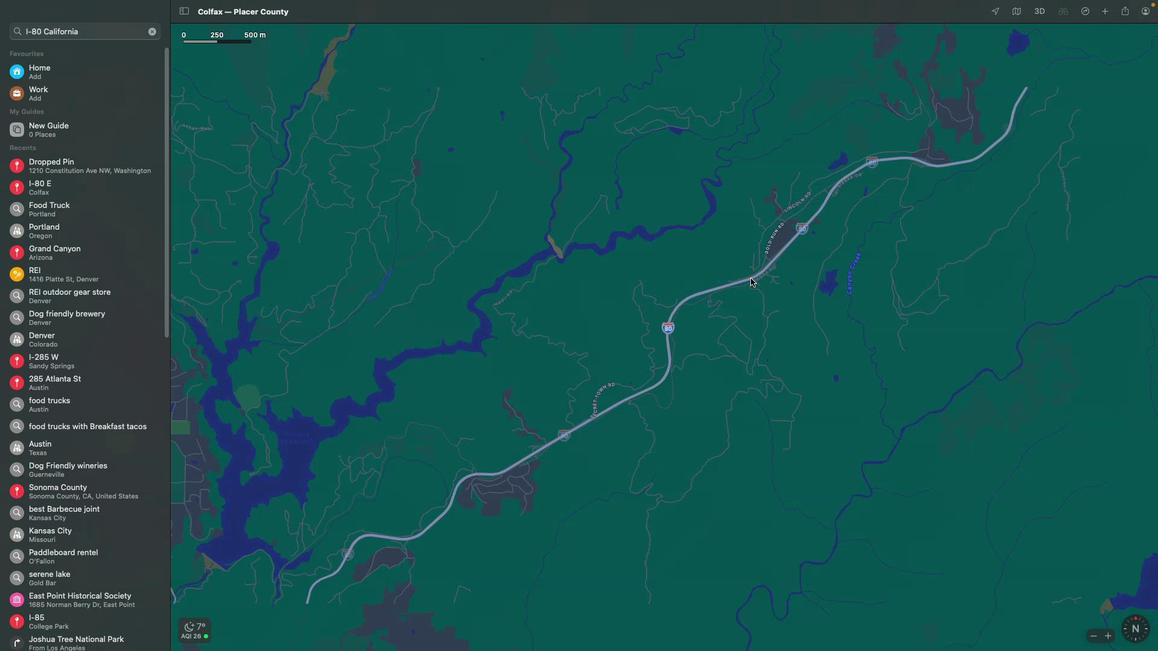 
Action: Mouse scrolled (750, 278) with delta (0, -4)
Screenshot: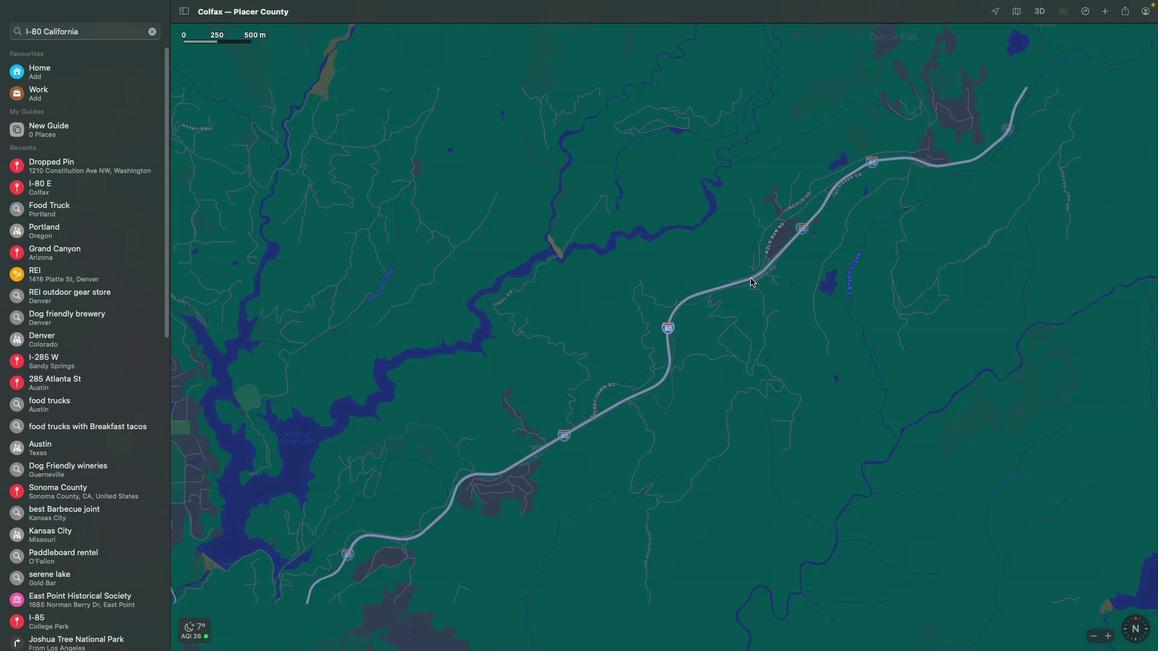 
Action: Mouse scrolled (750, 278) with delta (0, 0)
Screenshot: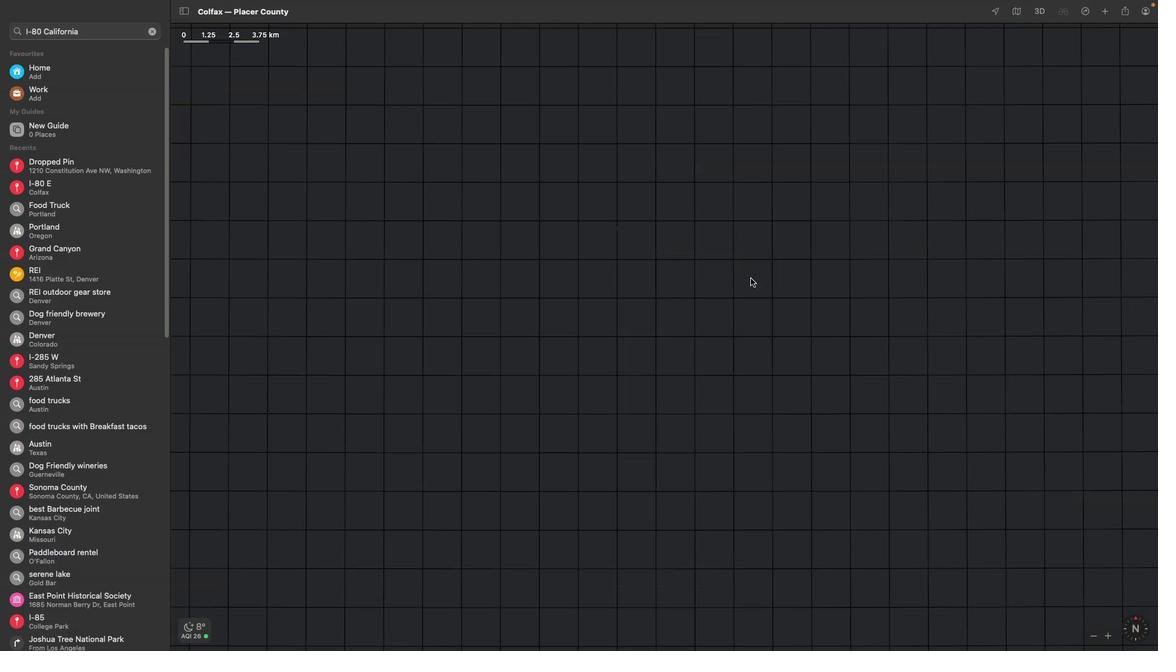 
Action: Mouse scrolled (750, 278) with delta (0, 0)
Screenshot: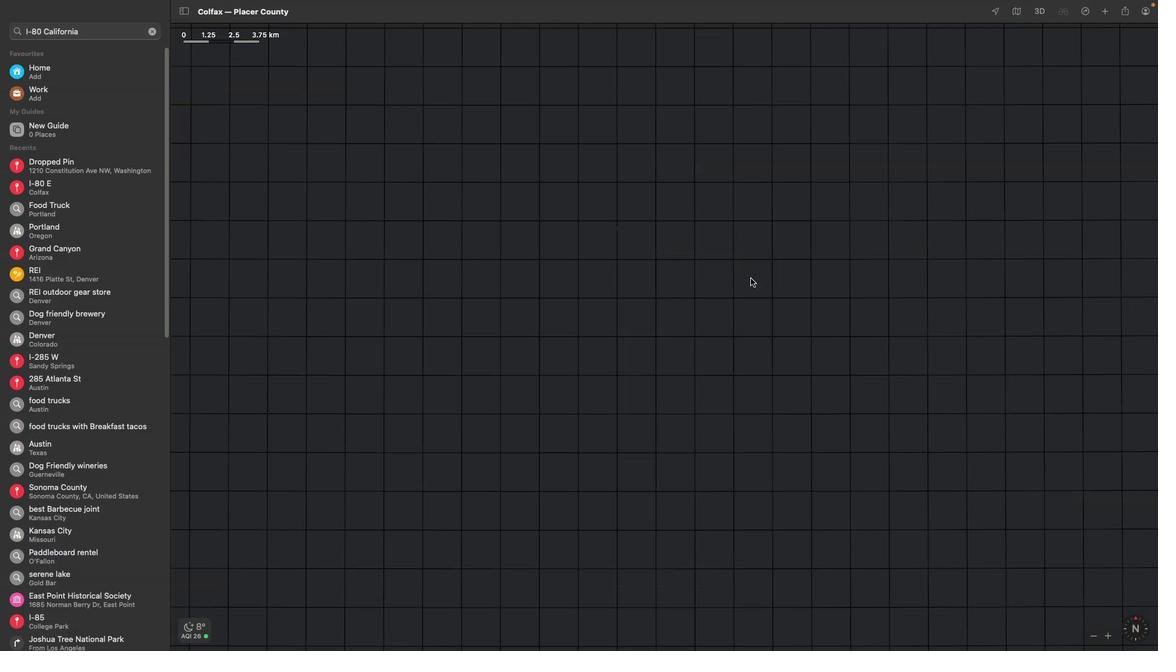
Action: Mouse scrolled (750, 278) with delta (0, -2)
Screenshot: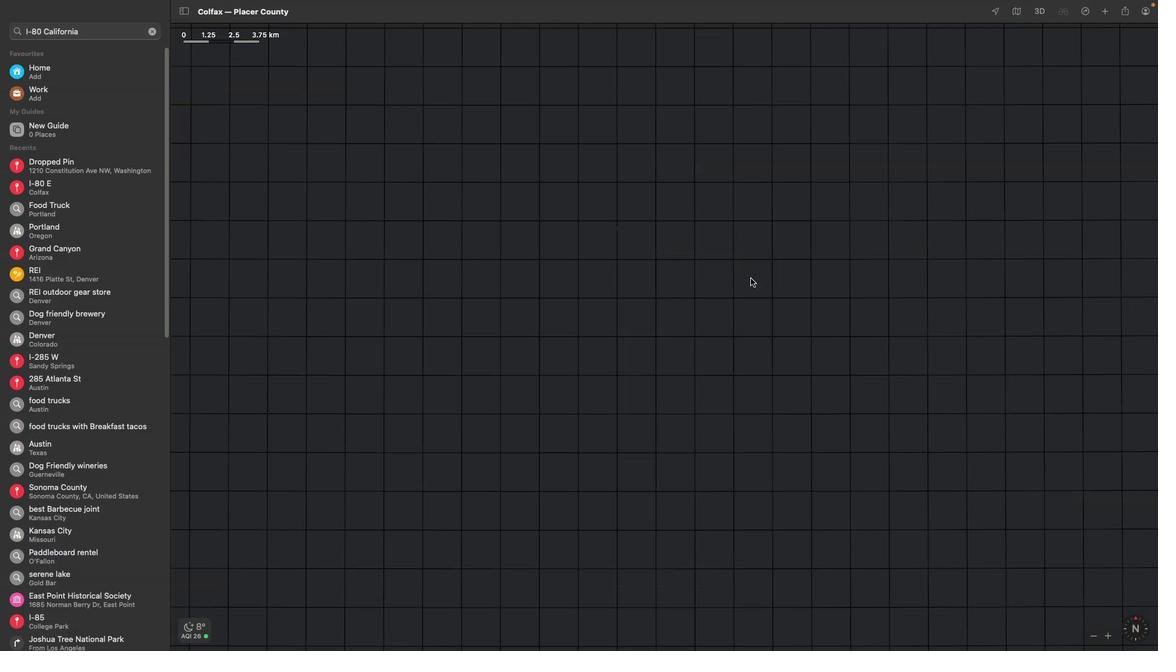 
Action: Mouse scrolled (750, 278) with delta (0, -3)
Screenshot: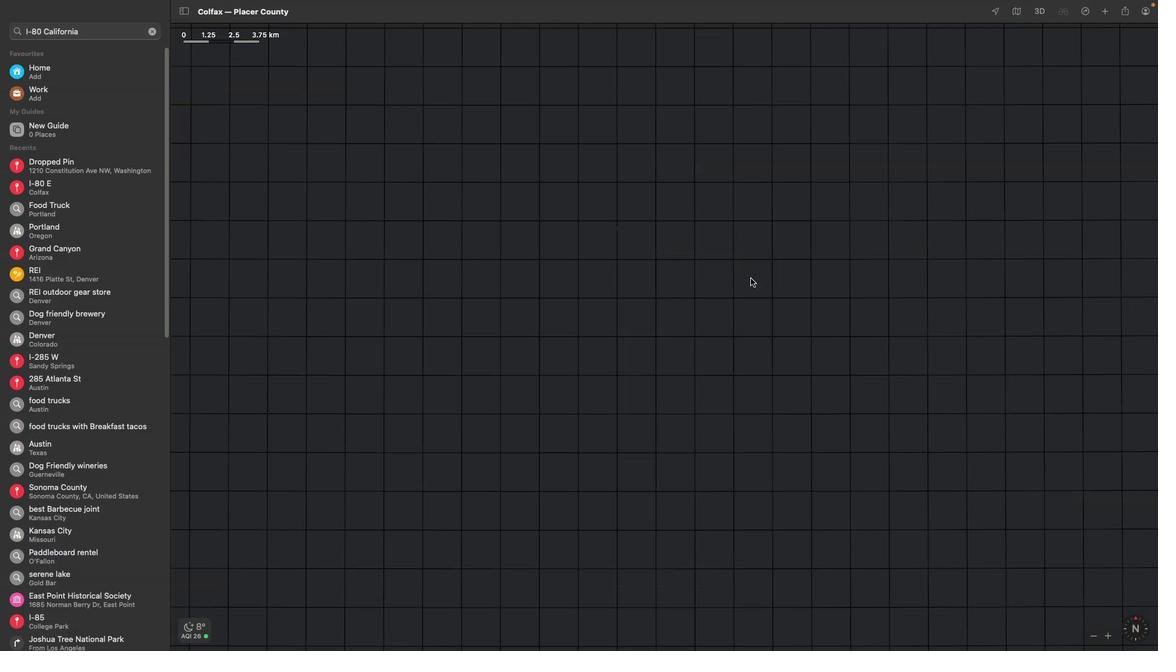 
Action: Mouse scrolled (750, 278) with delta (0, -3)
Screenshot: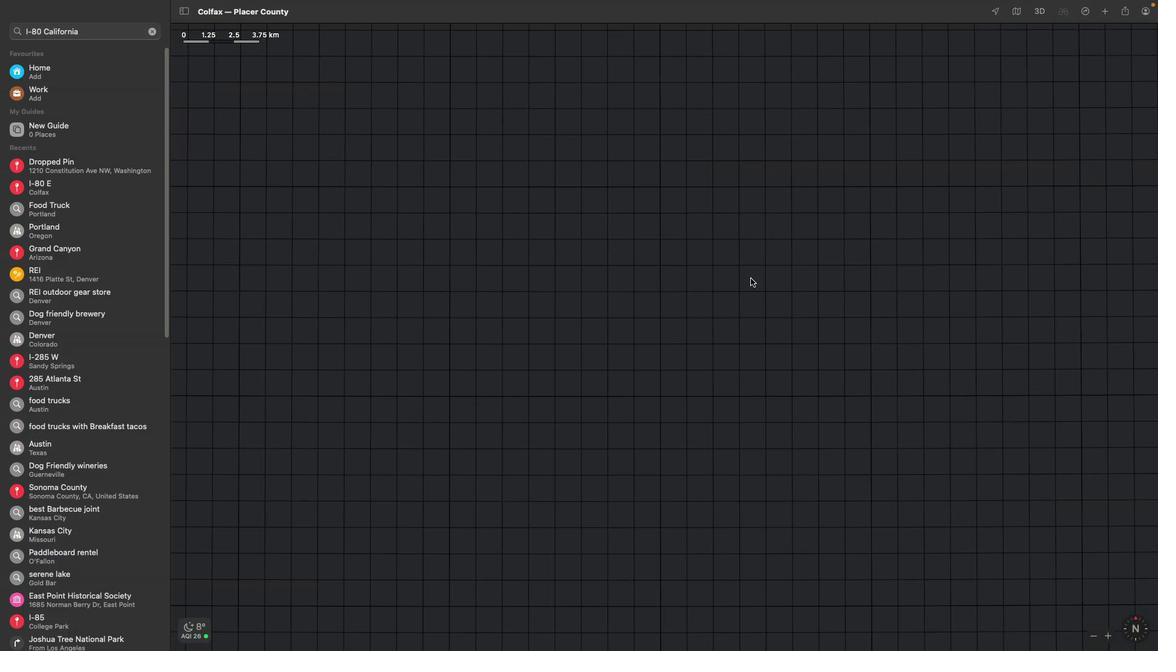 
Action: Mouse scrolled (750, 278) with delta (0, -4)
Screenshot: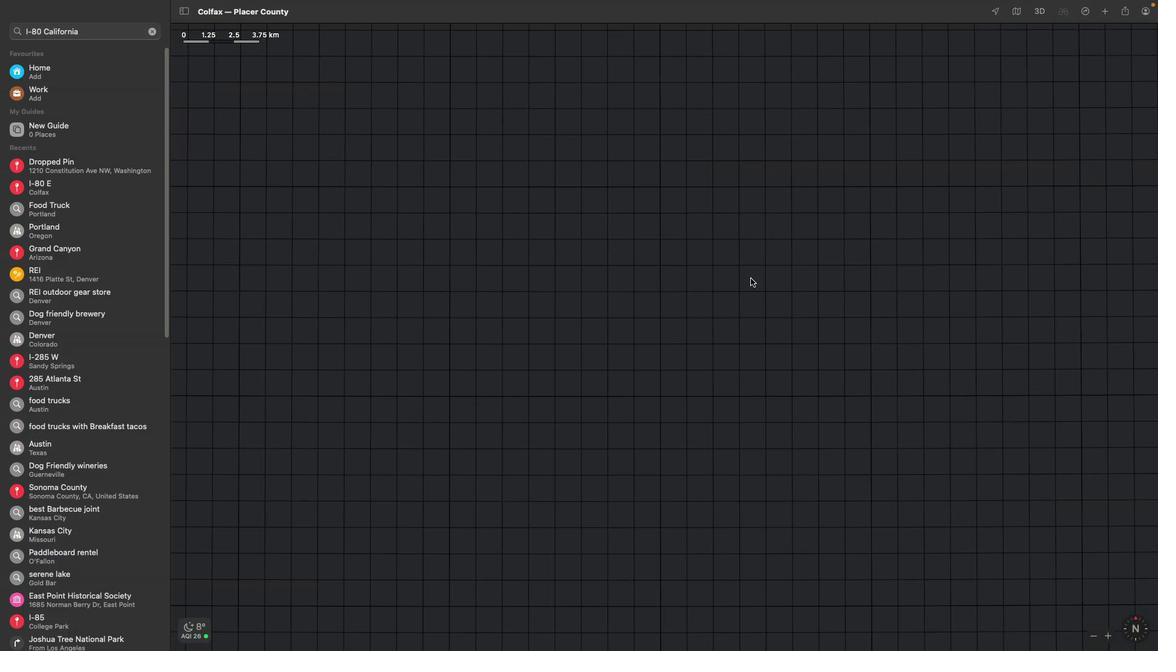 
Action: Mouse scrolled (750, 278) with delta (0, -4)
Screenshot: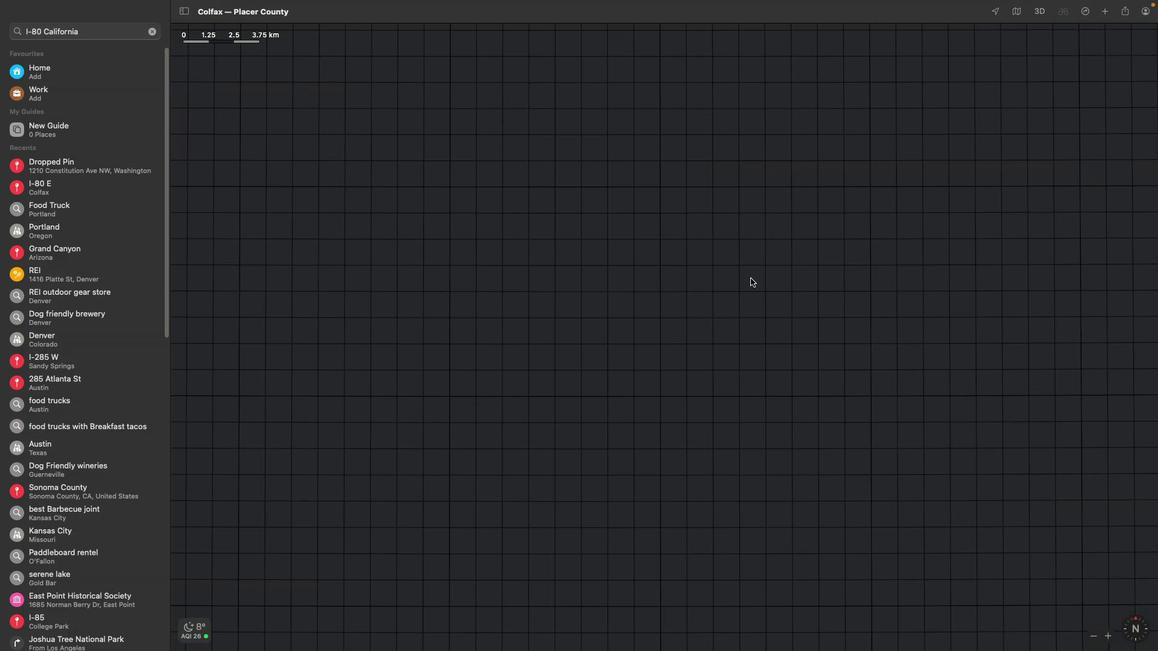 
Action: Mouse scrolled (750, 278) with delta (0, 0)
Screenshot: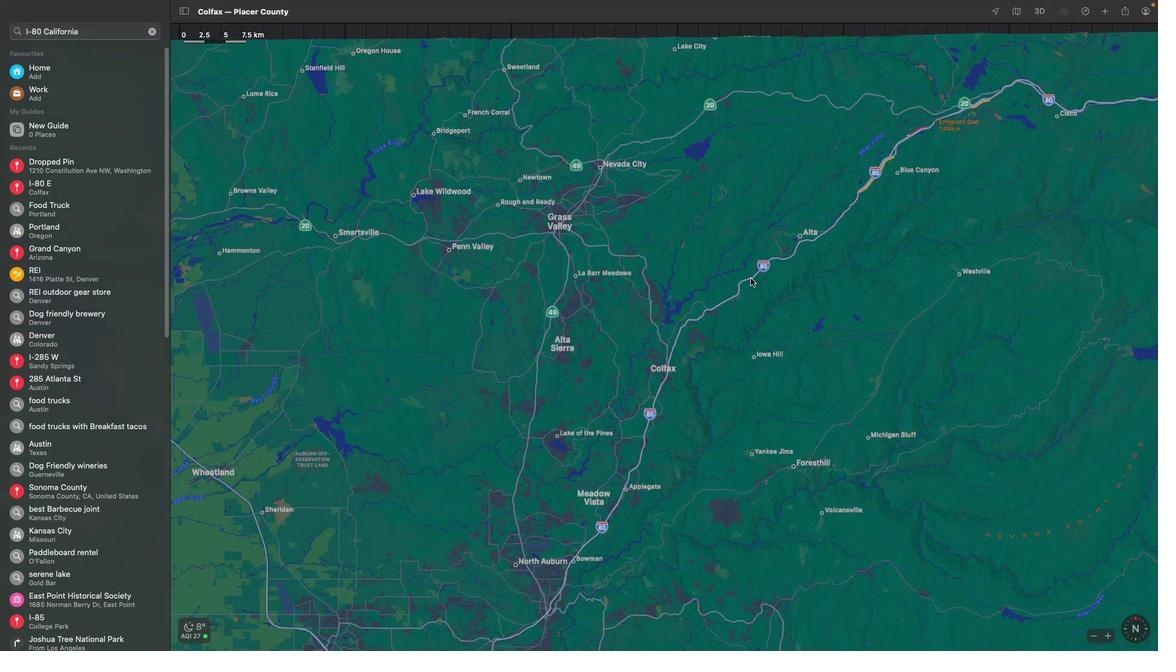 
Action: Mouse scrolled (750, 278) with delta (0, 0)
Screenshot: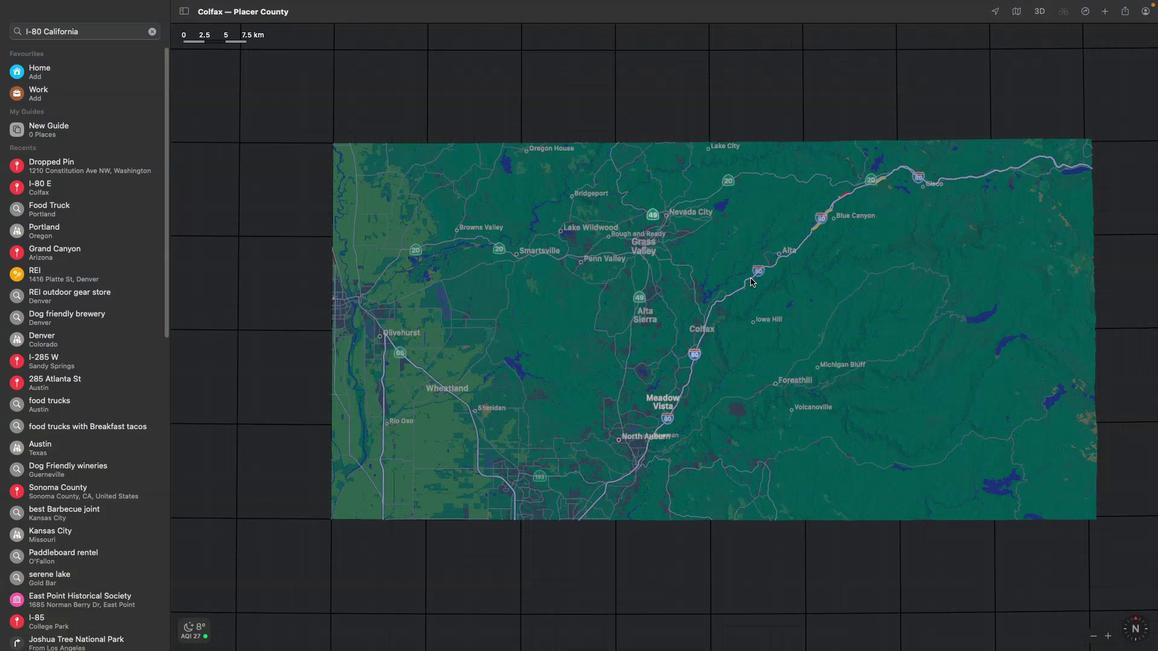 
Action: Mouse scrolled (750, 278) with delta (0, -1)
Screenshot: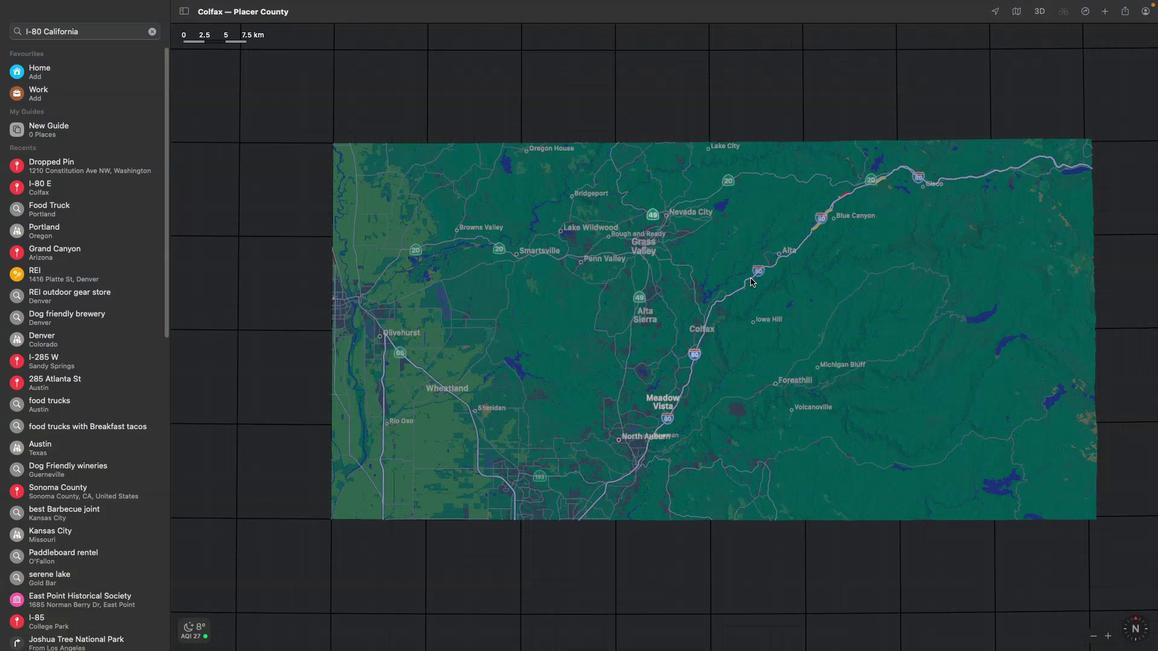 
Action: Mouse scrolled (750, 278) with delta (0, -3)
Screenshot: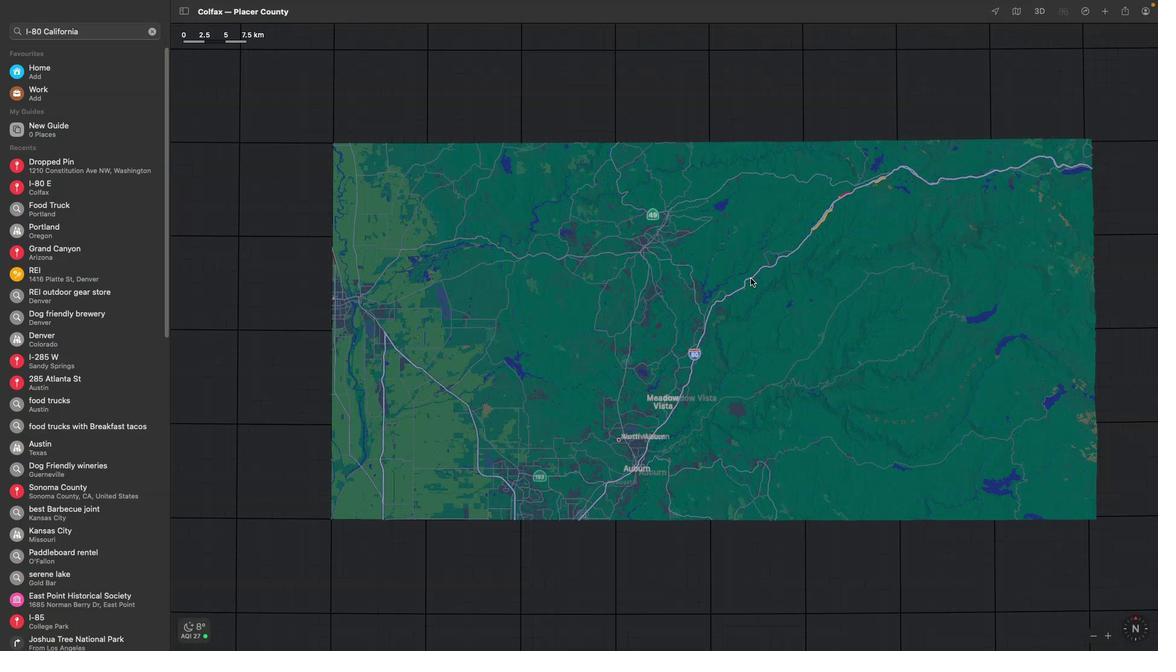 
Action: Mouse scrolled (750, 278) with delta (0, -3)
Screenshot: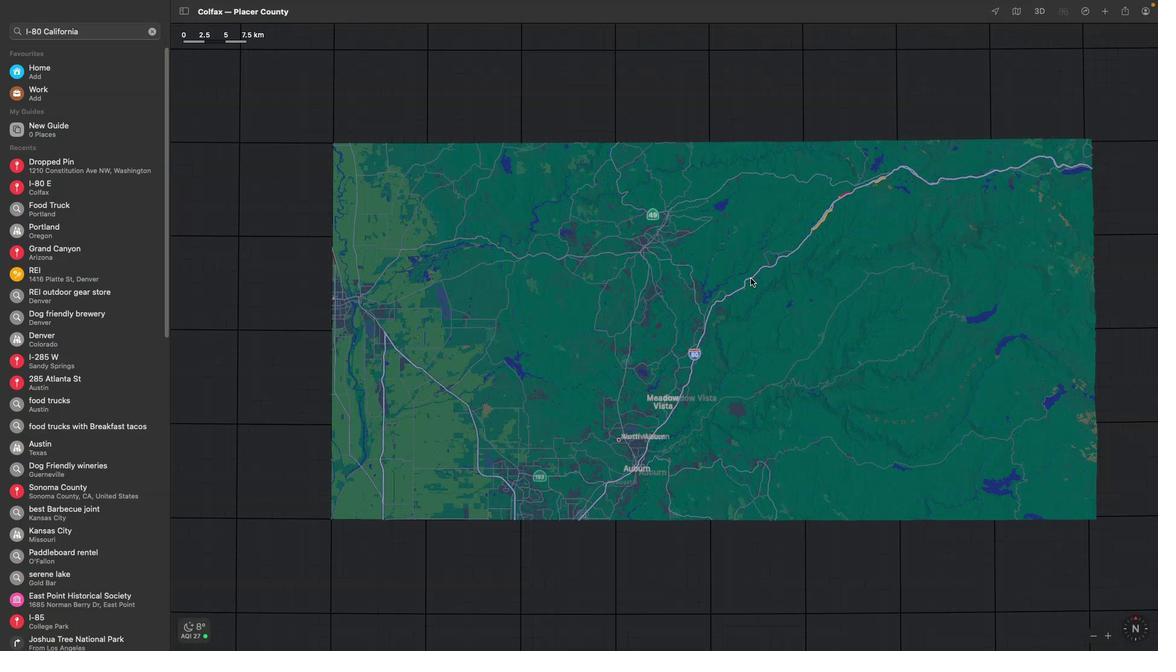 
Action: Mouse scrolled (750, 278) with delta (0, 0)
Screenshot: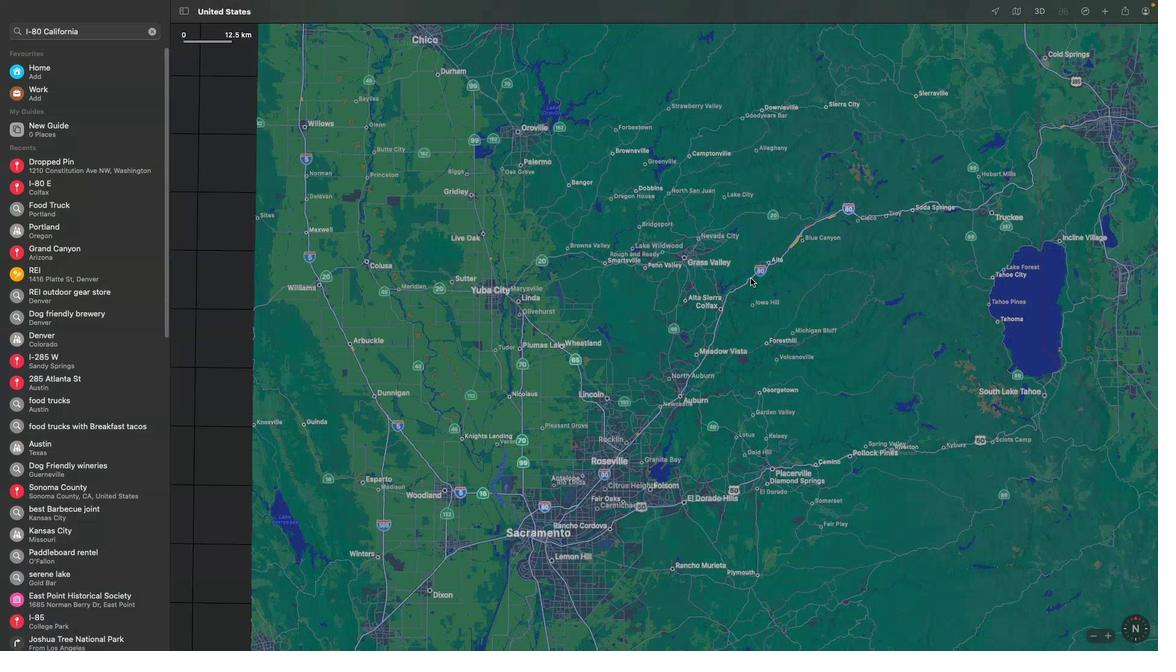 
Action: Mouse scrolled (750, 278) with delta (0, 0)
Screenshot: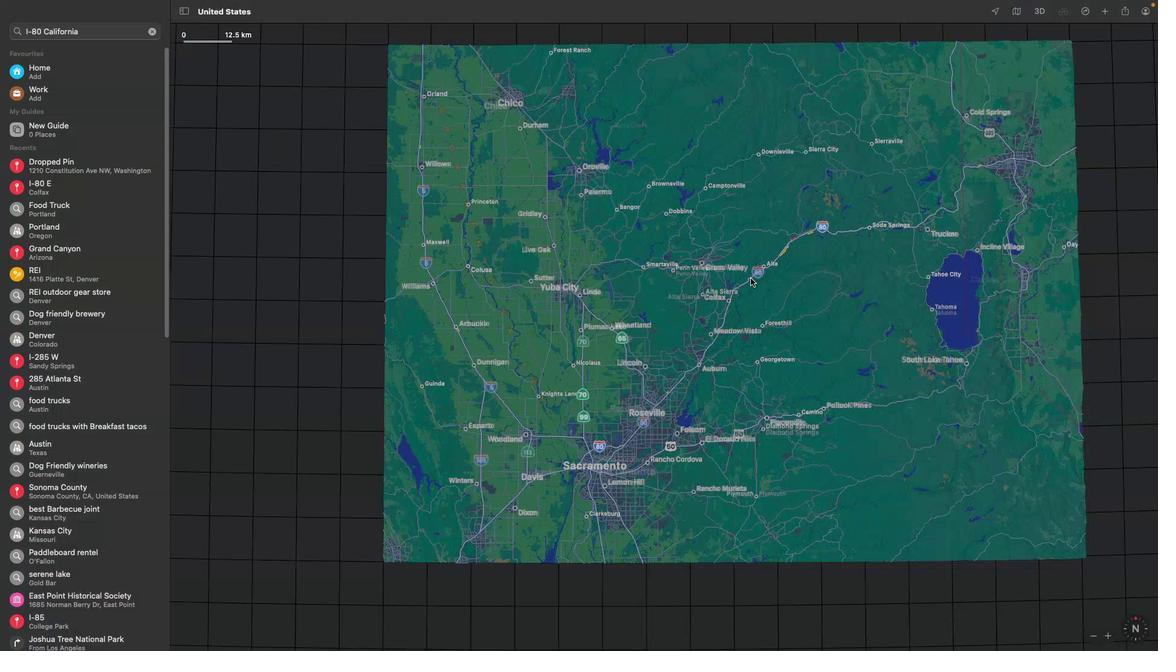 
Action: Mouse scrolled (750, 278) with delta (0, -1)
Screenshot: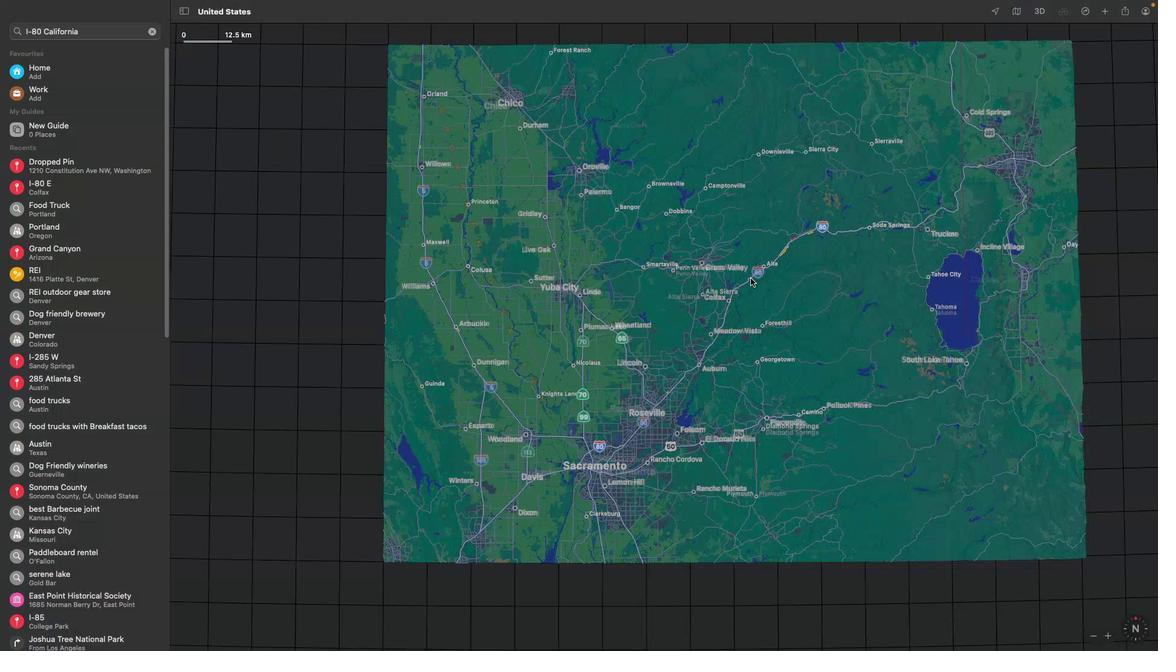 
Action: Mouse scrolled (750, 278) with delta (0, -3)
Screenshot: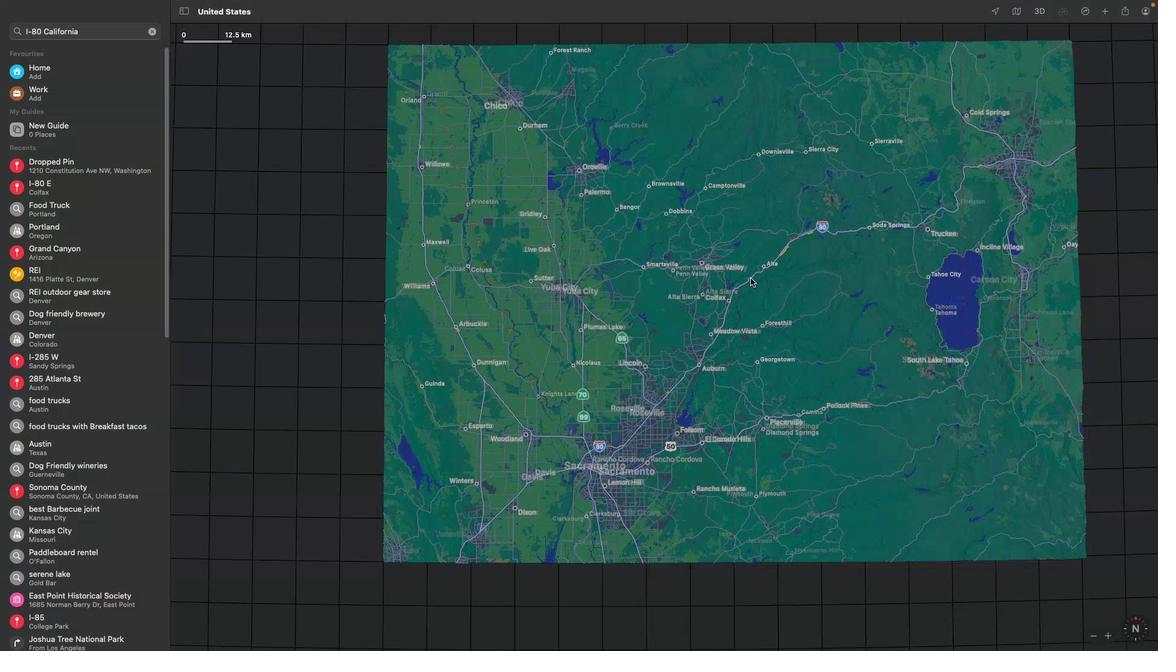 
Action: Mouse scrolled (750, 278) with delta (0, -3)
Screenshot: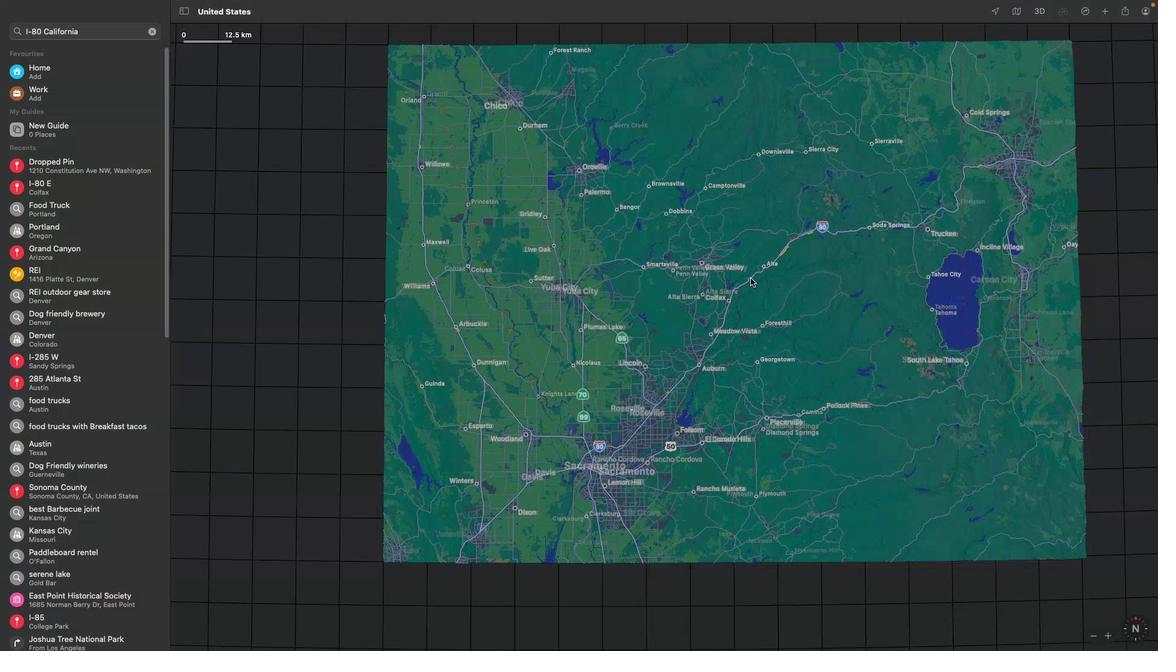 
Action: Mouse moved to (782, 359)
Screenshot: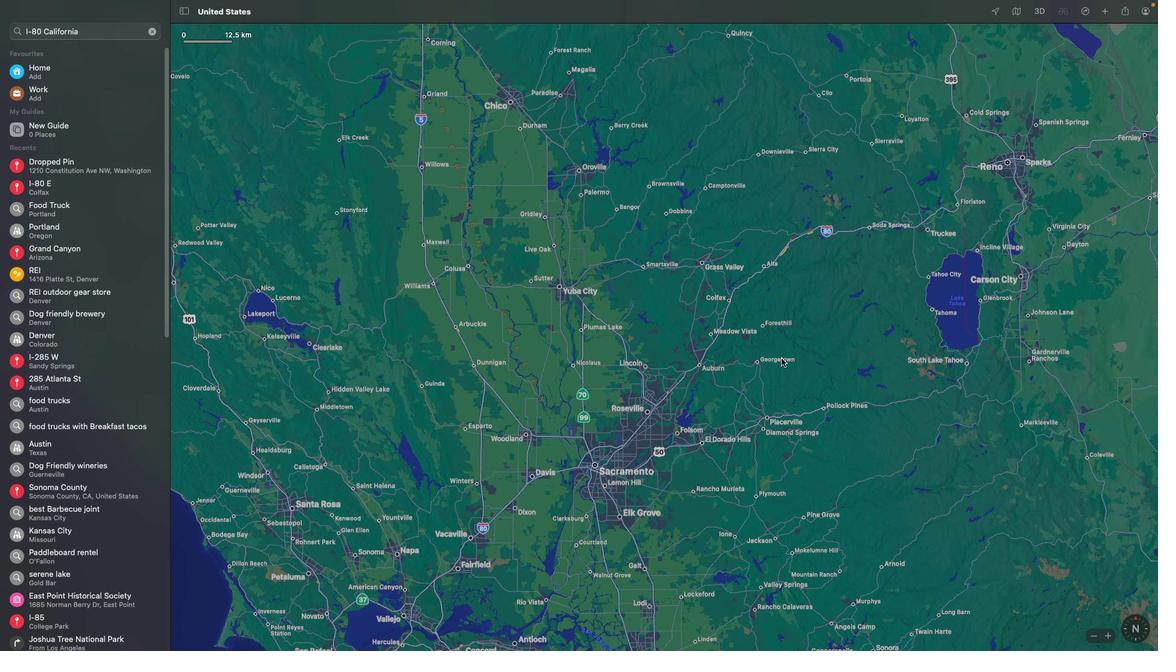 
Action: Mouse scrolled (782, 359) with delta (0, 0)
Screenshot: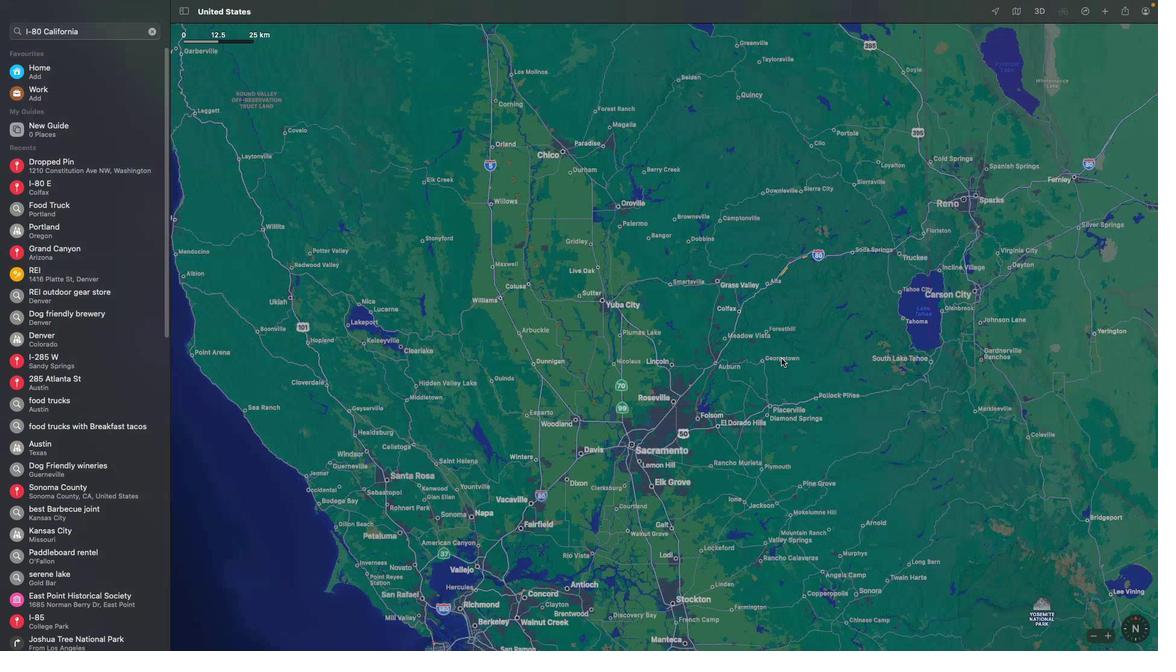 
Action: Mouse scrolled (782, 359) with delta (0, 0)
Screenshot: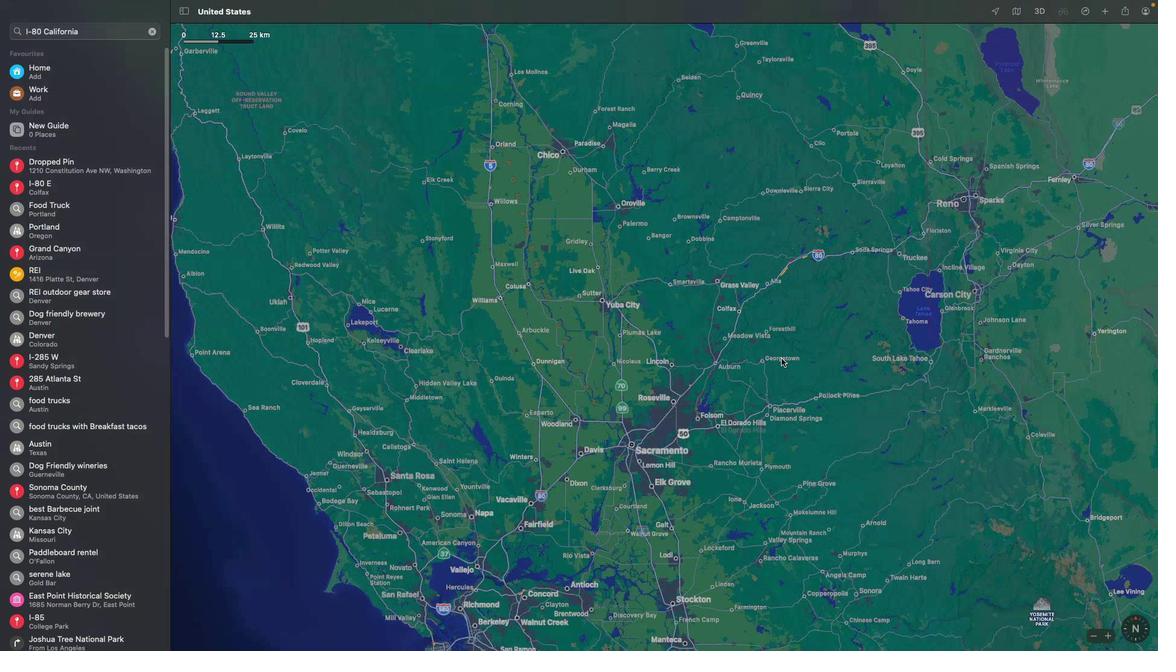 
Action: Mouse scrolled (782, 359) with delta (0, -1)
Screenshot: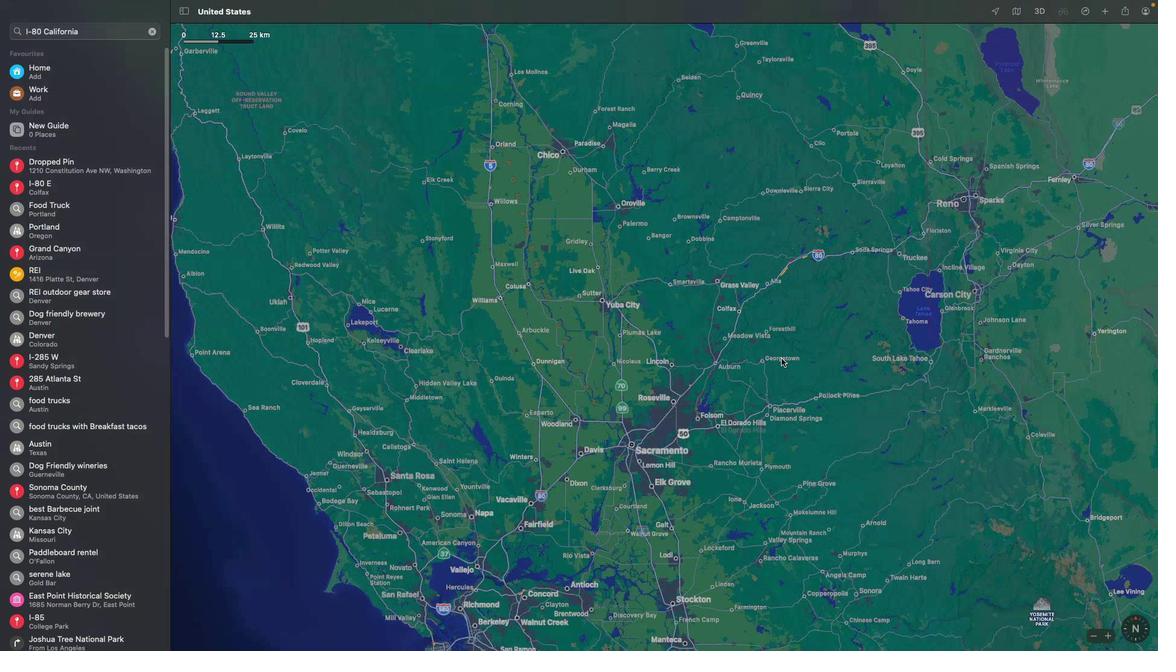 
Action: Mouse scrolled (782, 359) with delta (0, -2)
Screenshot: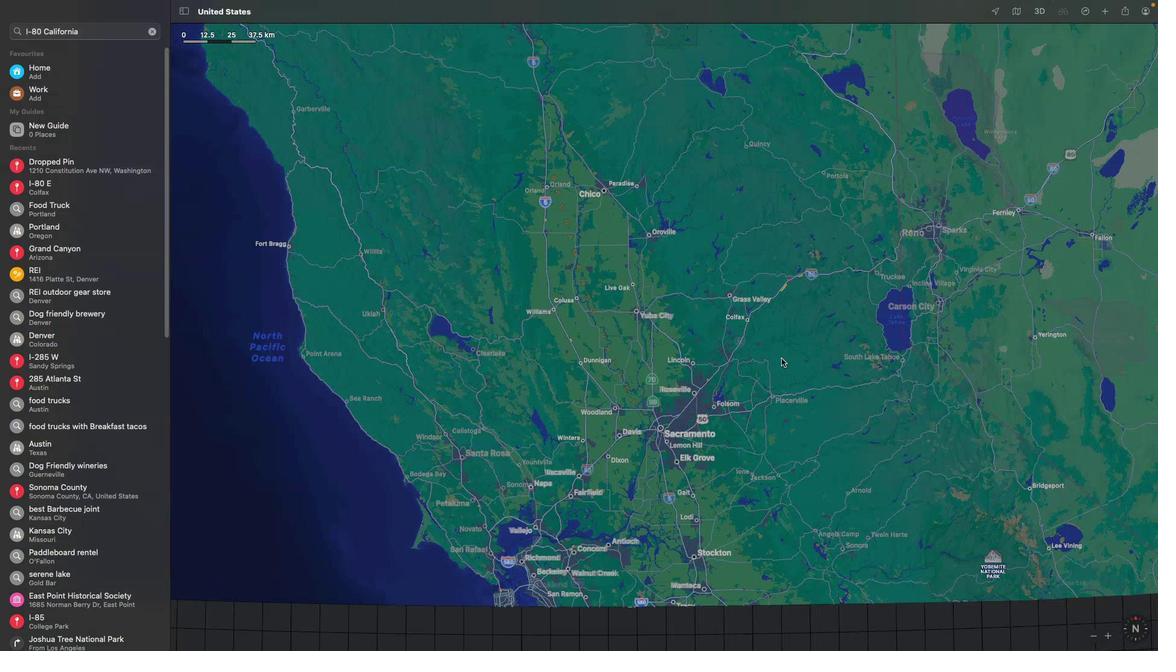 
Action: Mouse scrolled (782, 359) with delta (0, 0)
Screenshot: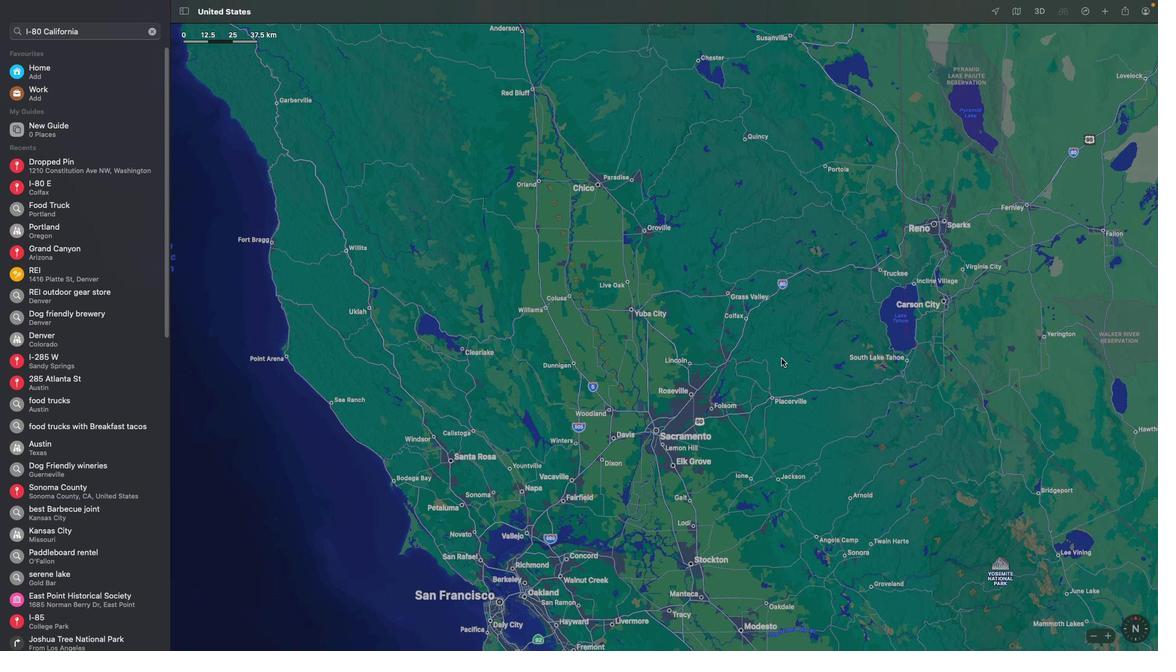 
Action: Mouse scrolled (782, 359) with delta (0, 0)
Screenshot: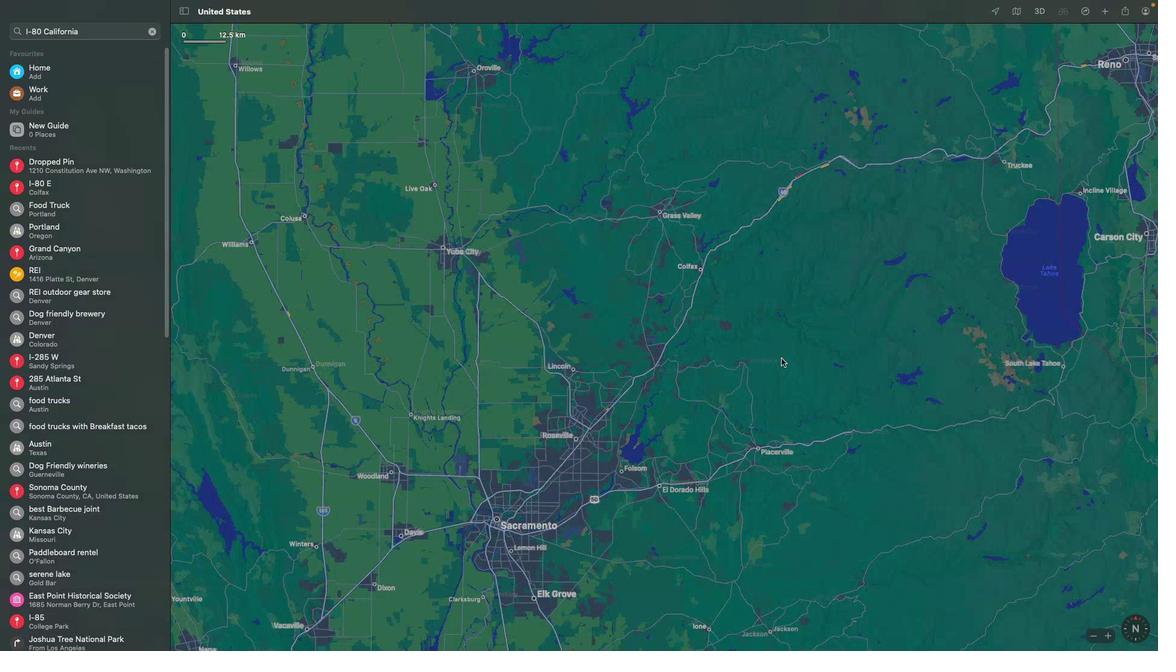 
Action: Mouse scrolled (782, 359) with delta (0, 1)
Screenshot: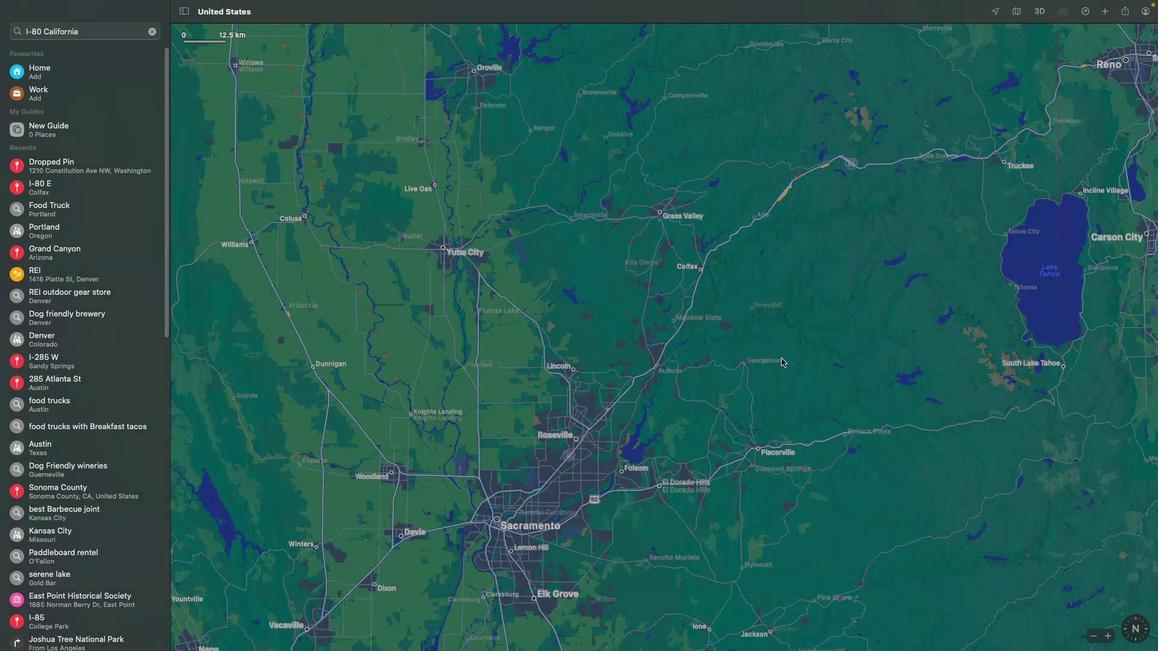 
Action: Mouse scrolled (782, 359) with delta (0, 3)
Screenshot: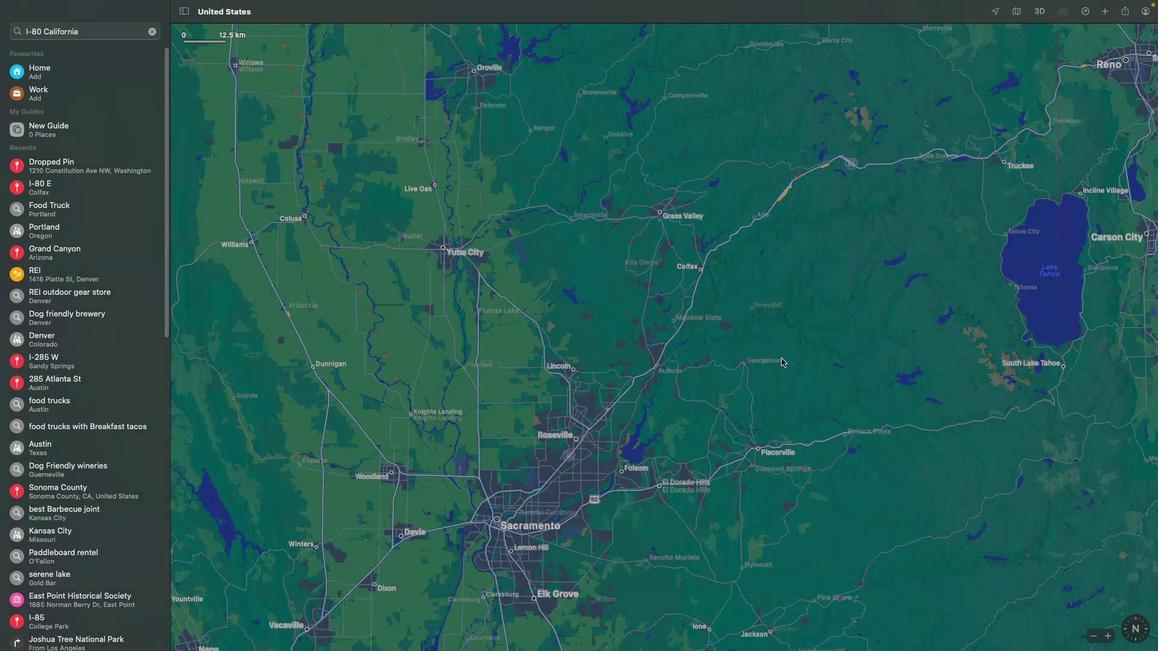 
Action: Mouse scrolled (782, 359) with delta (0, 3)
Screenshot: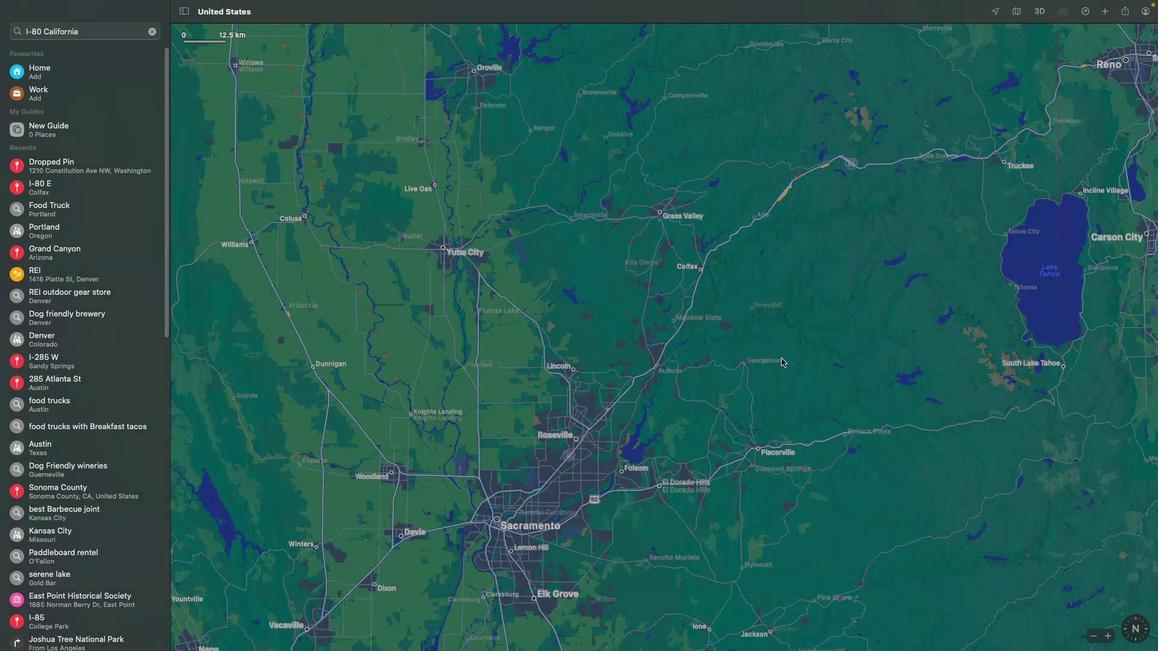 
Action: Mouse scrolled (782, 359) with delta (0, 3)
Screenshot: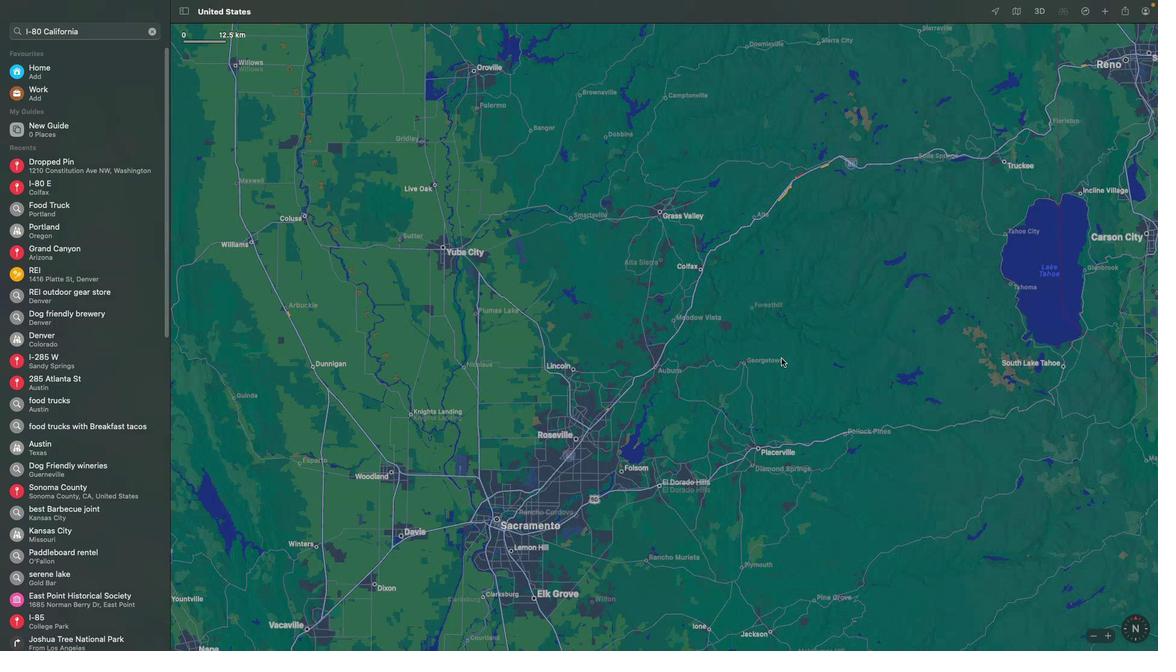 
Action: Mouse scrolled (782, 359) with delta (0, 0)
Screenshot: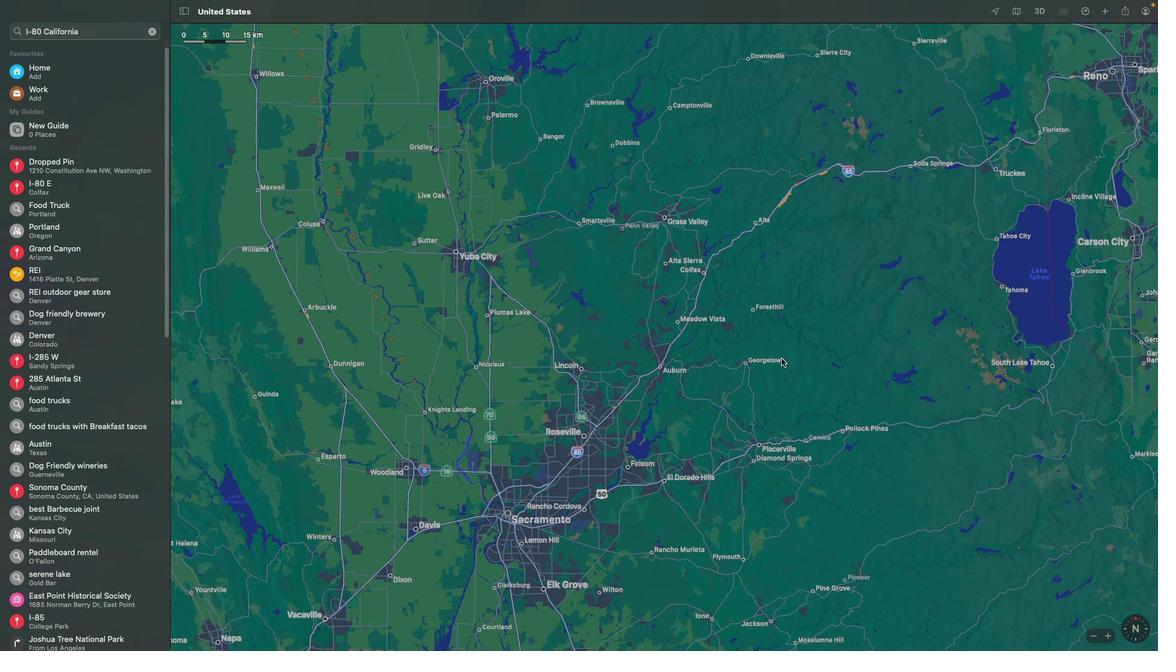 
Action: Mouse scrolled (782, 359) with delta (0, 0)
Screenshot: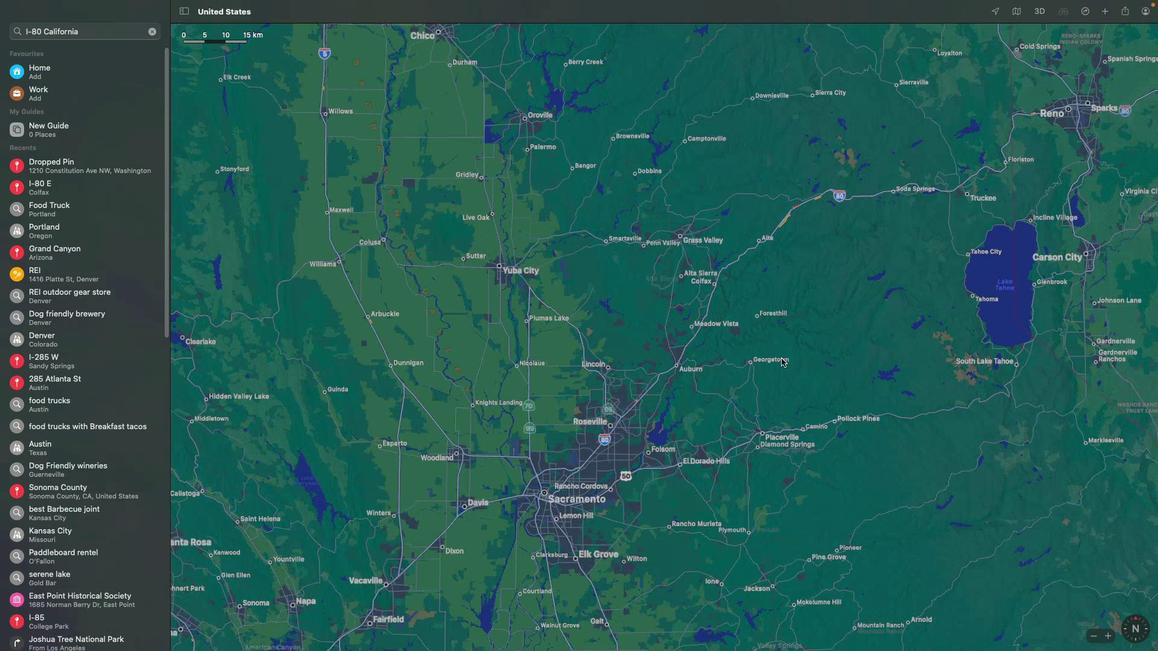 
Action: Mouse scrolled (782, 359) with delta (0, -1)
Screenshot: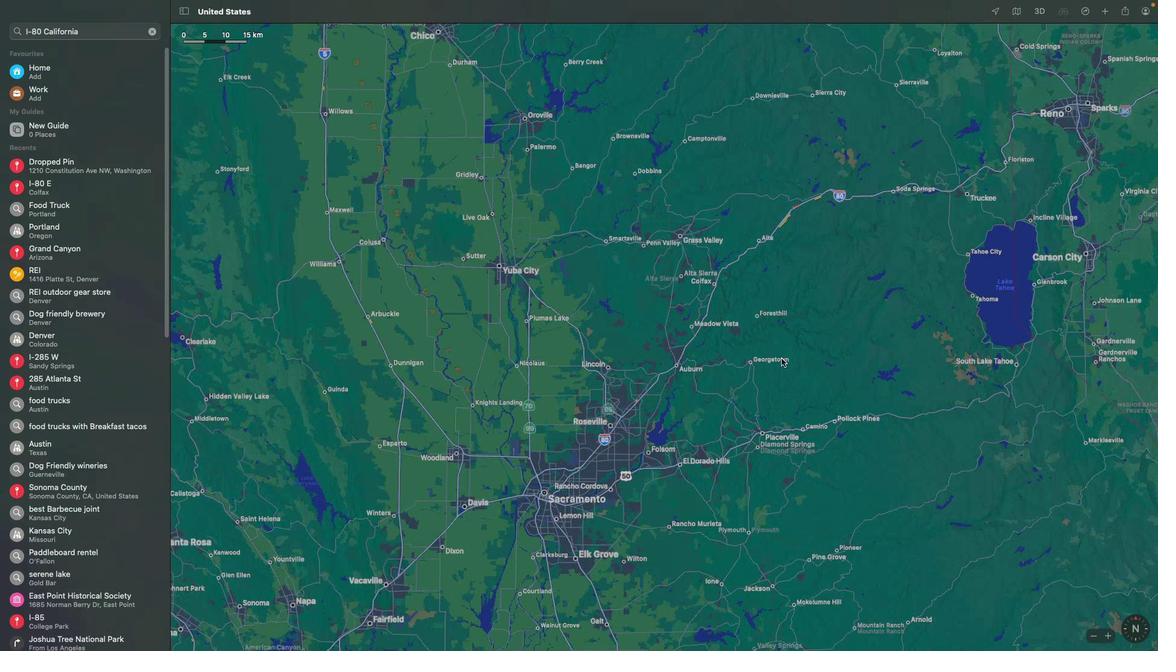 
Action: Mouse scrolled (782, 359) with delta (0, 0)
Screenshot: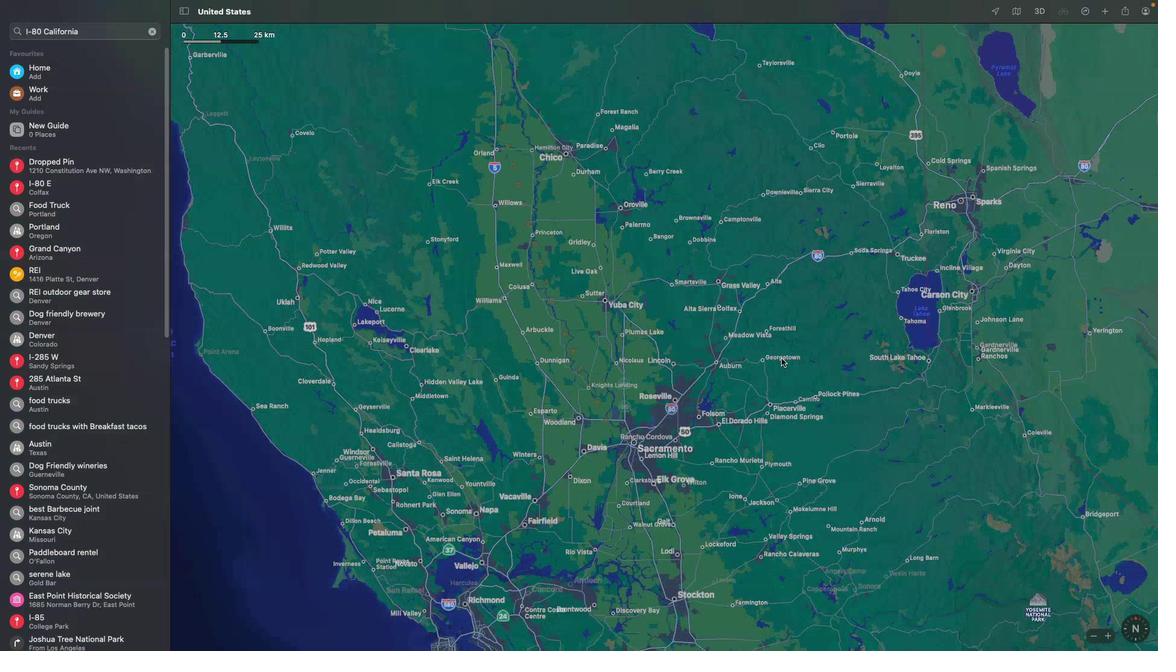 
Action: Mouse scrolled (782, 359) with delta (0, 0)
Screenshot: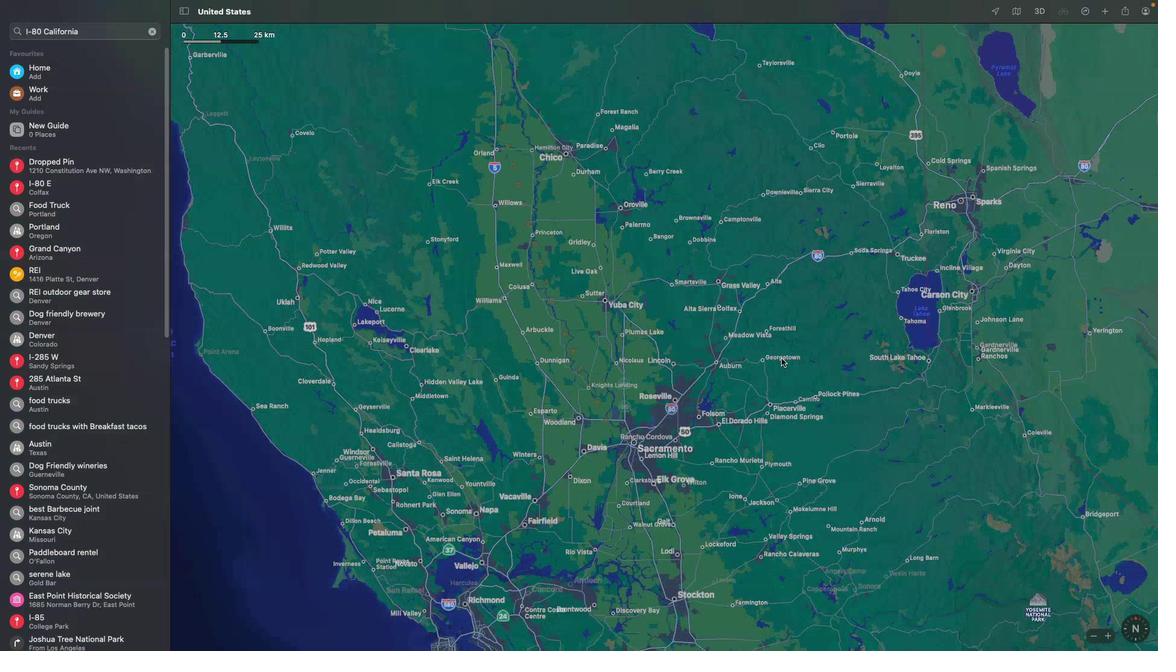 
Action: Mouse scrolled (782, 359) with delta (0, -1)
Screenshot: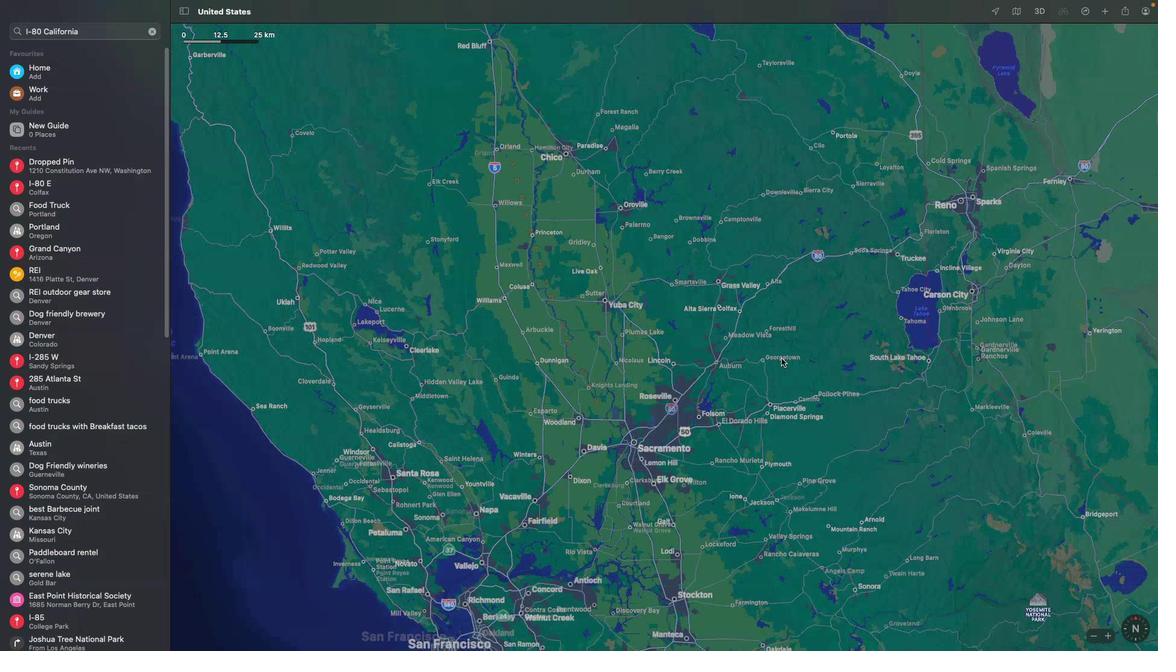 
Action: Mouse scrolled (782, 359) with delta (0, -3)
Screenshot: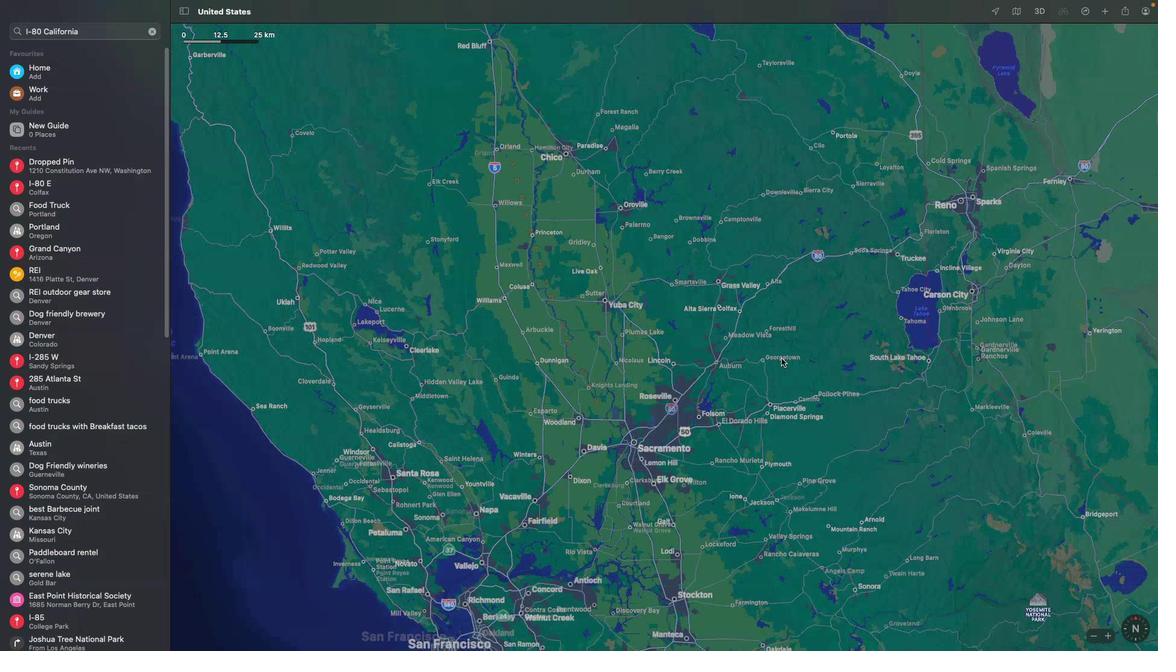 
Action: Mouse scrolled (782, 359) with delta (0, 0)
Screenshot: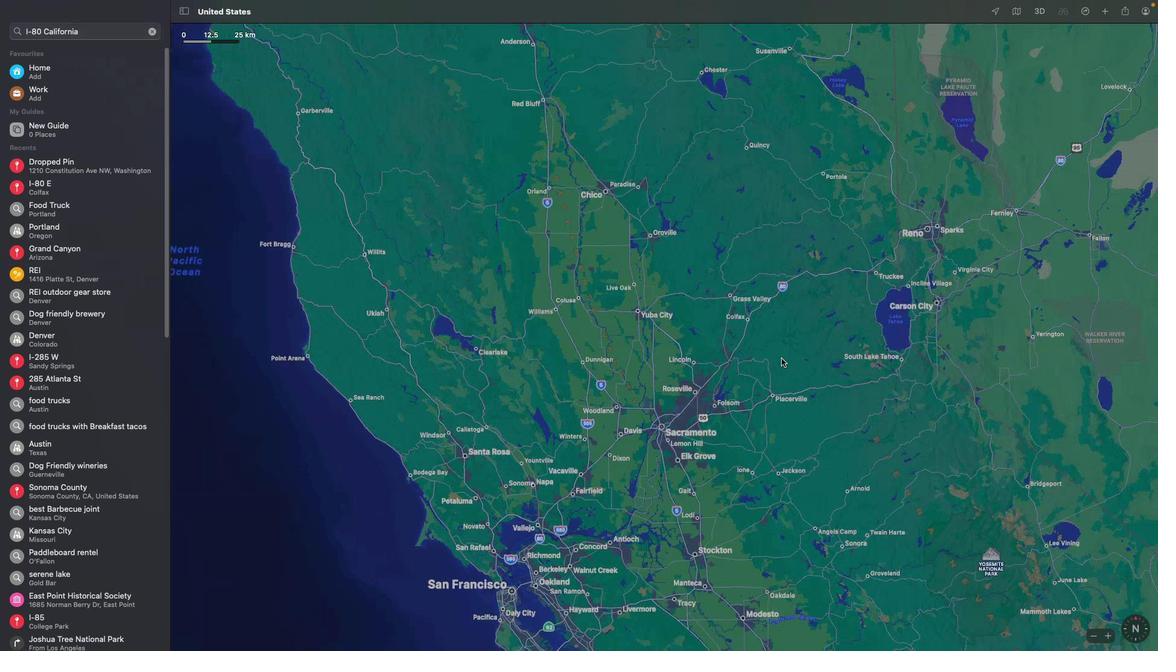 
Action: Mouse scrolled (782, 359) with delta (0, 0)
Screenshot: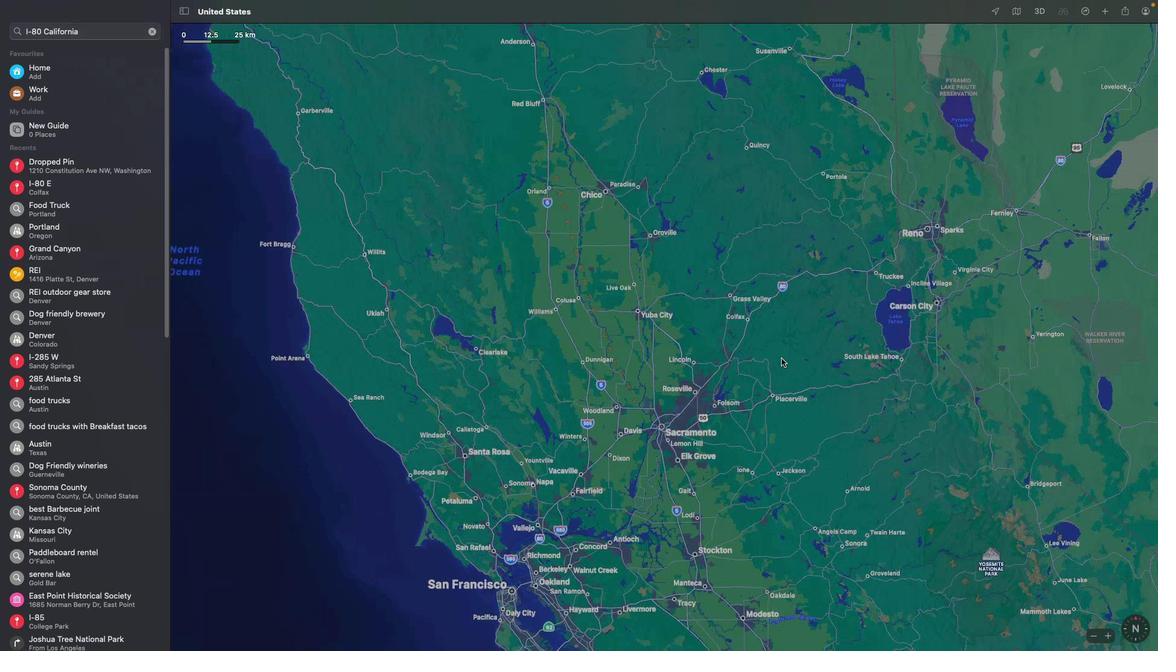 
Action: Mouse scrolled (782, 359) with delta (0, -1)
Screenshot: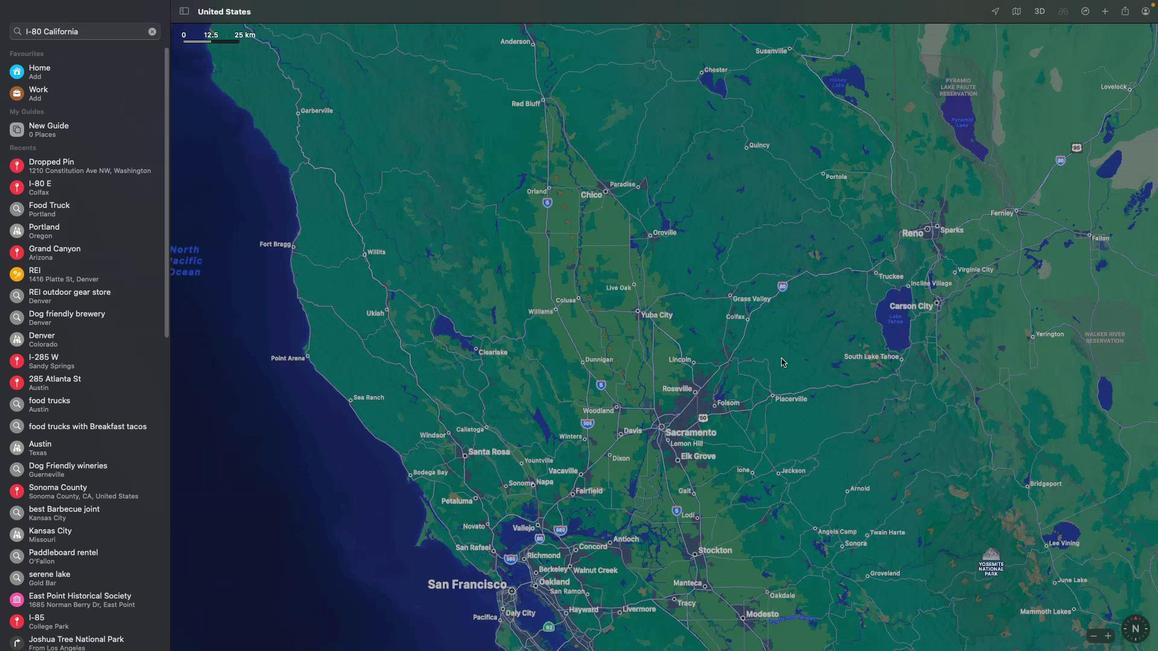 
Action: Mouse scrolled (782, 359) with delta (0, 0)
Screenshot: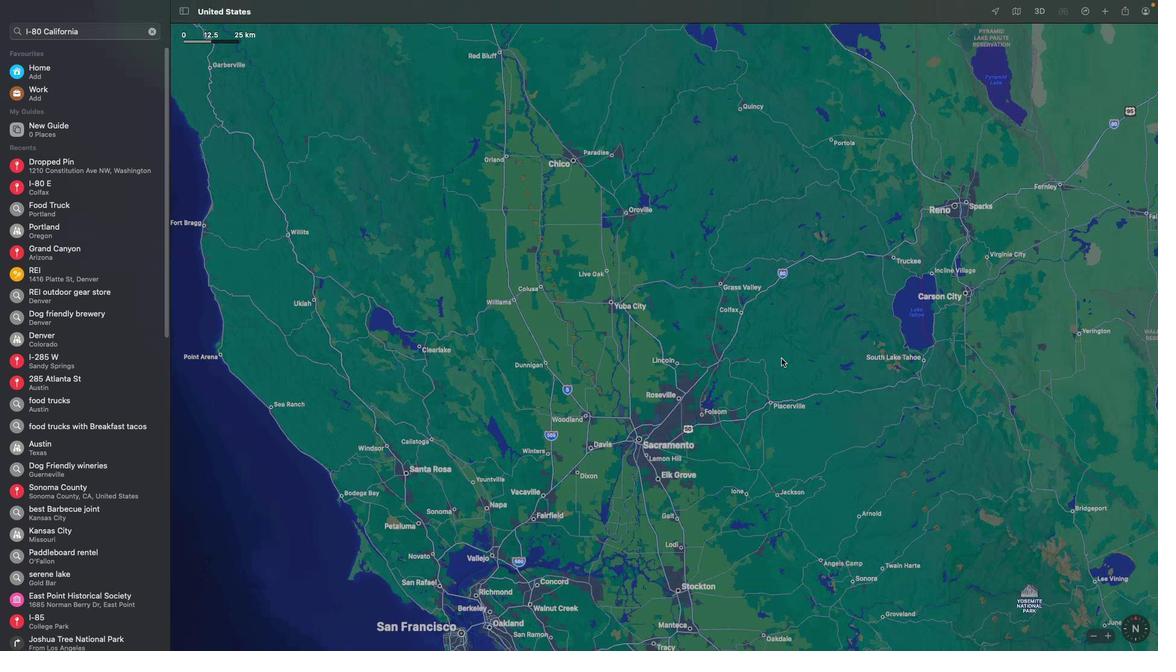 
Action: Mouse scrolled (782, 359) with delta (0, 0)
Screenshot: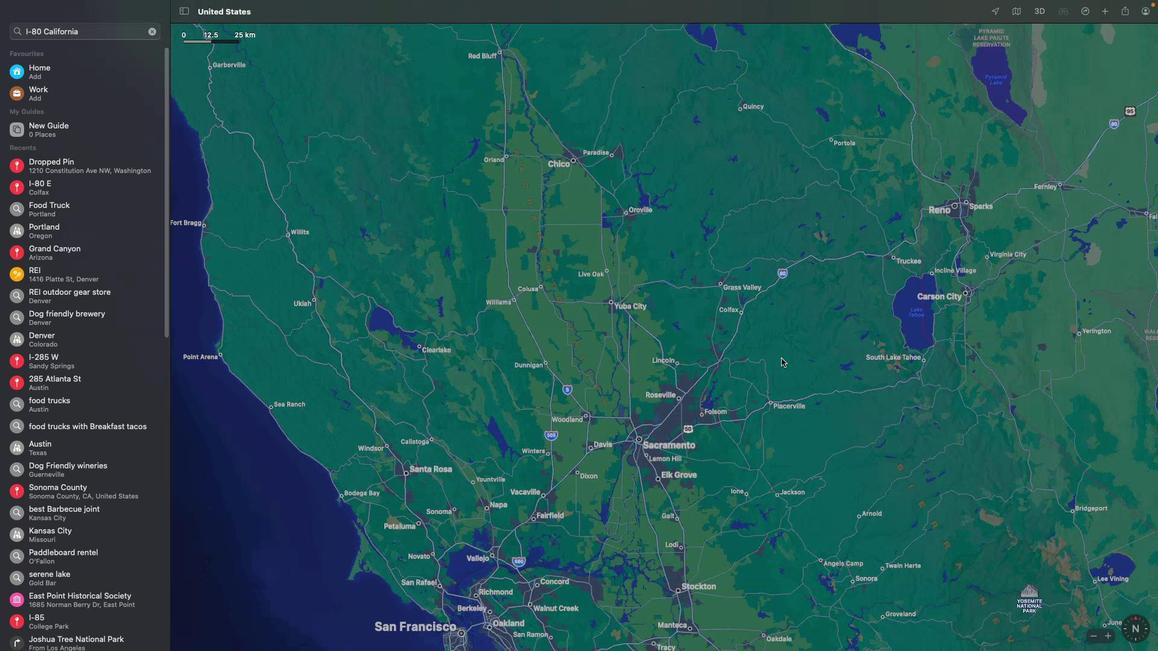 
Action: Mouse scrolled (782, 359) with delta (0, 1)
Screenshot: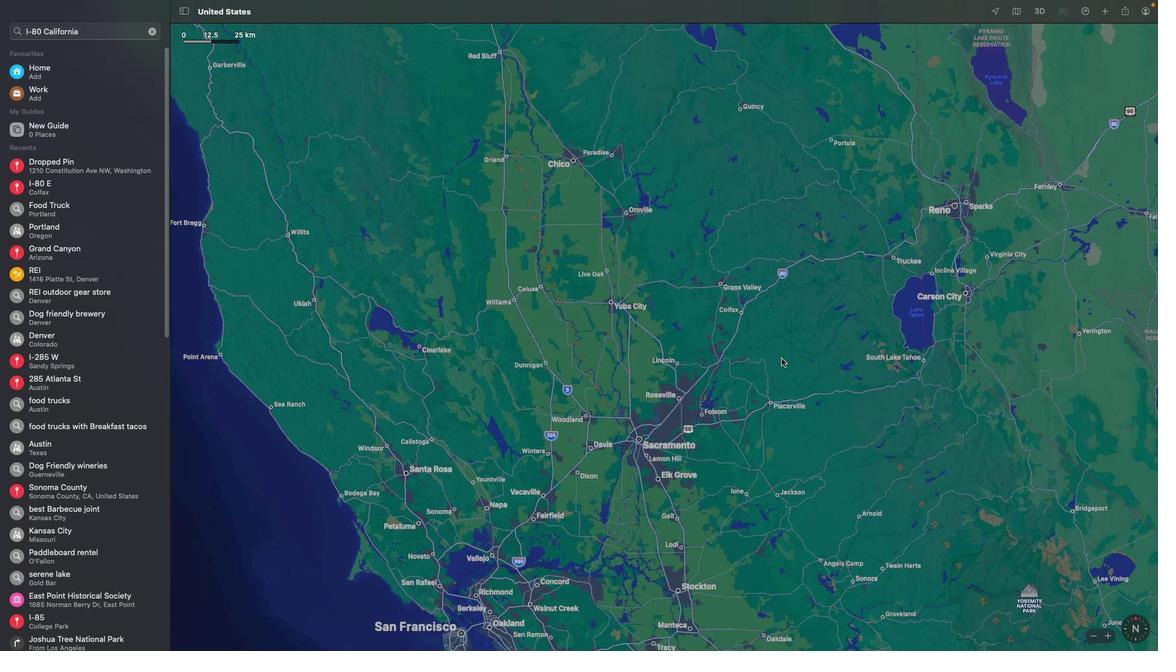 
Action: Mouse scrolled (782, 359) with delta (0, 0)
Screenshot: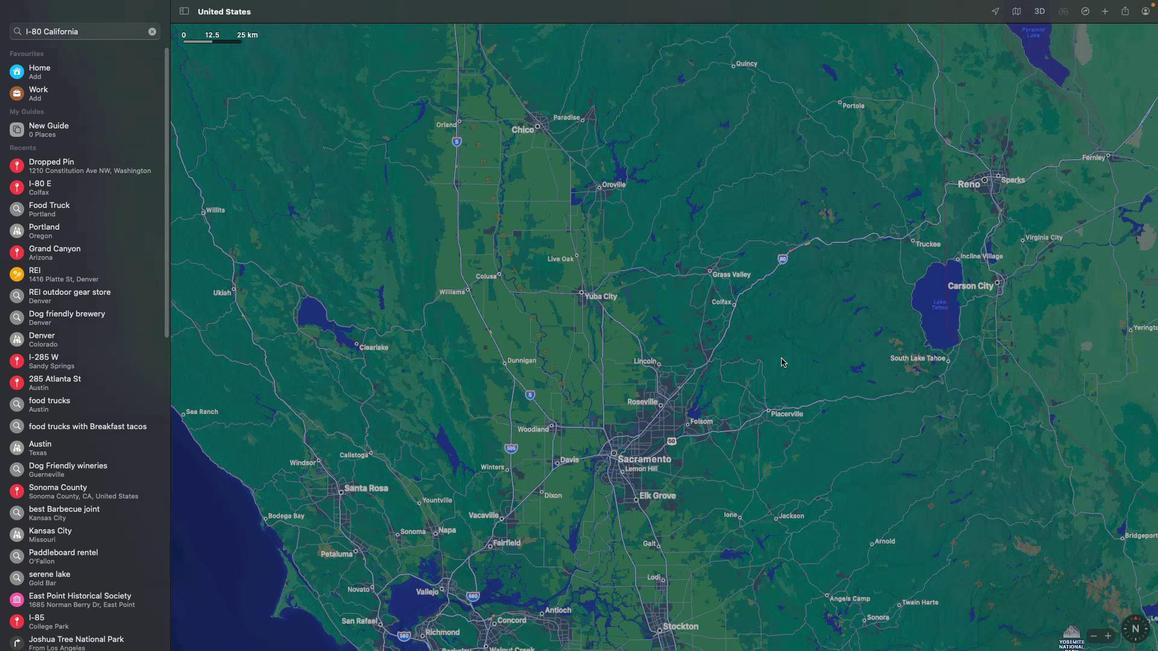 
Action: Mouse scrolled (782, 359) with delta (0, 0)
Screenshot: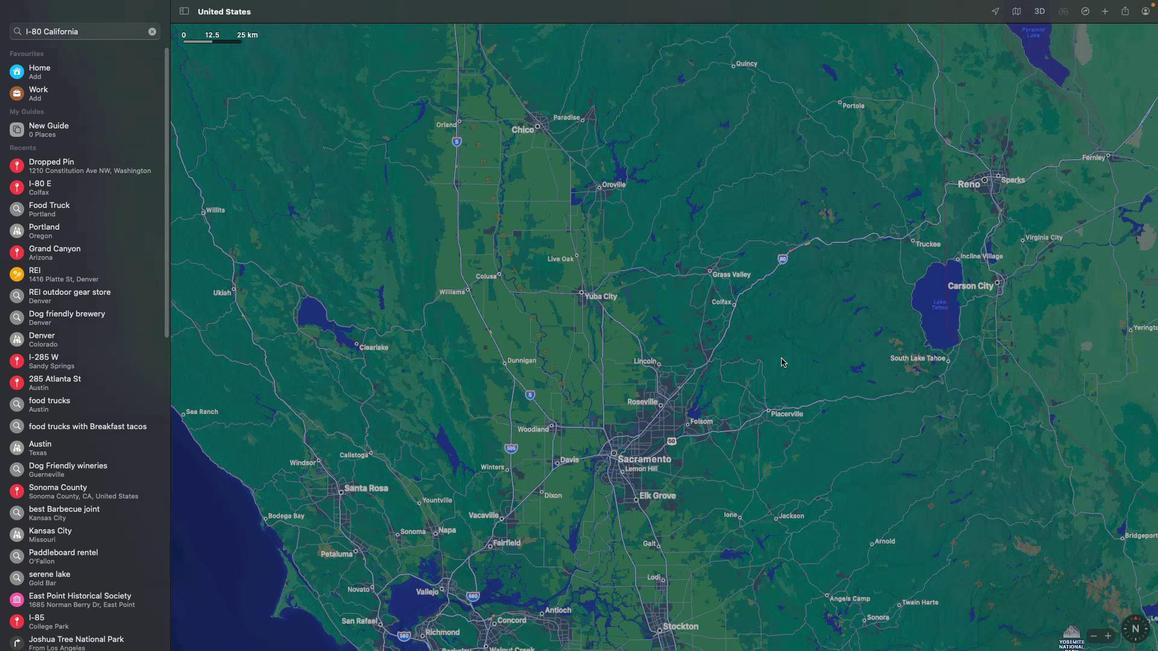 
Action: Mouse scrolled (782, 359) with delta (0, 1)
Screenshot: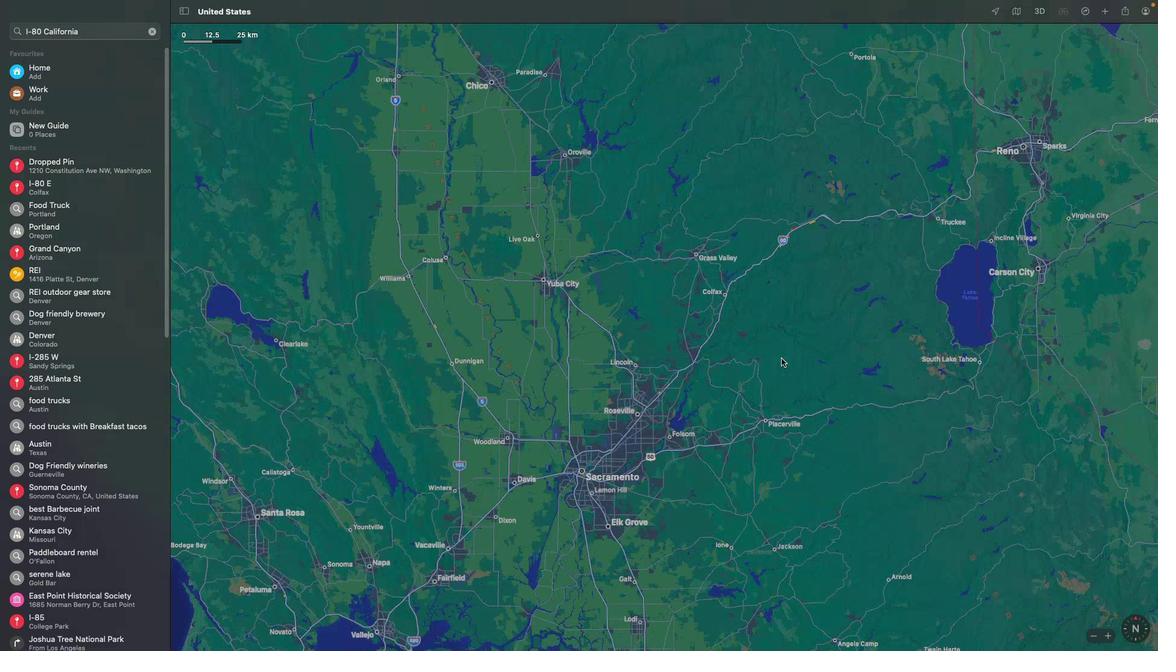 
Action: Mouse scrolled (782, 359) with delta (0, 2)
Screenshot: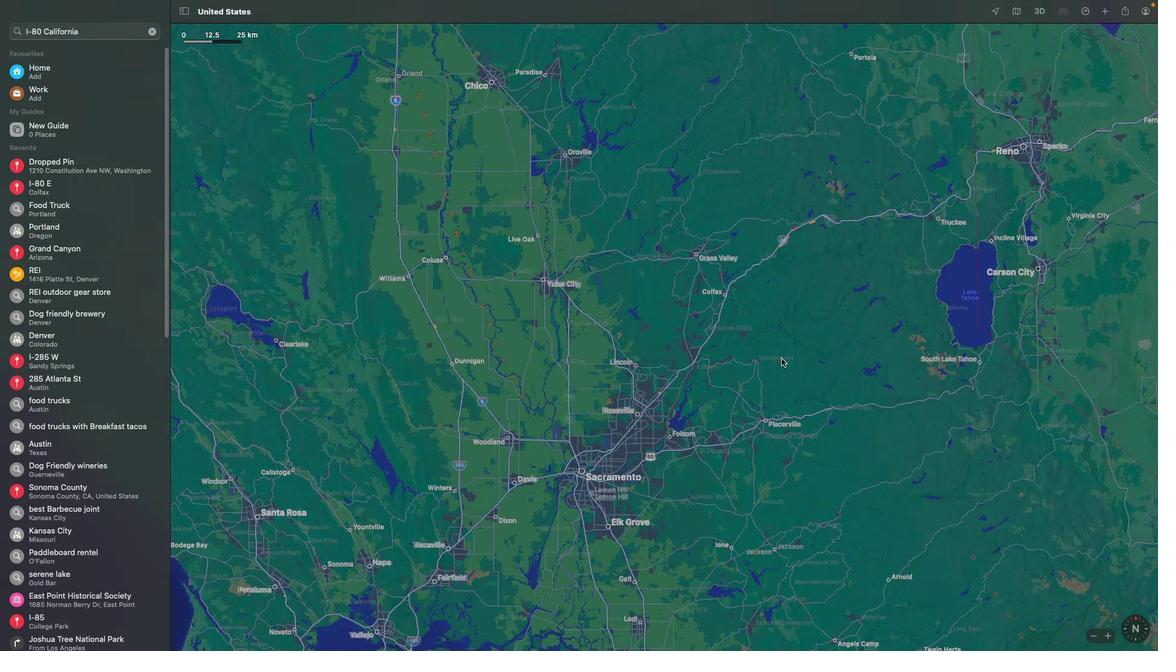 
Action: Mouse scrolled (782, 359) with delta (0, 0)
Screenshot: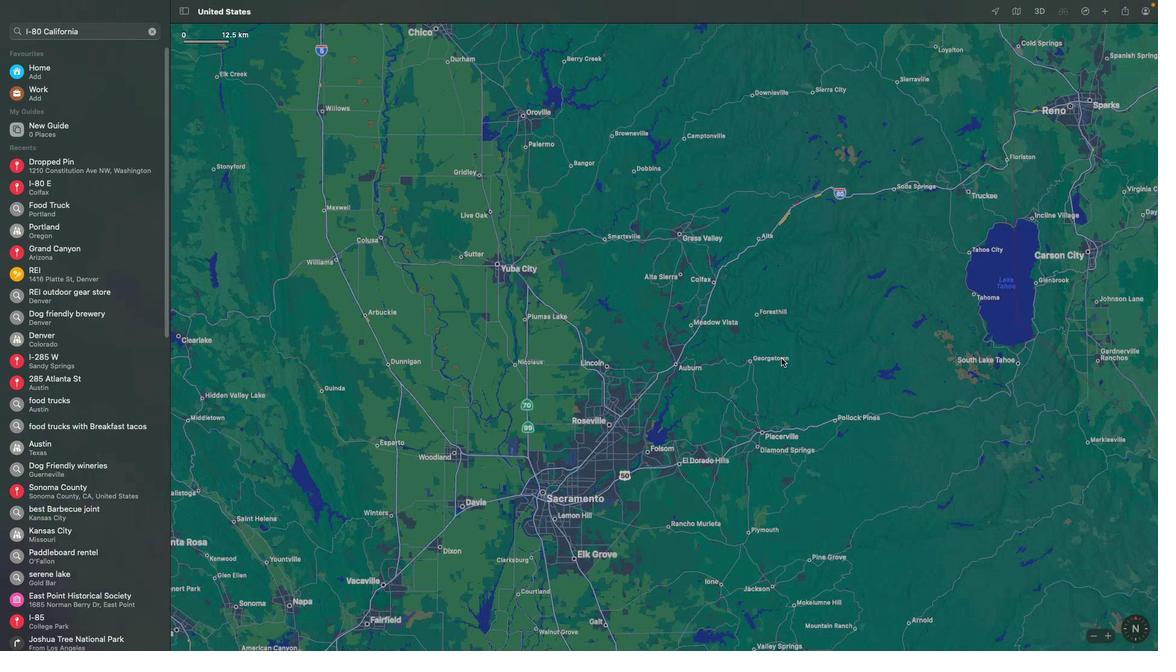 
Action: Mouse scrolled (782, 359) with delta (0, 0)
Screenshot: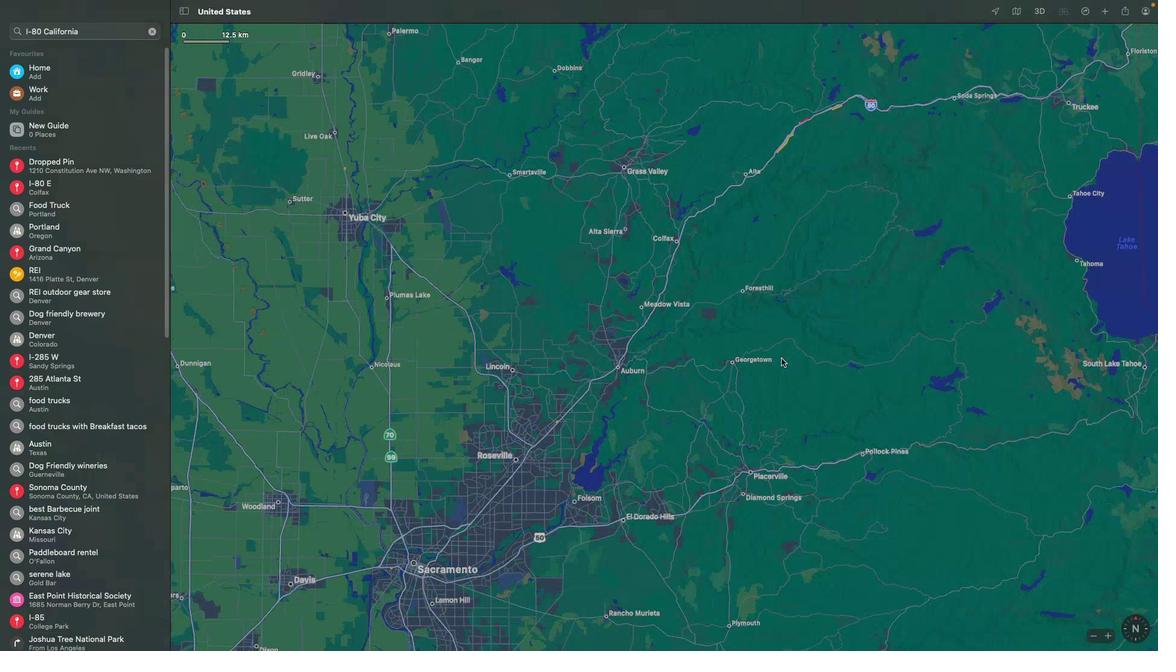 
Action: Mouse scrolled (782, 359) with delta (0, 1)
Screenshot: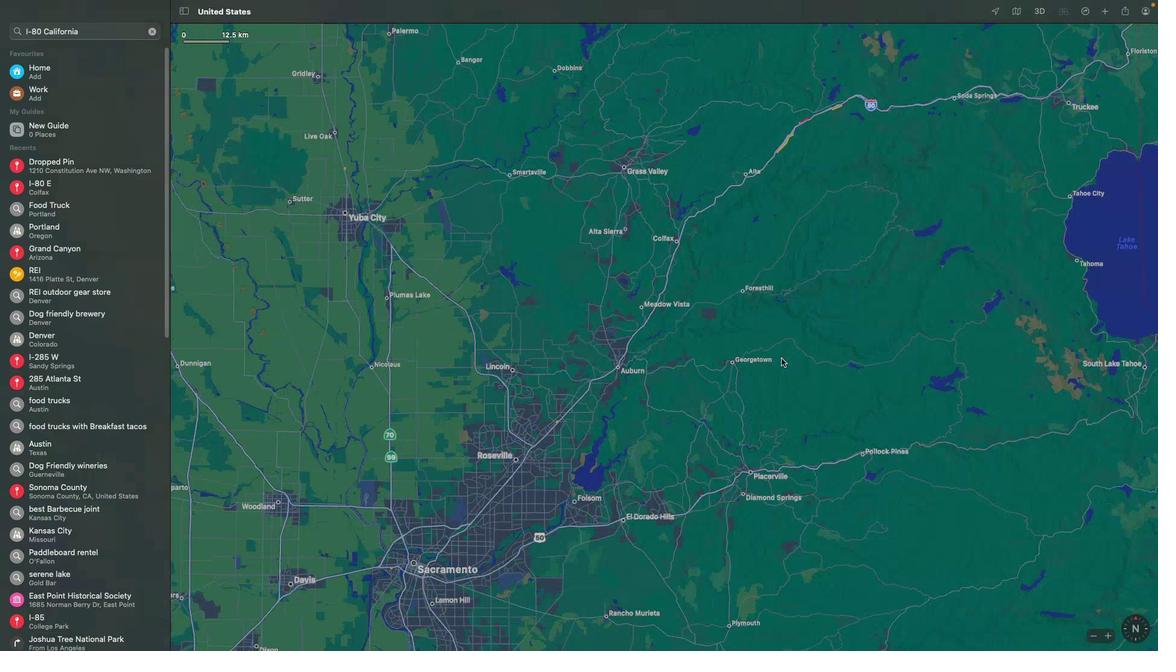 
Action: Mouse scrolled (782, 359) with delta (0, 3)
Screenshot: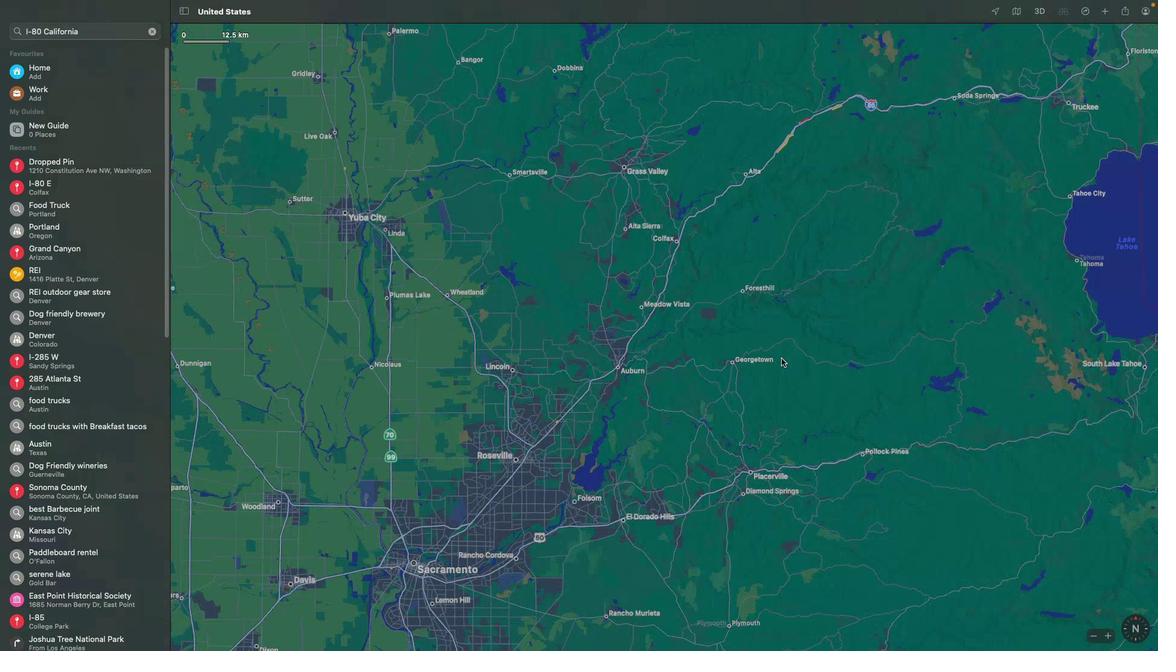 
Action: Mouse scrolled (782, 359) with delta (0, 3)
Screenshot: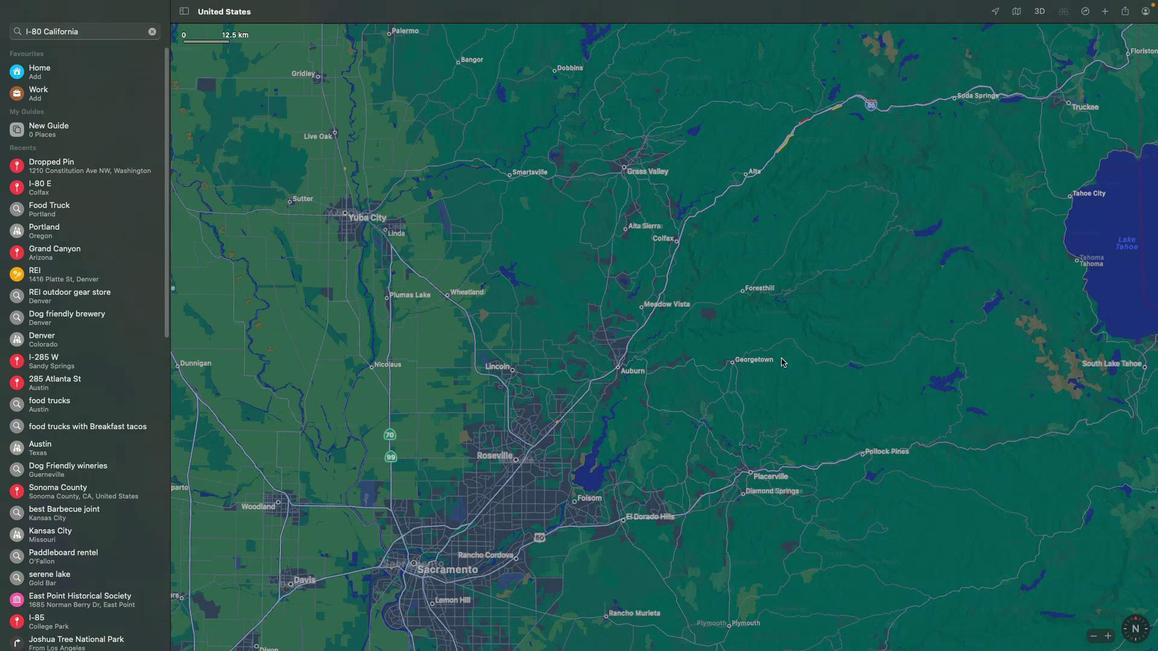 
Action: Mouse scrolled (782, 359) with delta (0, 0)
Screenshot: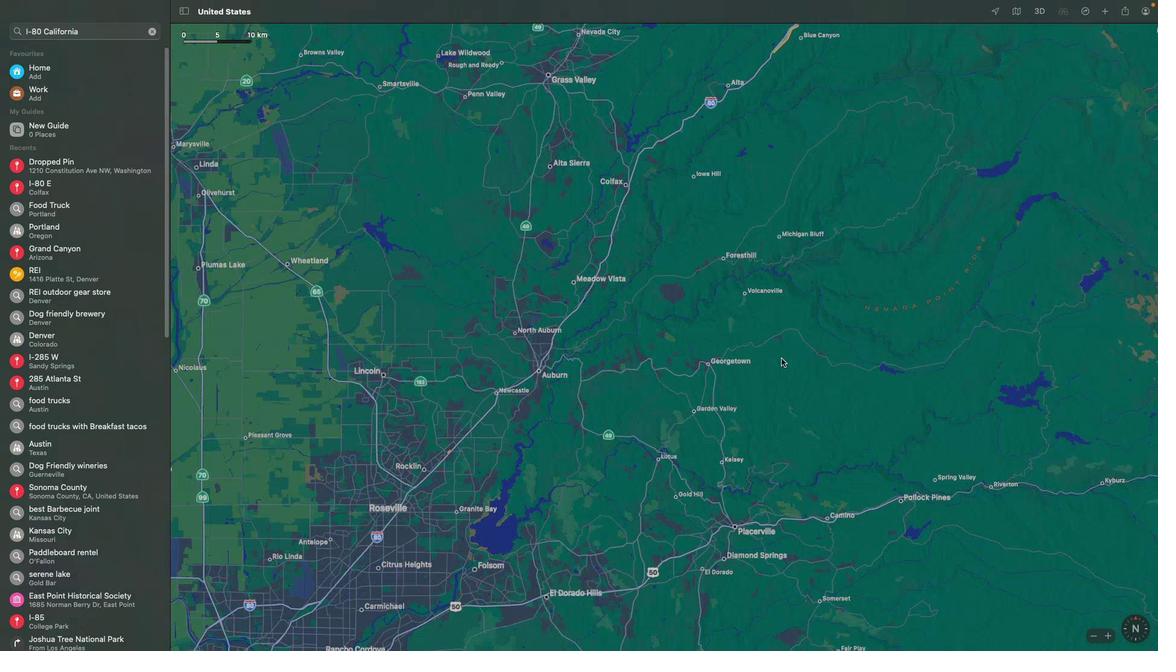 
Action: Mouse scrolled (782, 359) with delta (0, 0)
Screenshot: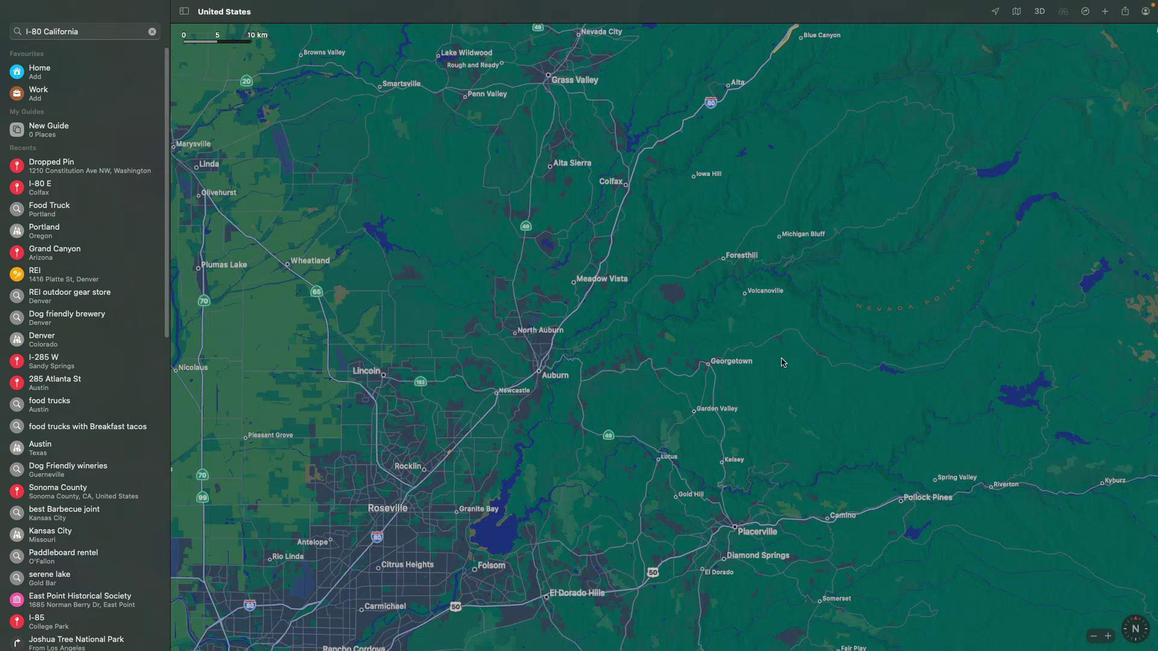 
Action: Mouse scrolled (782, 359) with delta (0, 1)
Screenshot: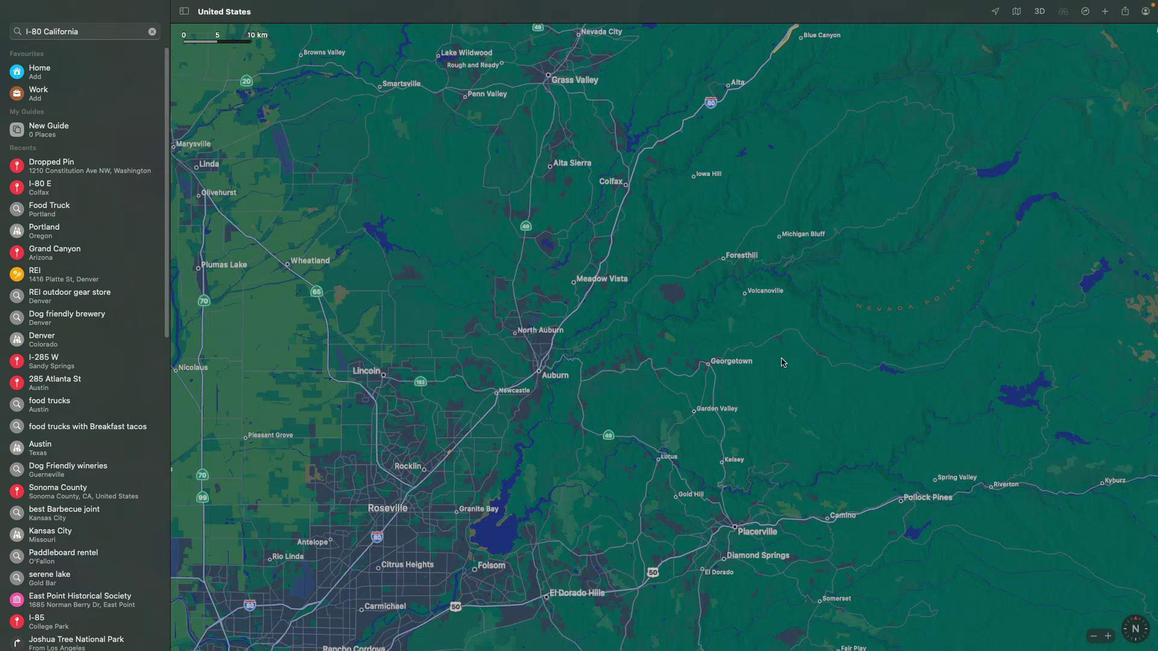 
Action: Mouse scrolled (782, 359) with delta (0, 3)
Screenshot: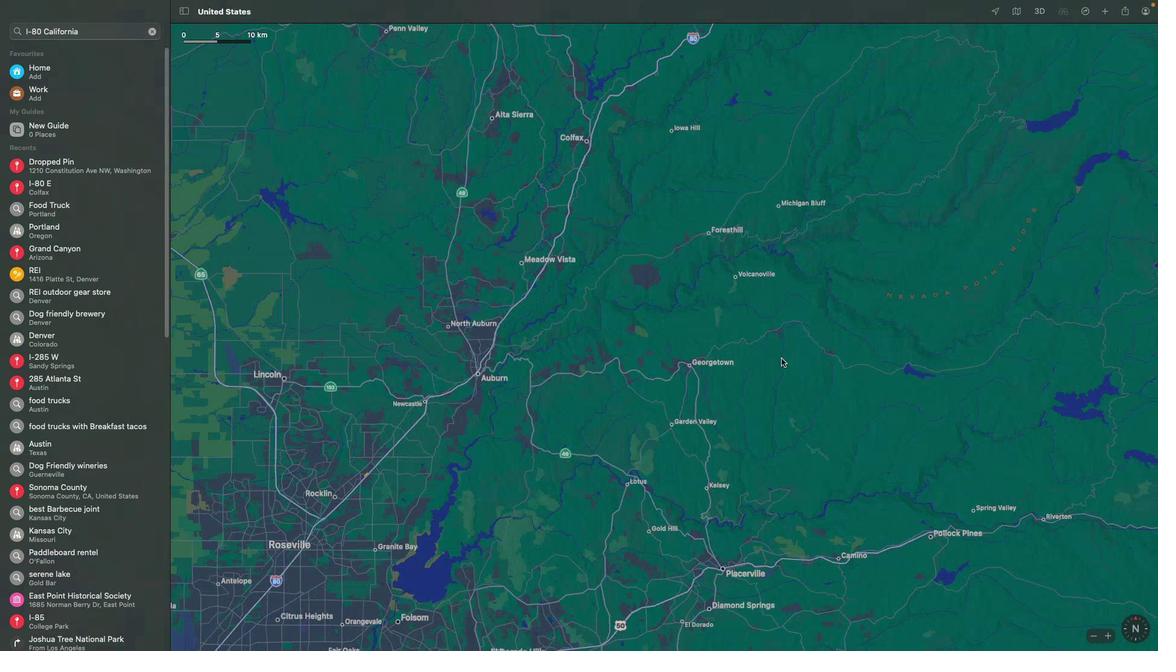 
Action: Mouse scrolled (782, 359) with delta (0, 3)
Screenshot: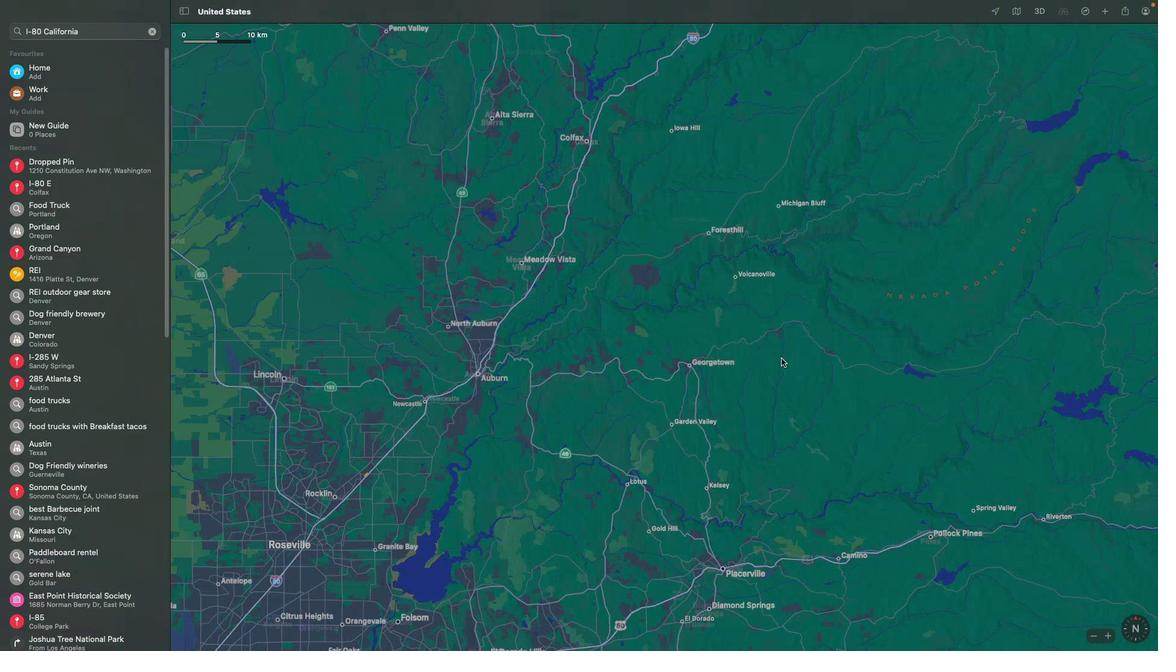 
